 Task: Look for space in Mesa, United States from 6th September, 2023 to 15th September, 2023 for 6 adults in price range Rs.8000 to Rs.12000. Place can be entire place or private room with 6 bedrooms having 6 beds and 6 bathrooms. Property type can be house, flat, guest house. Amenities needed are: wifi, TV, free parkinig on premises, gym, breakfast. Booking option can be shelf check-in. Required host language is English.
Action: Mouse moved to (533, 102)
Screenshot: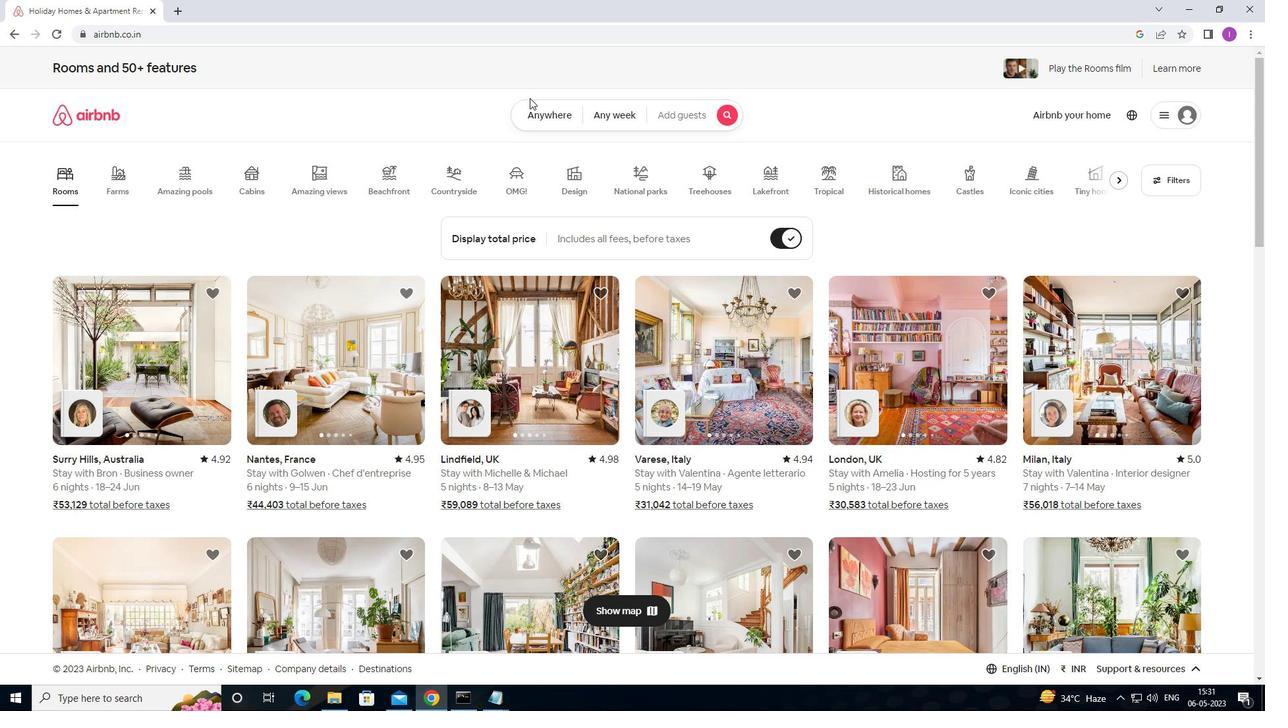 
Action: Mouse pressed left at (533, 102)
Screenshot: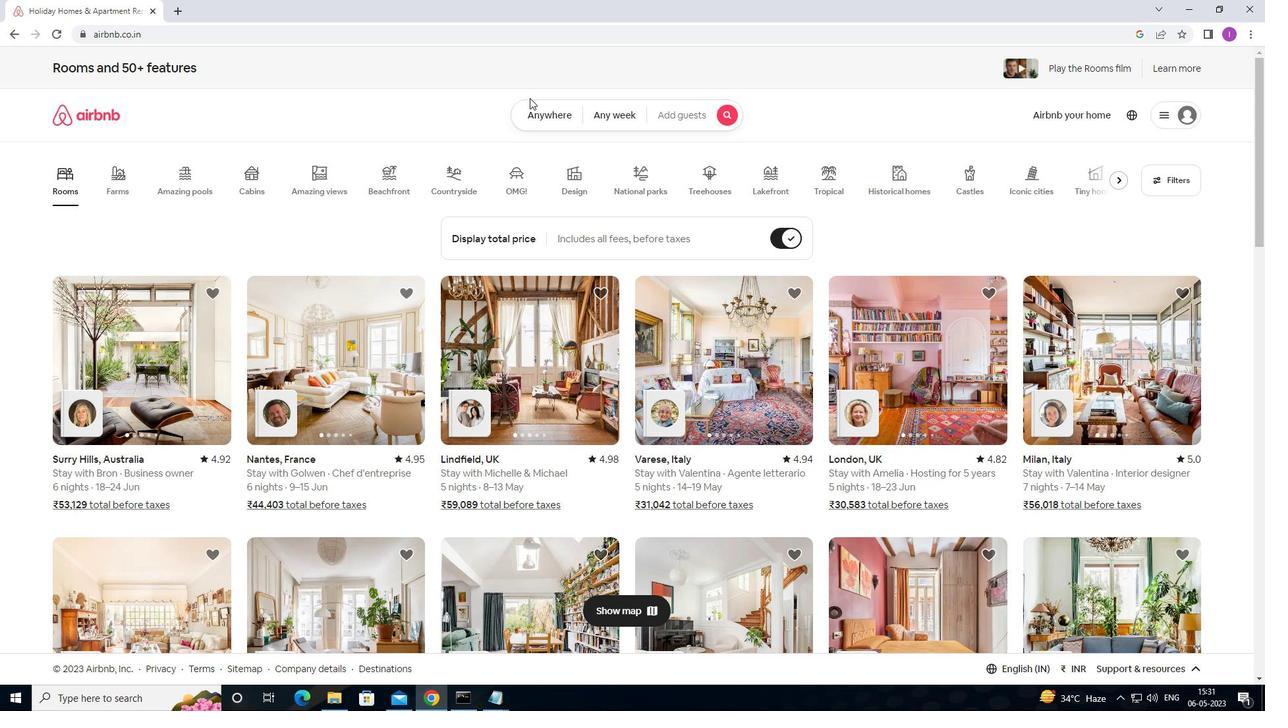 
Action: Mouse moved to (458, 162)
Screenshot: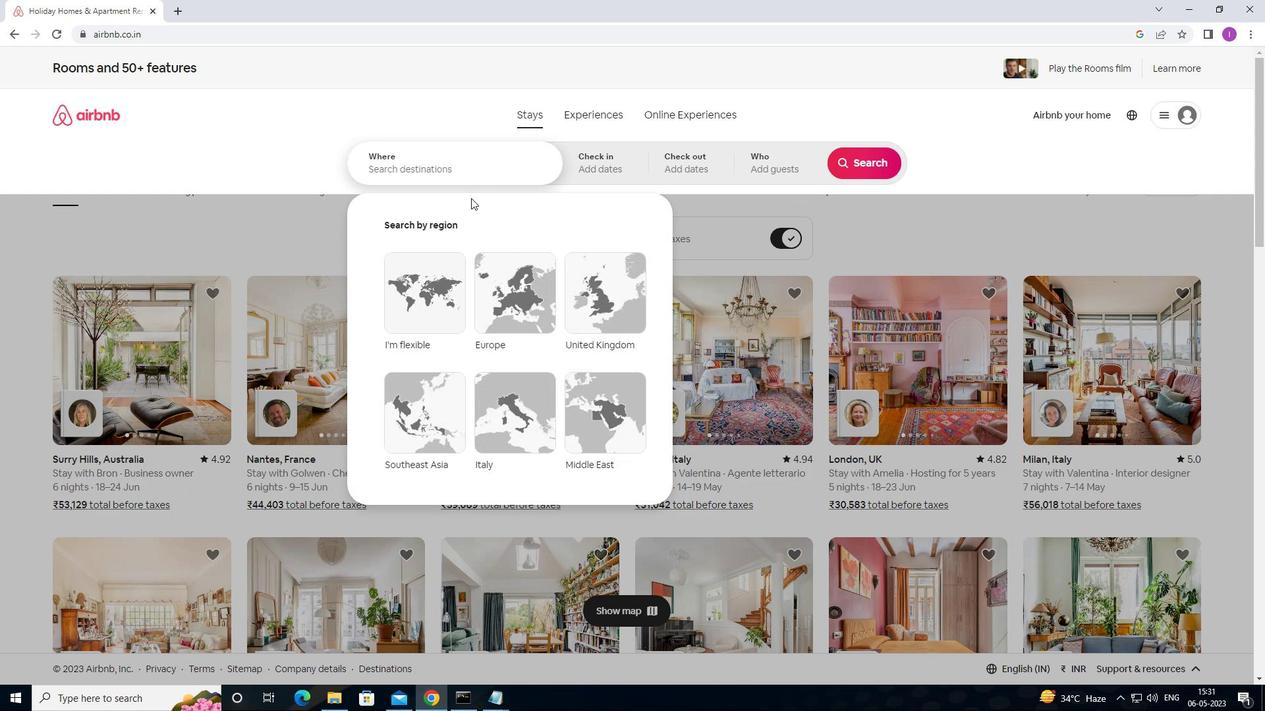 
Action: Mouse pressed left at (458, 162)
Screenshot: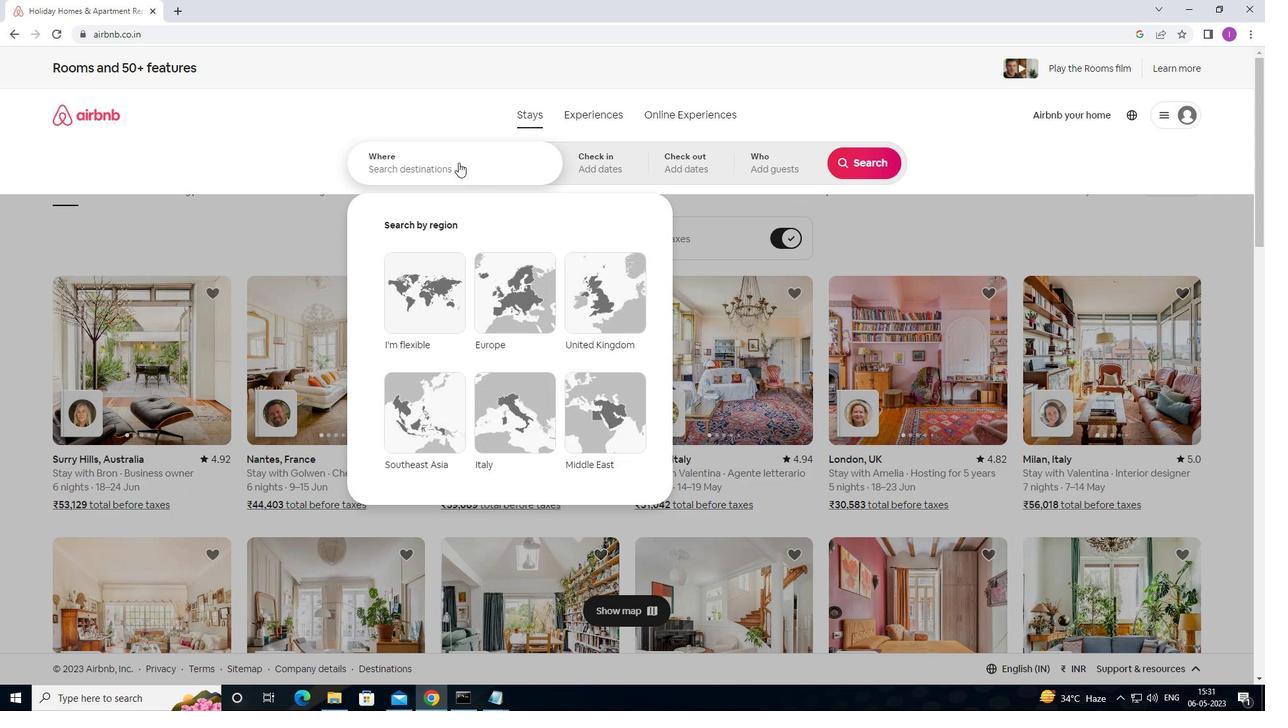 
Action: Mouse moved to (1265, 0)
Screenshot: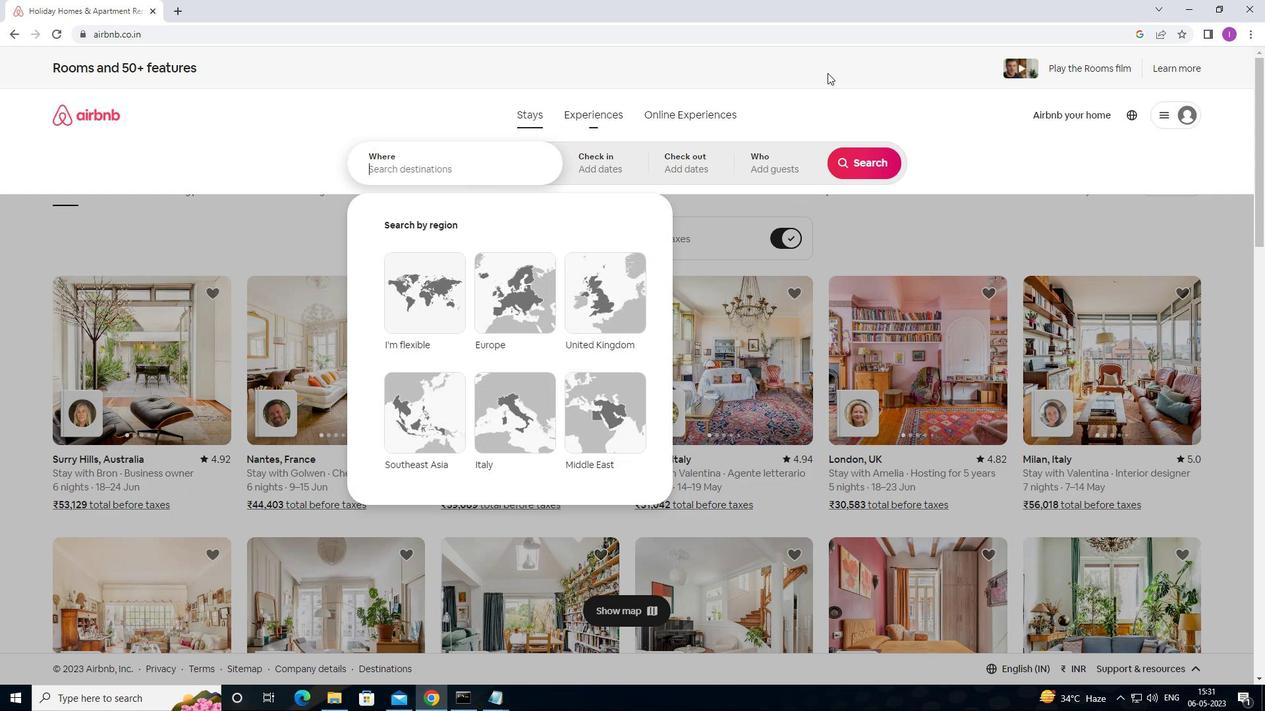 
Action: Key pressed <Key.shift>
Screenshot: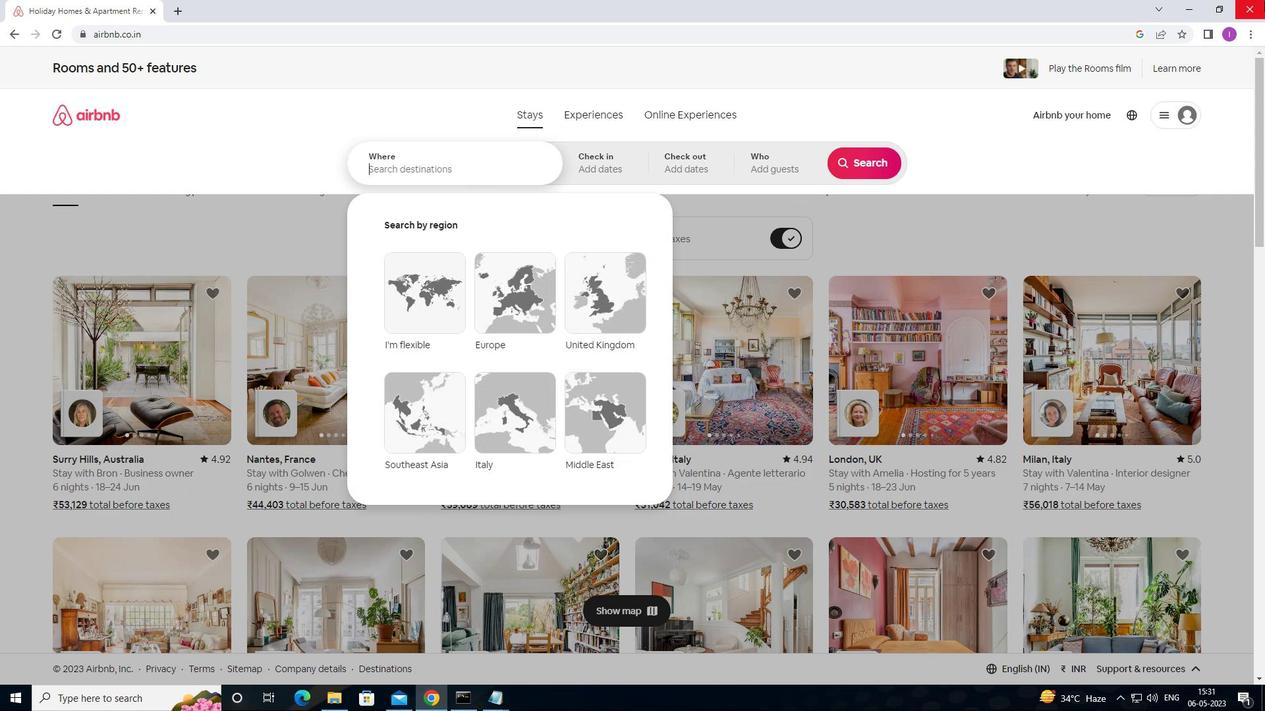 
Action: Mouse moved to (1265, 9)
Screenshot: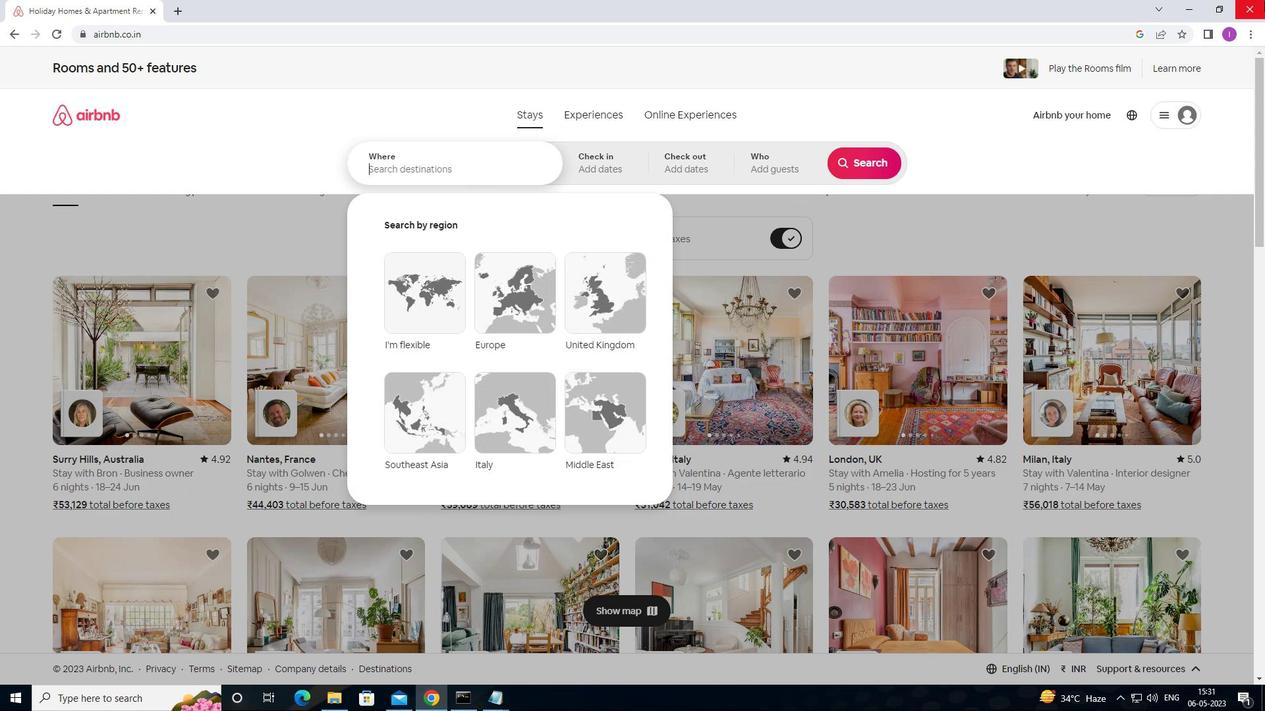 
Action: Key pressed MESA,<Key.shift>UNITED<Key.space>STATES
Screenshot: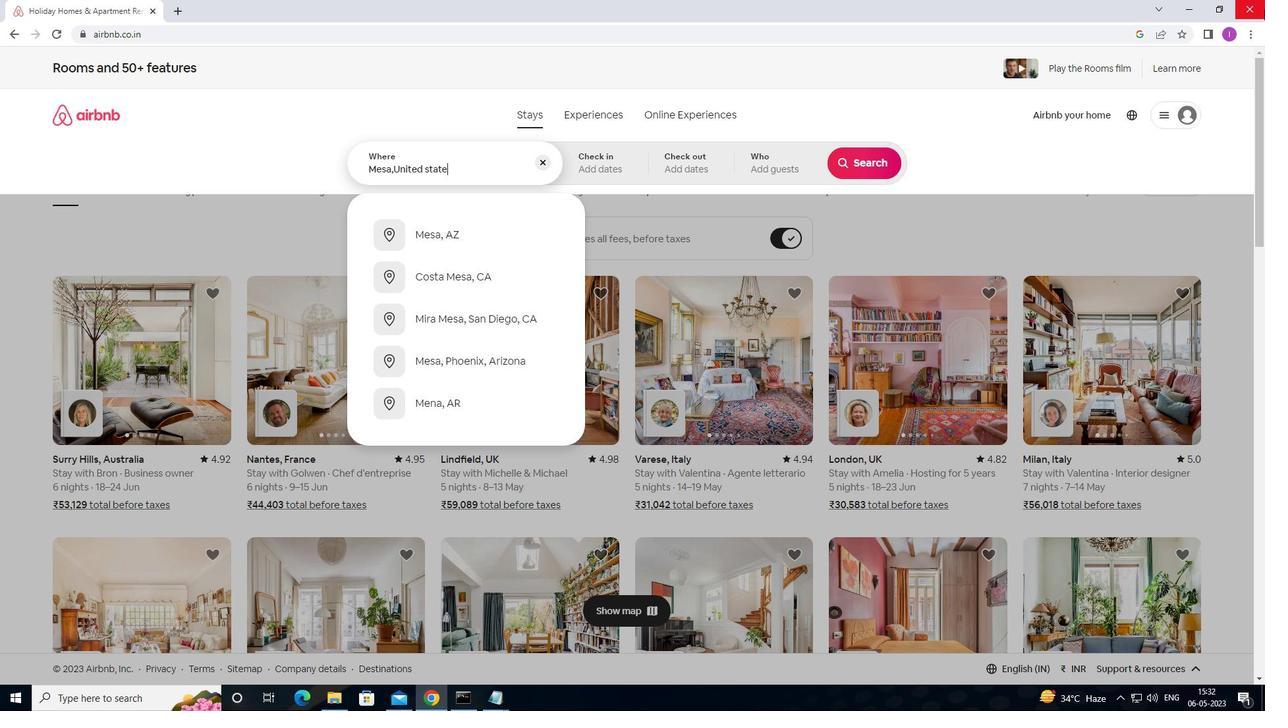 
Action: Mouse moved to (621, 166)
Screenshot: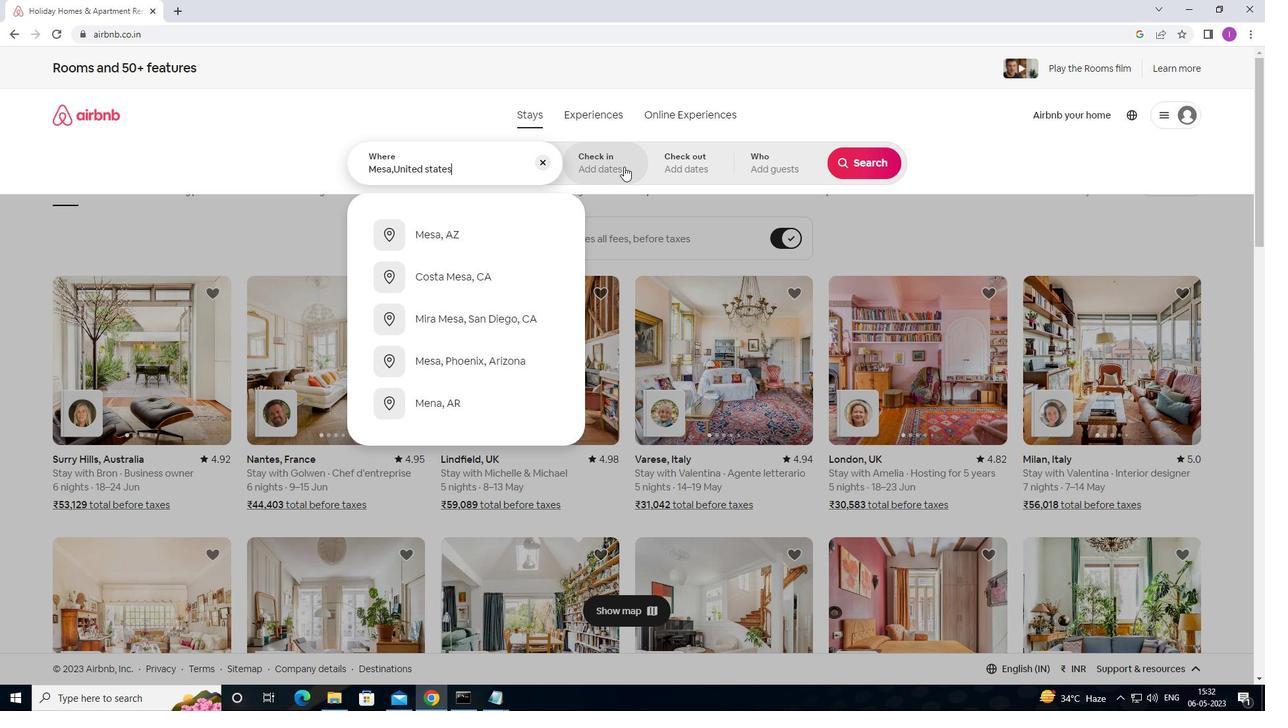 
Action: Mouse pressed left at (621, 166)
Screenshot: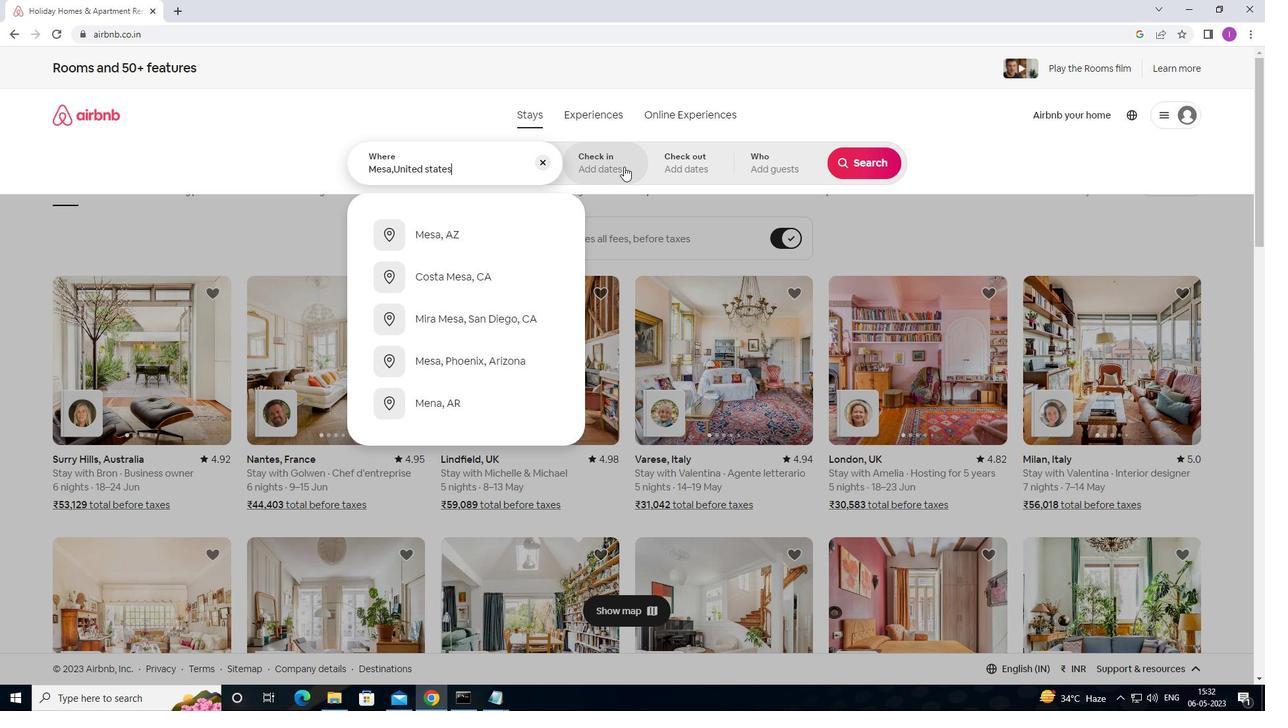 
Action: Mouse moved to (870, 266)
Screenshot: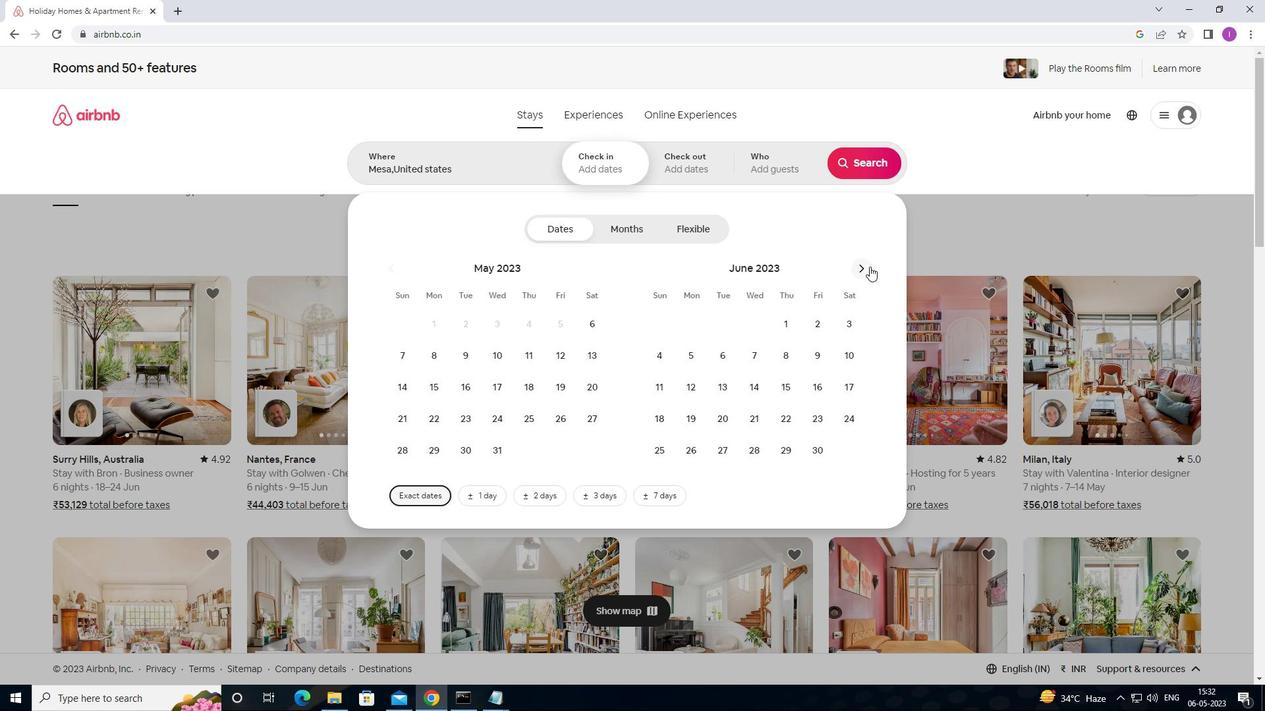 
Action: Mouse pressed left at (870, 266)
Screenshot: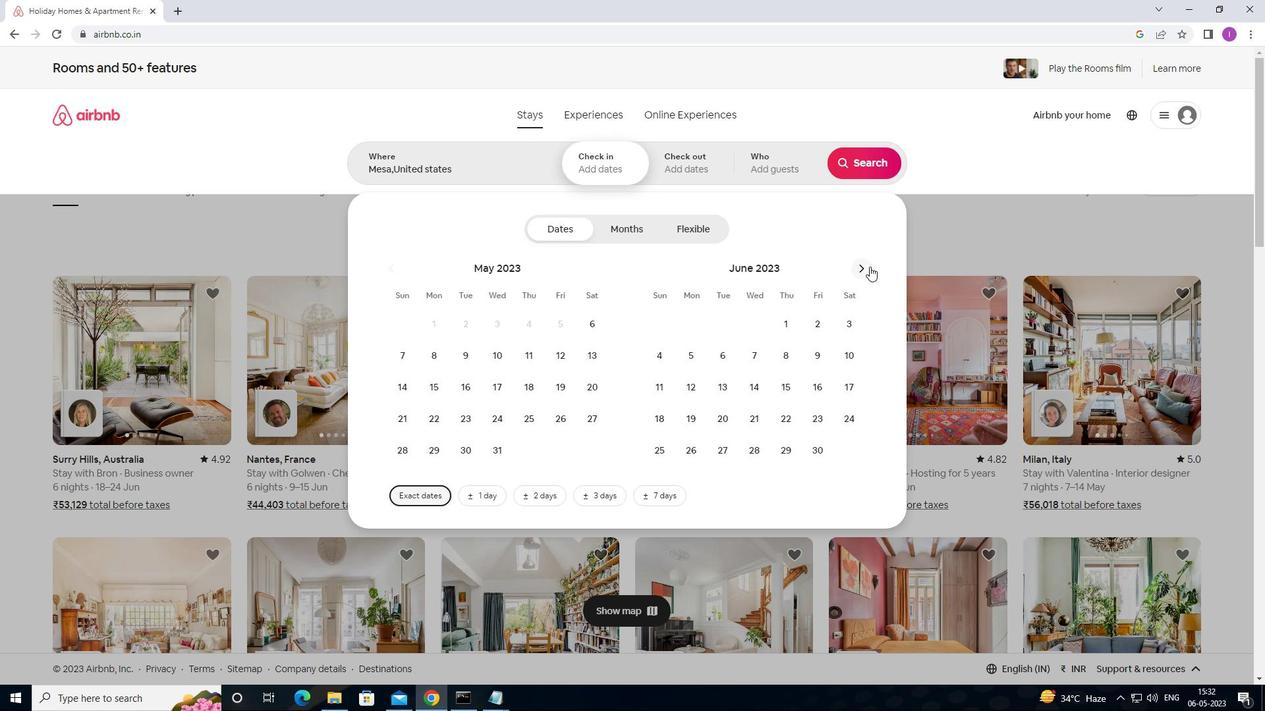 
Action: Mouse moved to (862, 265)
Screenshot: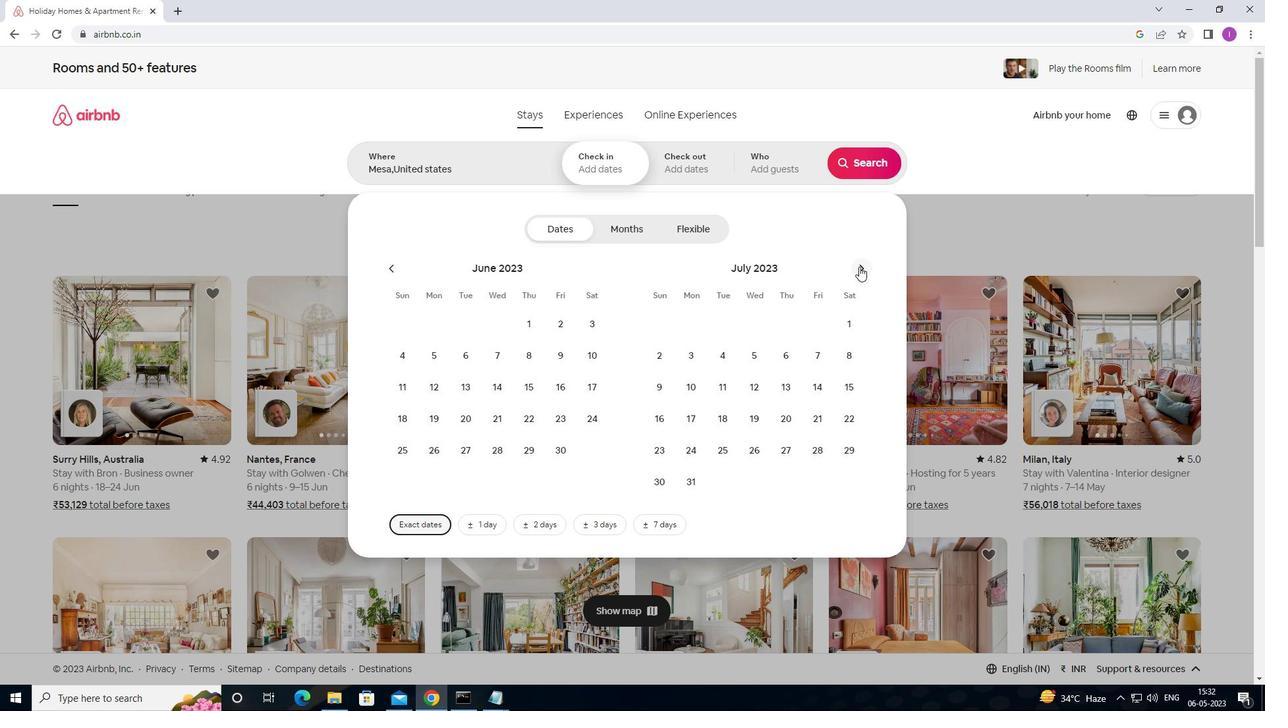 
Action: Mouse pressed left at (862, 265)
Screenshot: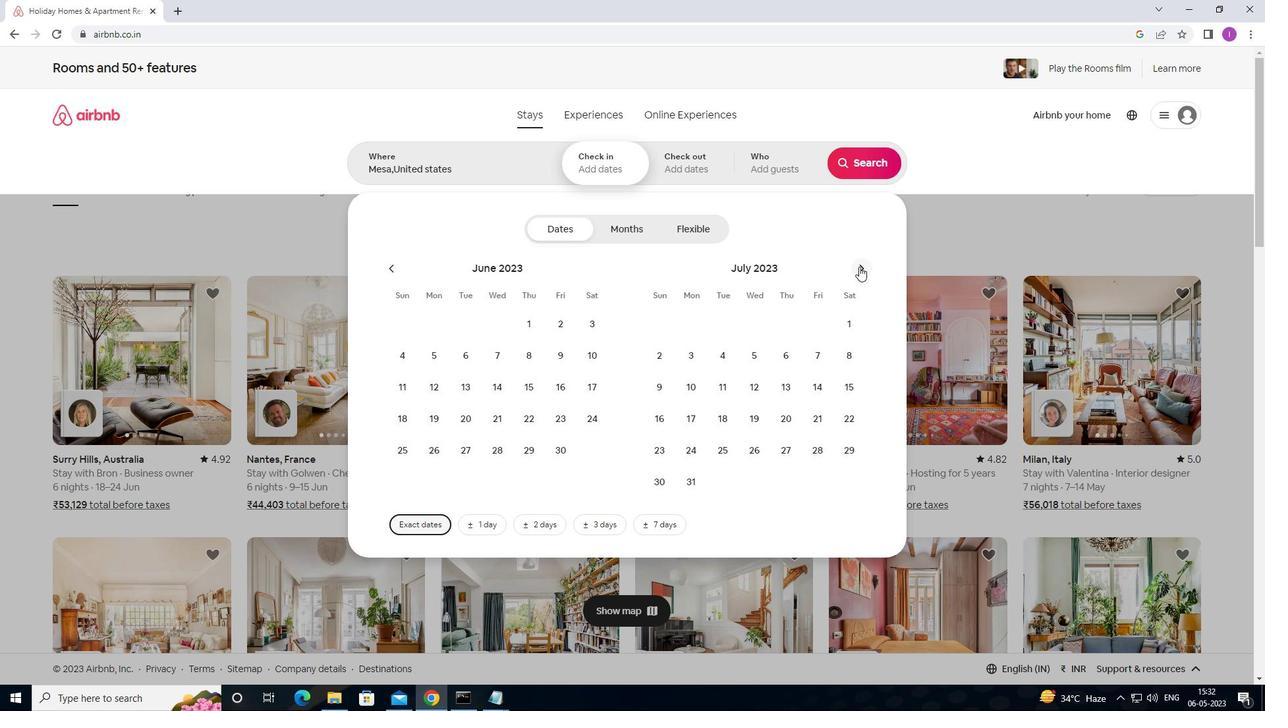 
Action: Mouse moved to (863, 264)
Screenshot: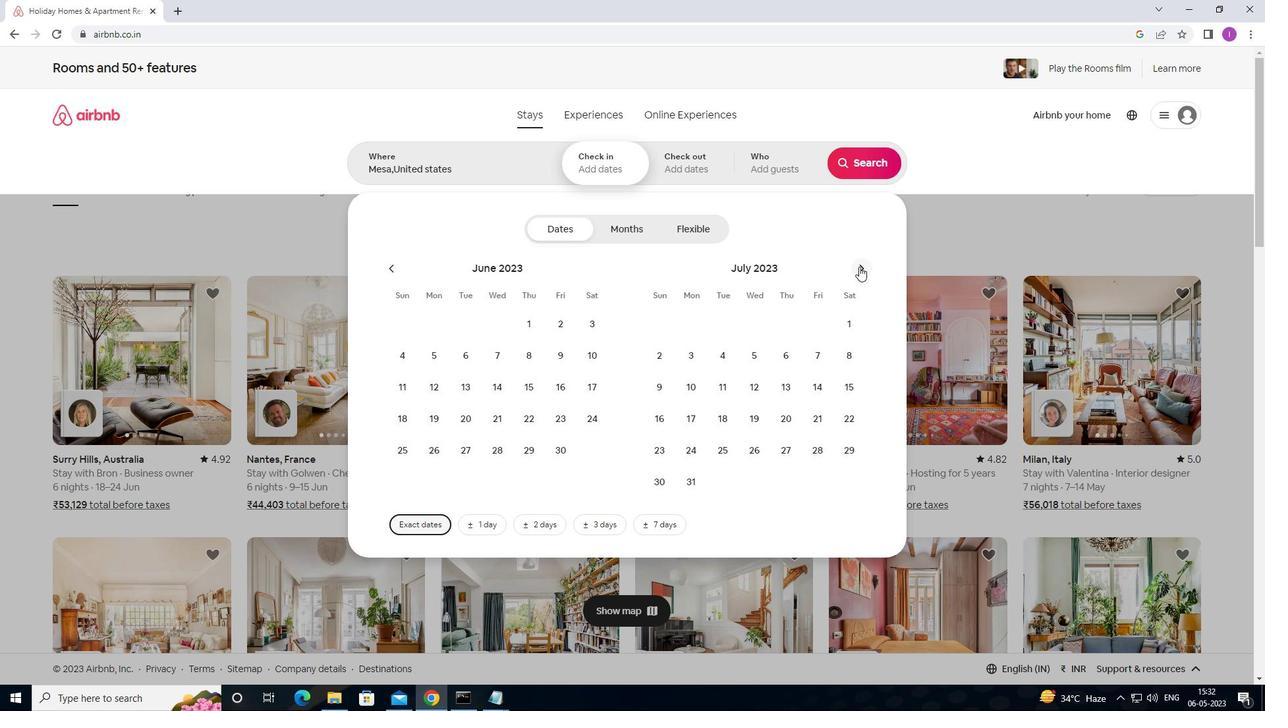 
Action: Mouse pressed left at (863, 264)
Screenshot: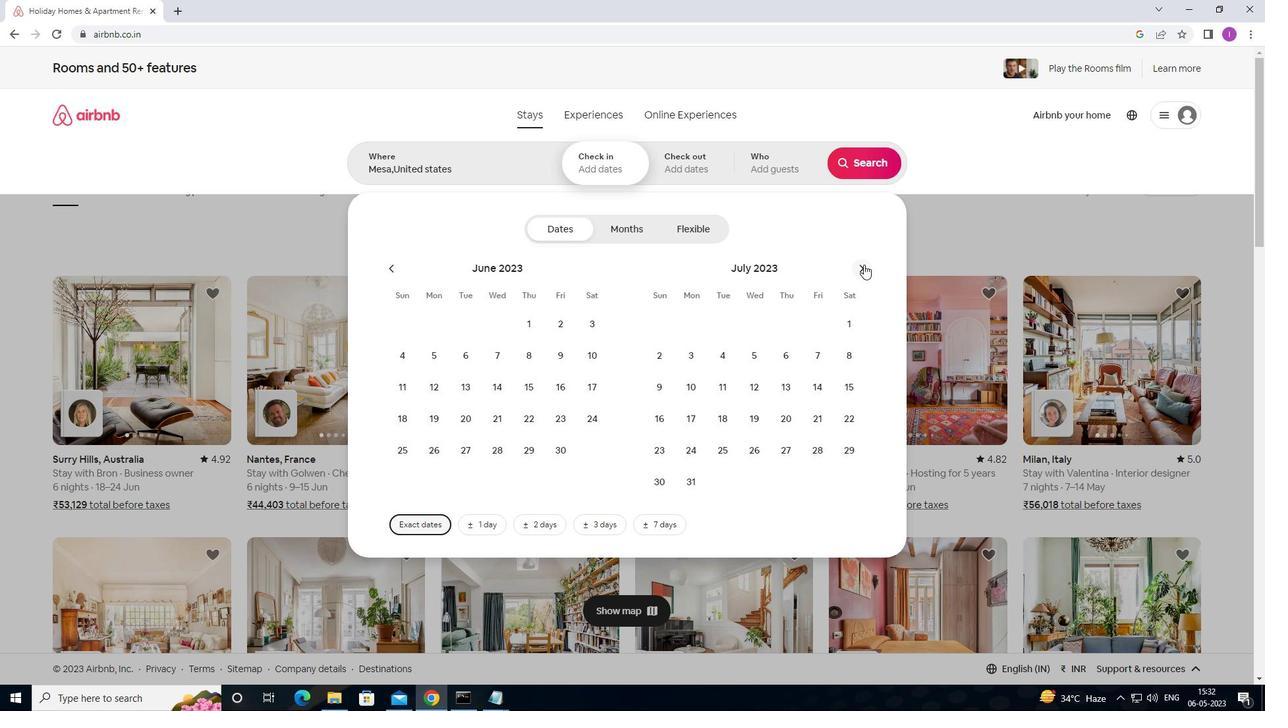 
Action: Mouse moved to (762, 351)
Screenshot: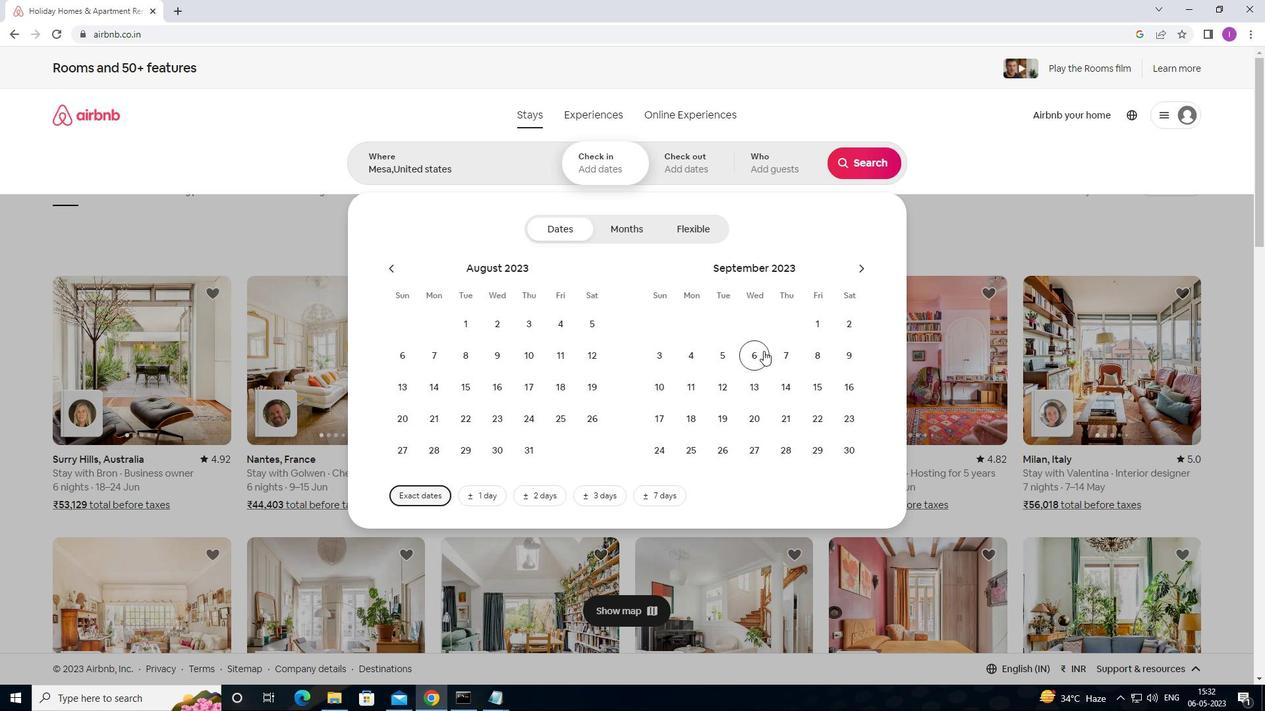 
Action: Mouse pressed left at (762, 351)
Screenshot: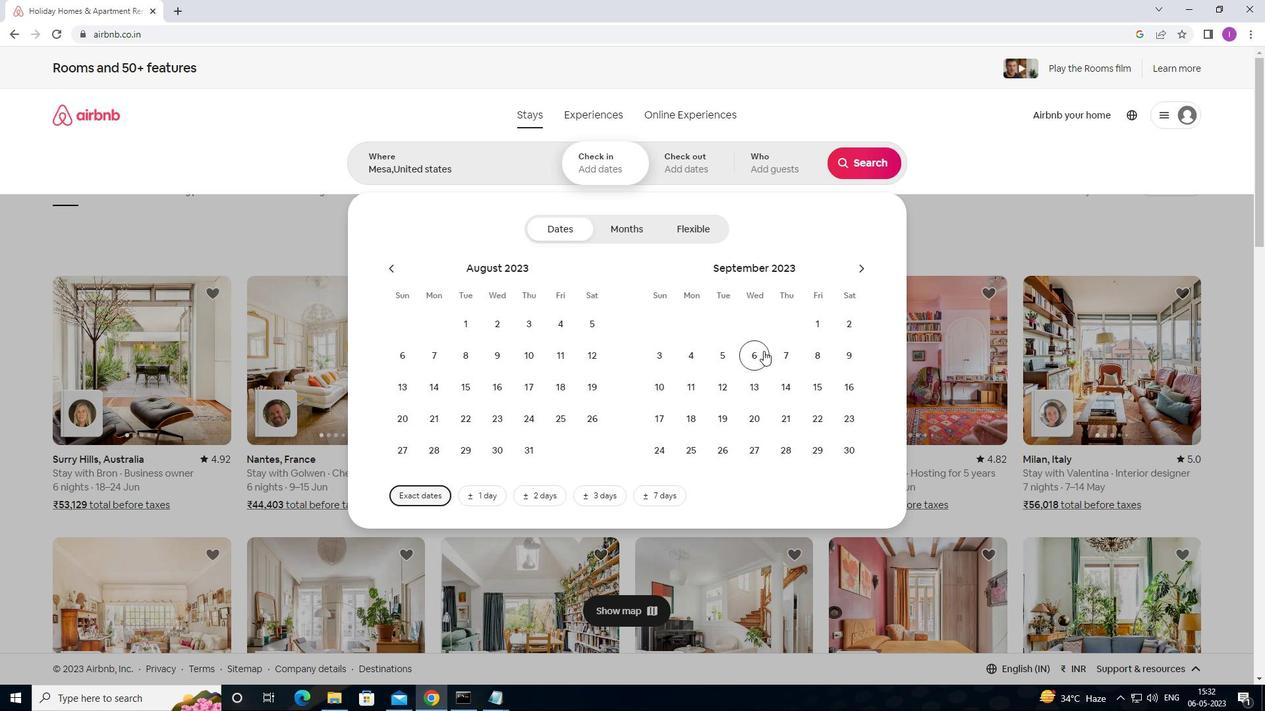 
Action: Mouse moved to (815, 390)
Screenshot: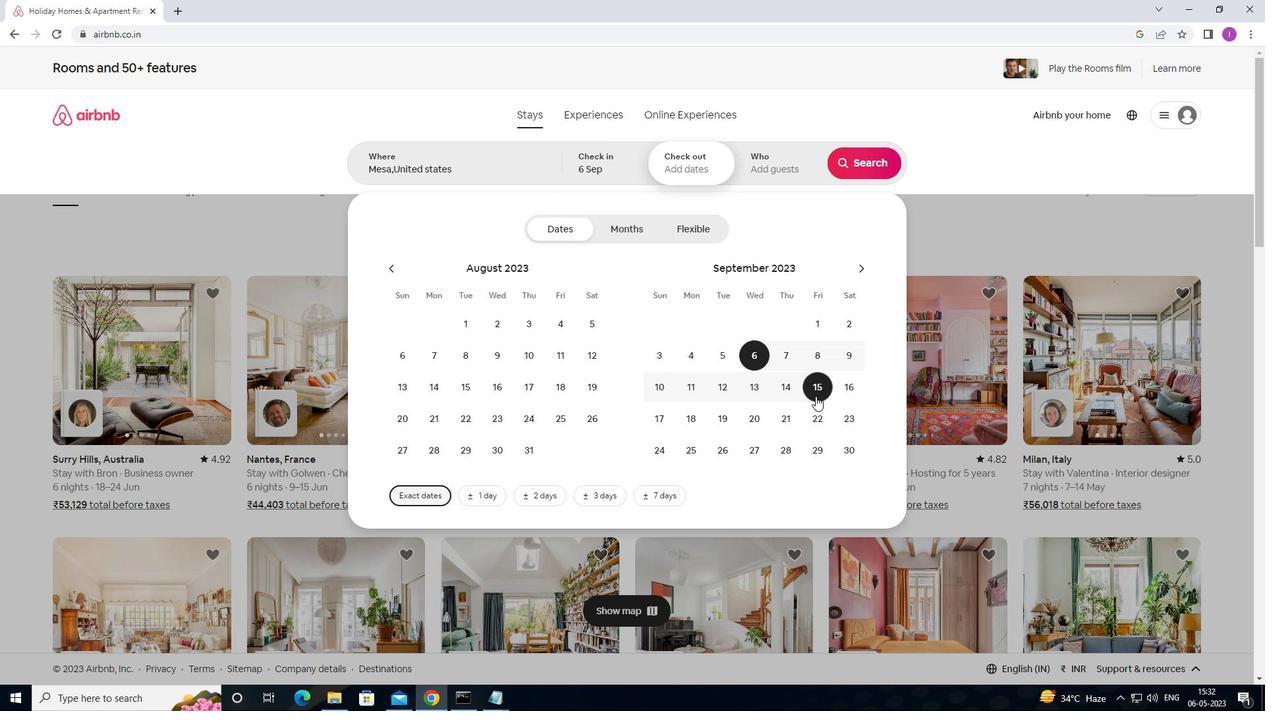 
Action: Mouse pressed left at (815, 390)
Screenshot: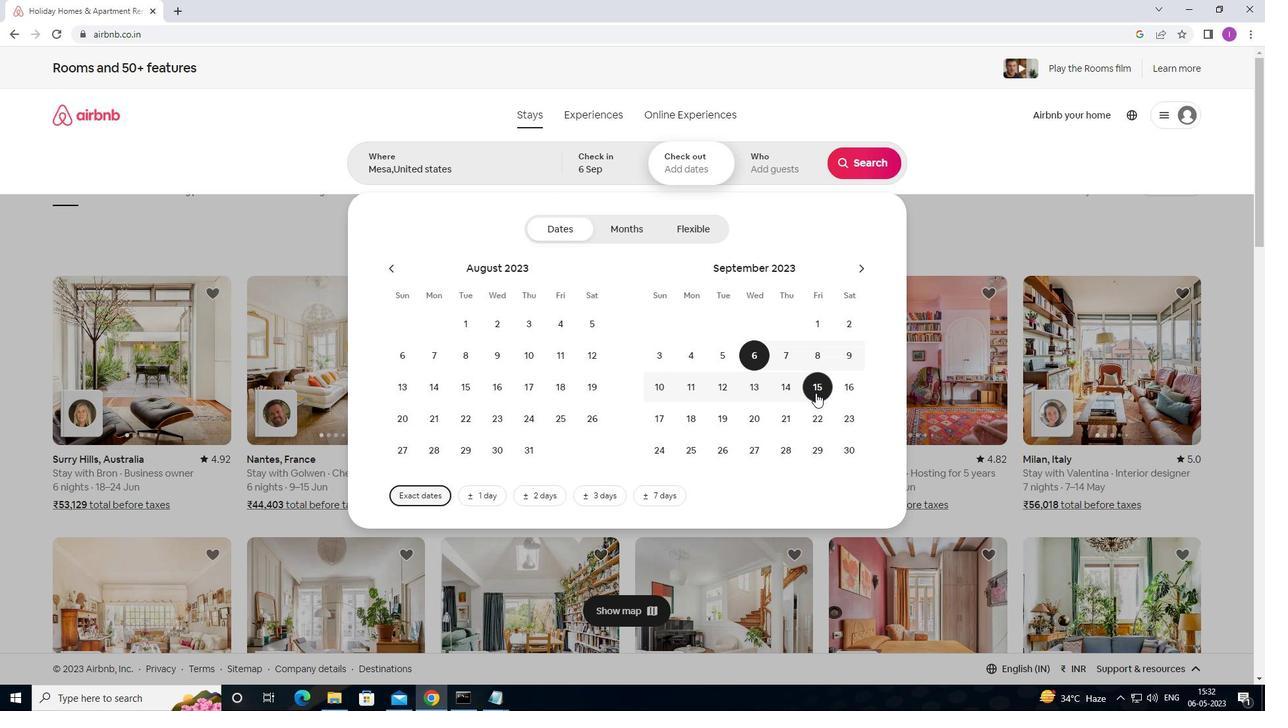 
Action: Mouse moved to (788, 170)
Screenshot: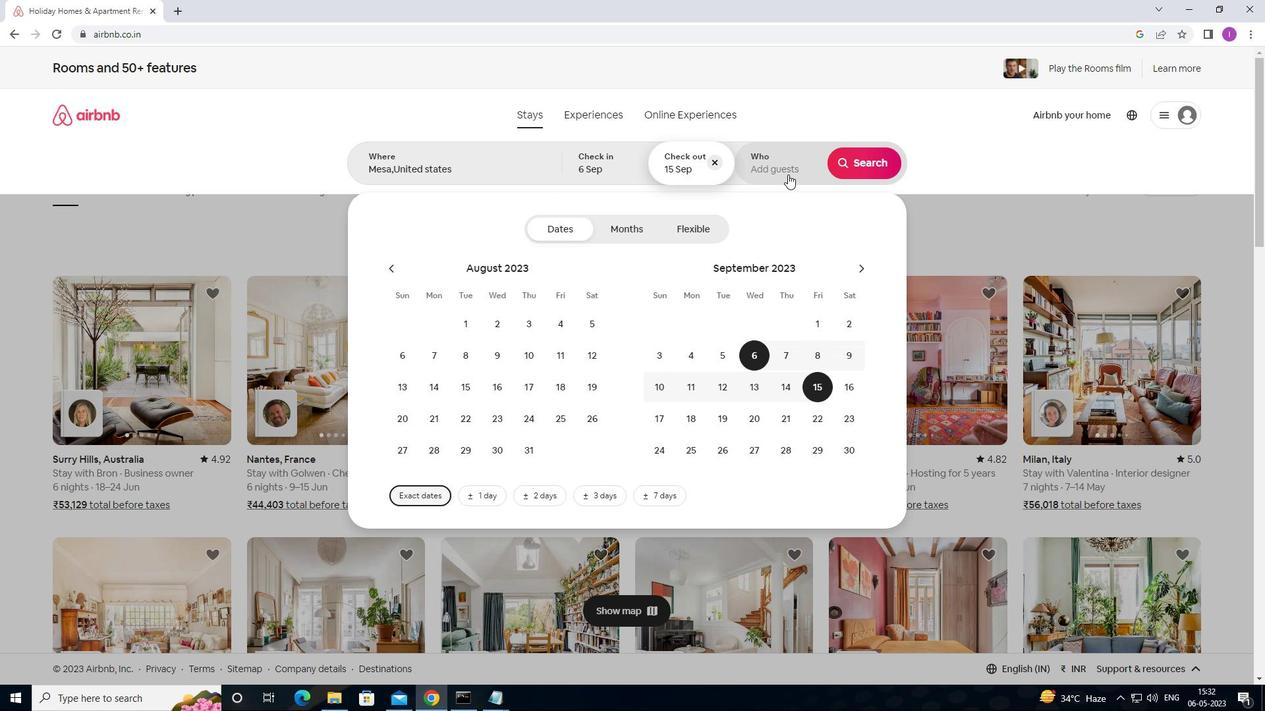
Action: Mouse pressed left at (788, 170)
Screenshot: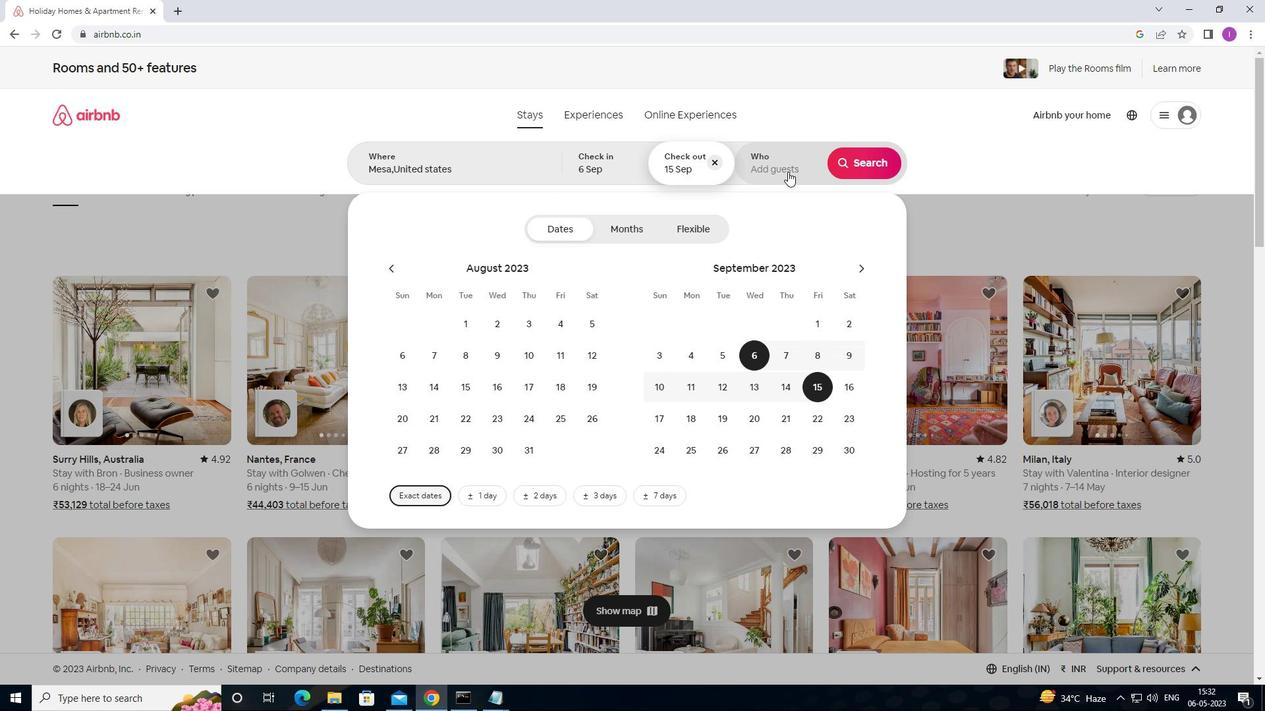 
Action: Mouse moved to (867, 236)
Screenshot: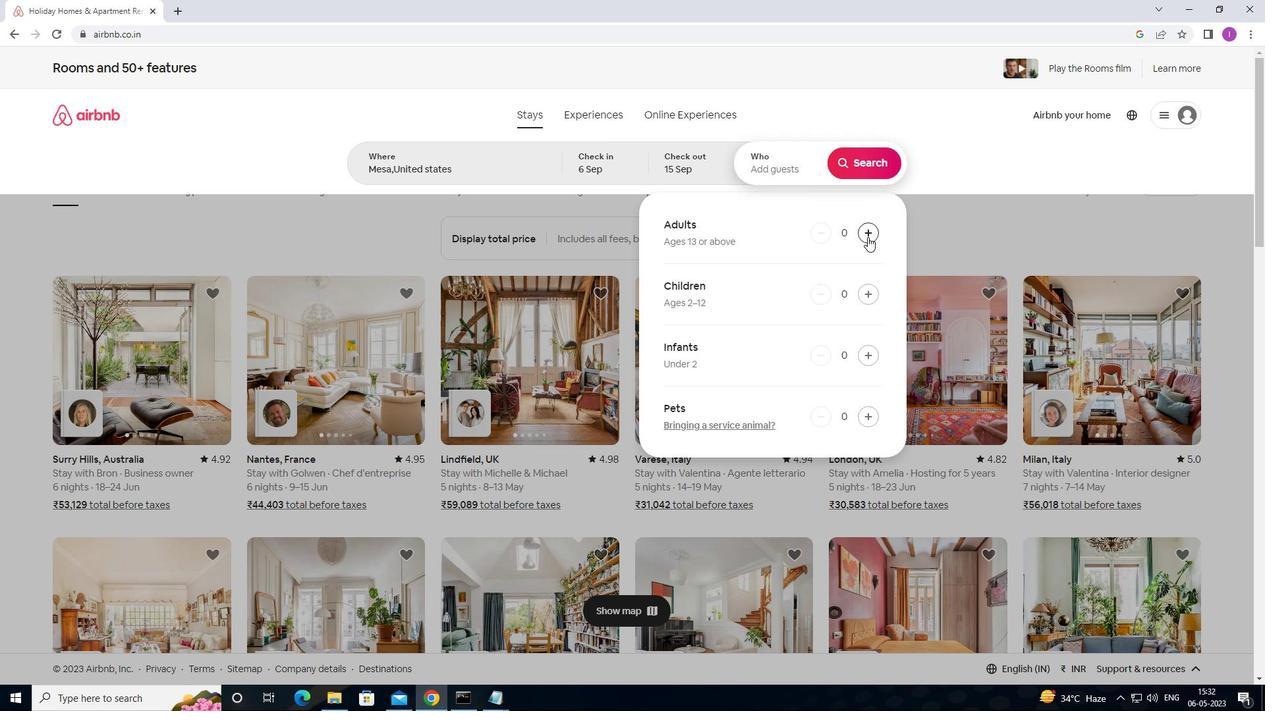 
Action: Mouse pressed left at (867, 236)
Screenshot: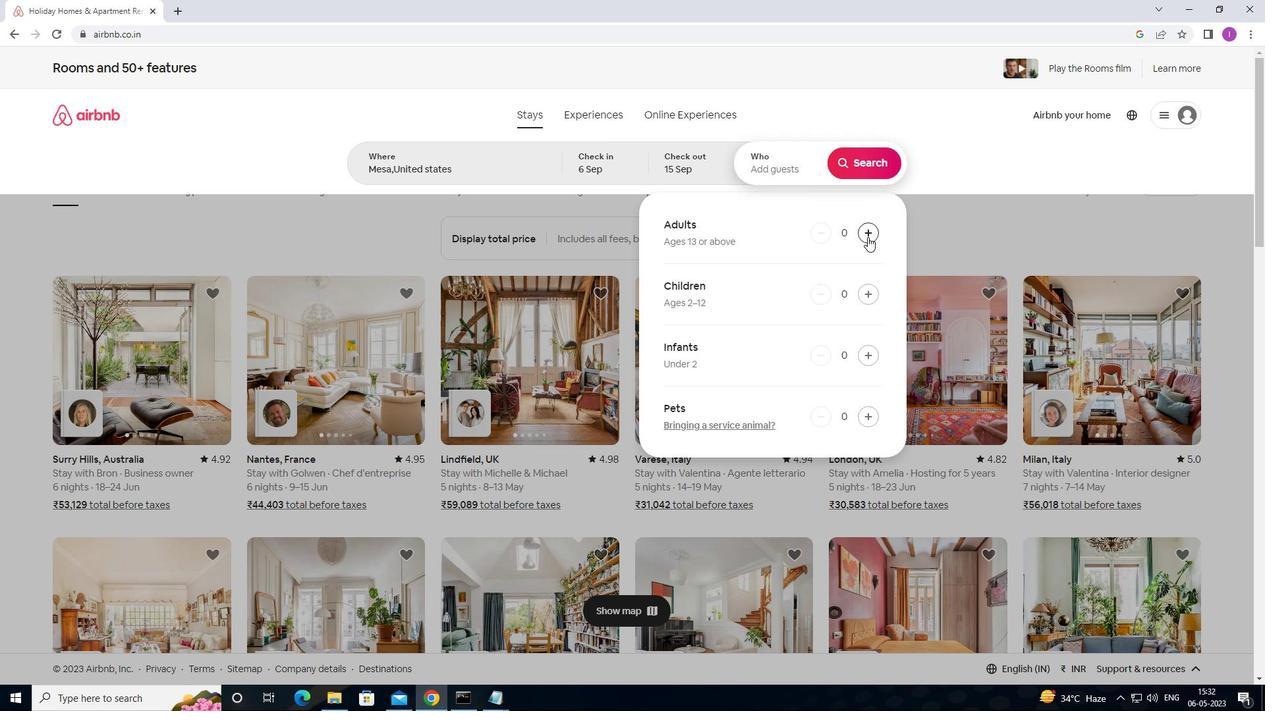 
Action: Mouse moved to (867, 235)
Screenshot: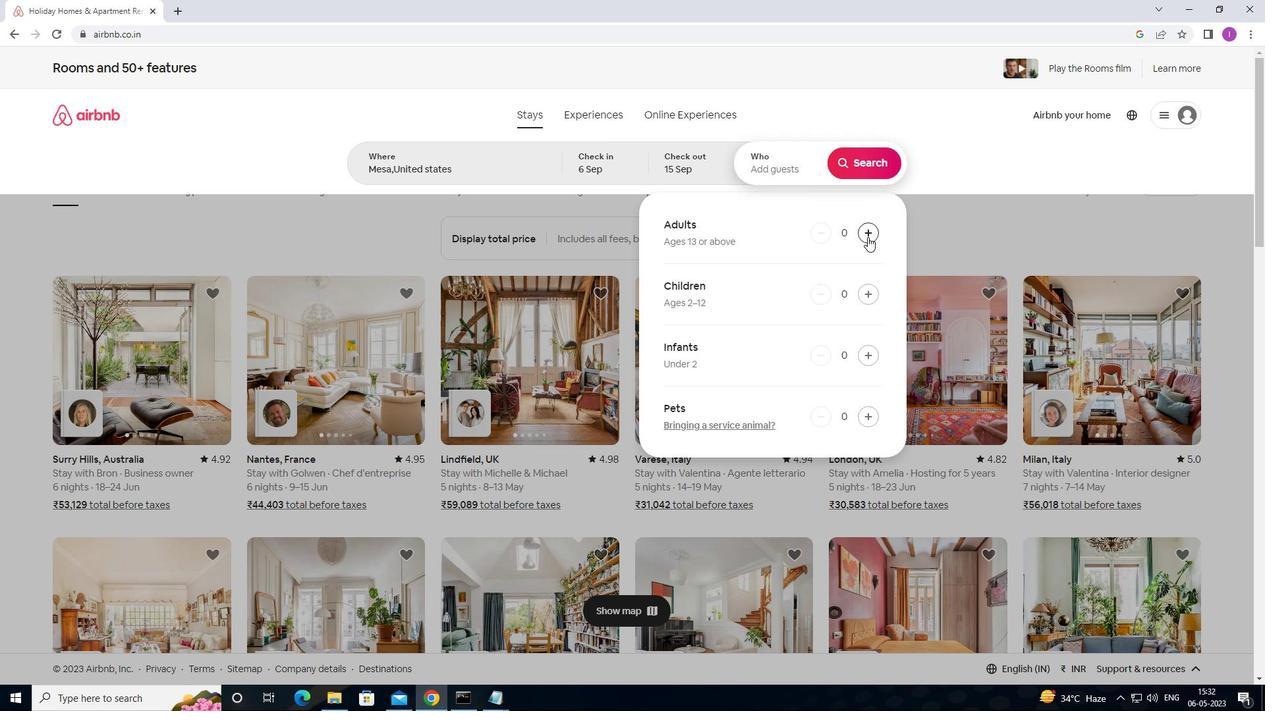 
Action: Mouse pressed left at (867, 235)
Screenshot: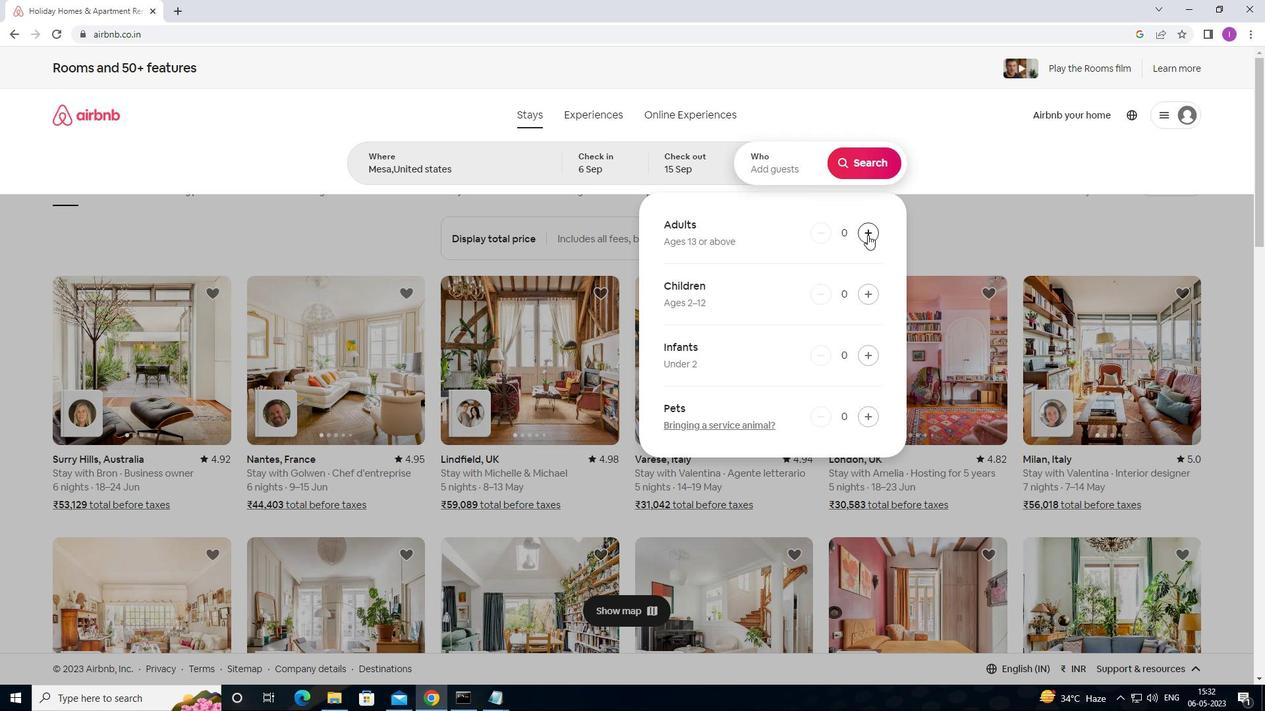 
Action: Mouse moved to (867, 235)
Screenshot: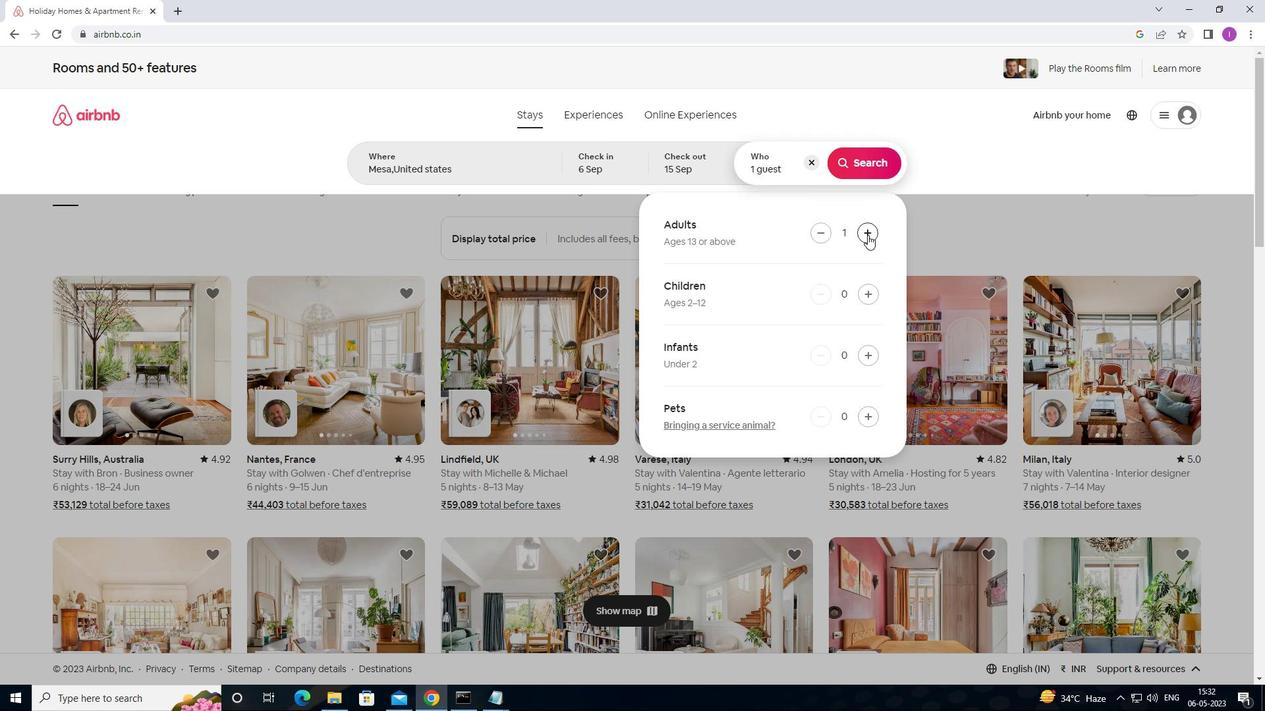 
Action: Mouse pressed left at (867, 235)
Screenshot: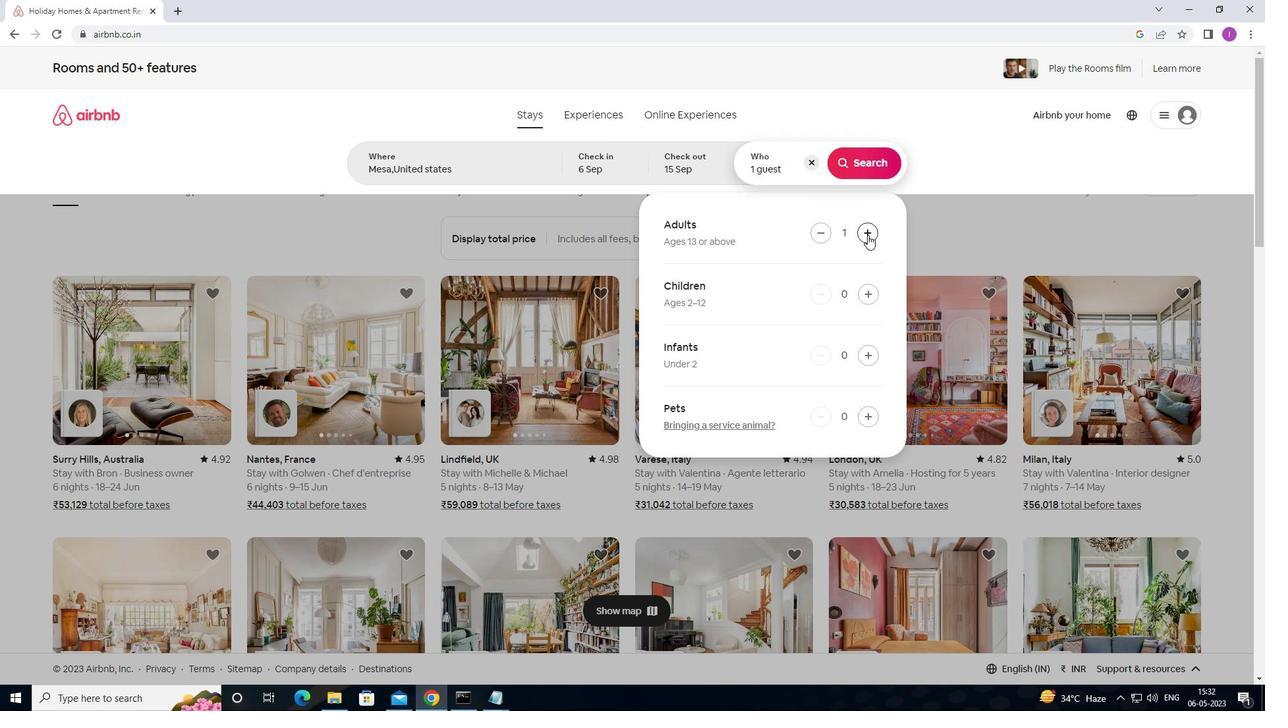 
Action: Mouse pressed left at (867, 235)
Screenshot: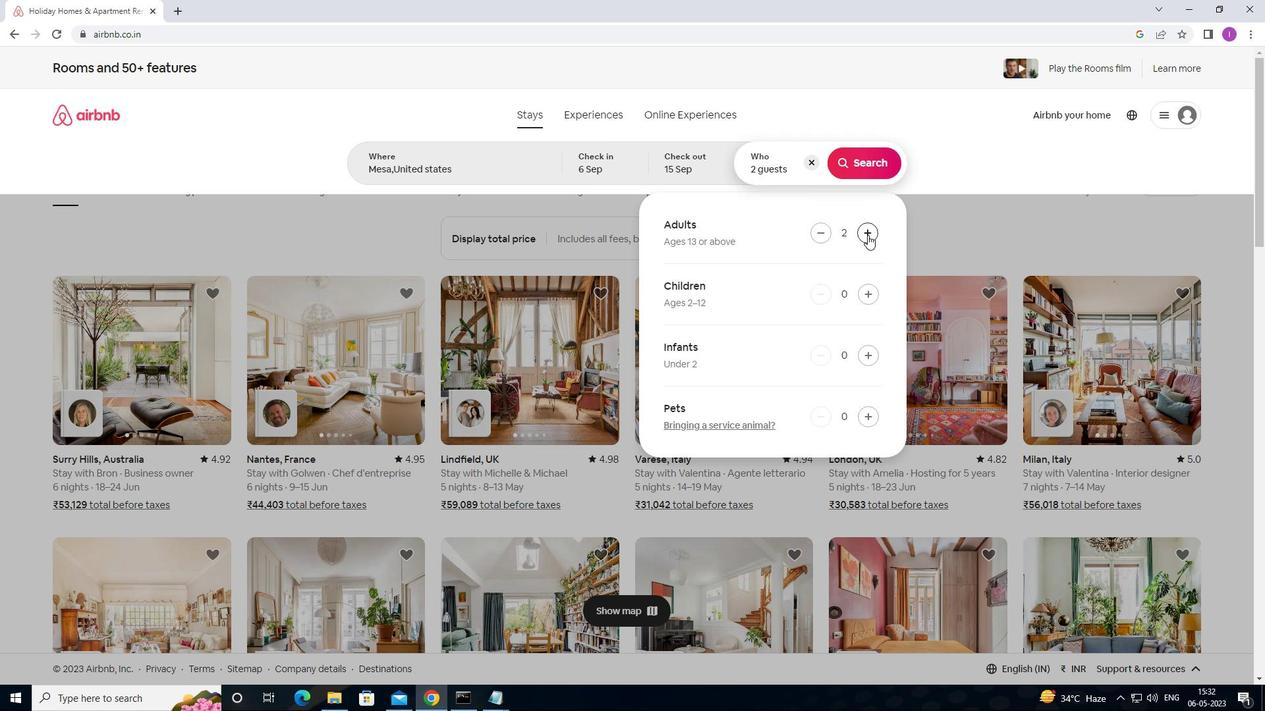 
Action: Mouse moved to (868, 235)
Screenshot: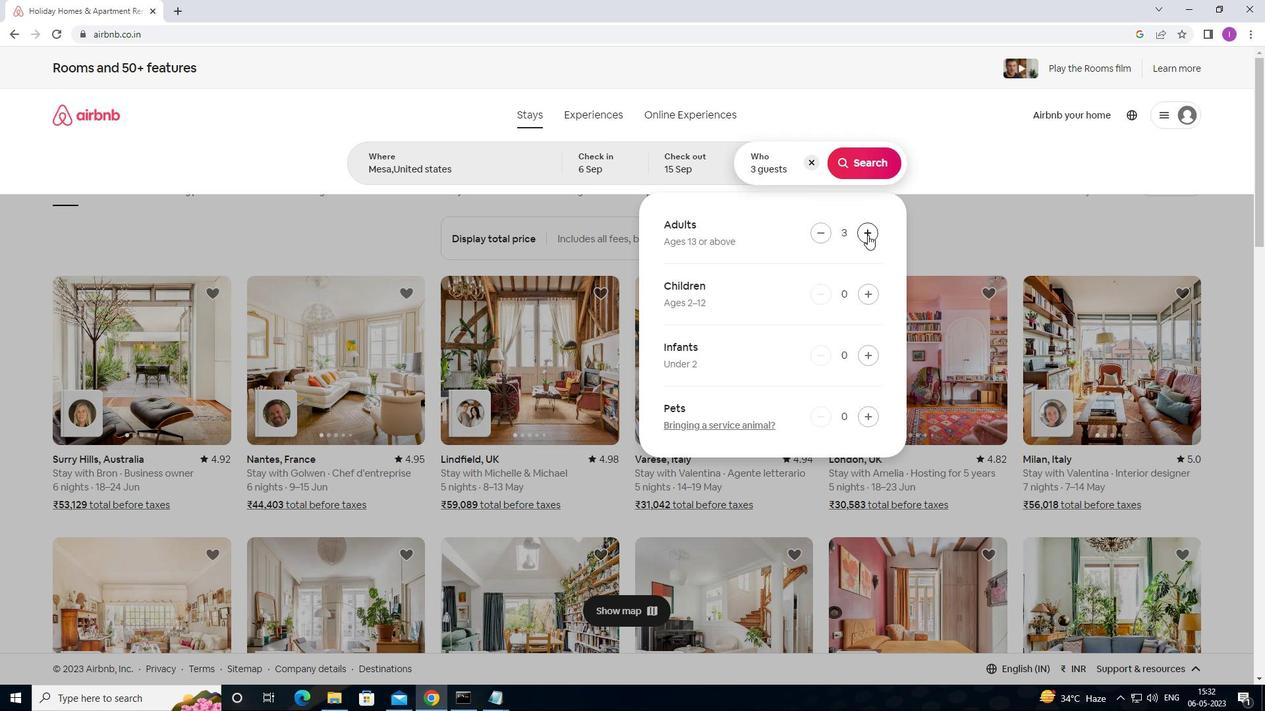 
Action: Mouse pressed left at (868, 235)
Screenshot: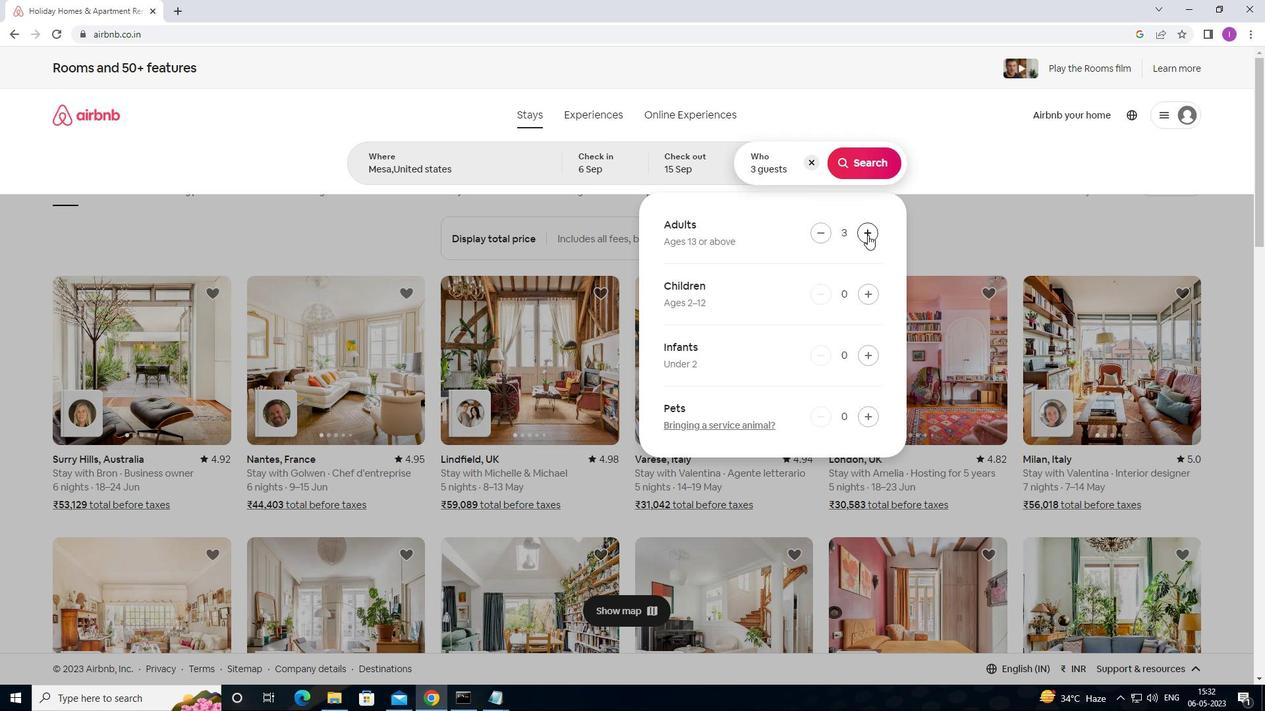 
Action: Mouse pressed left at (868, 235)
Screenshot: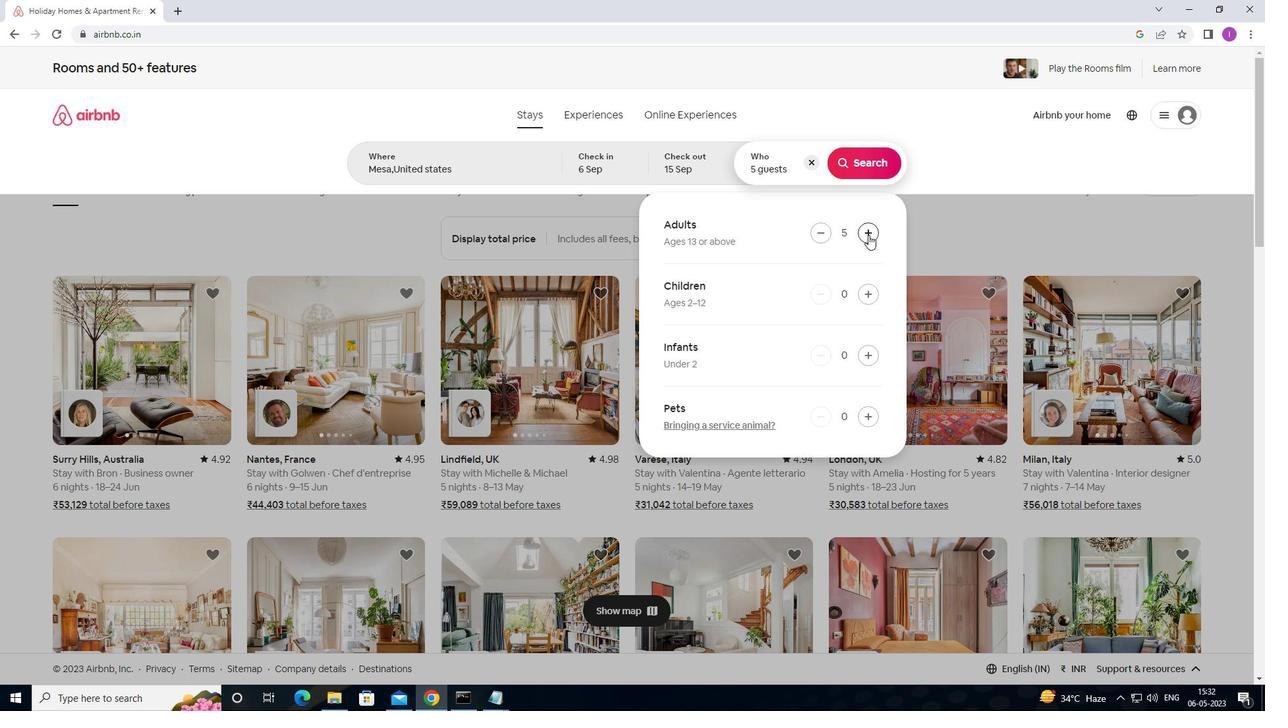 
Action: Mouse moved to (853, 164)
Screenshot: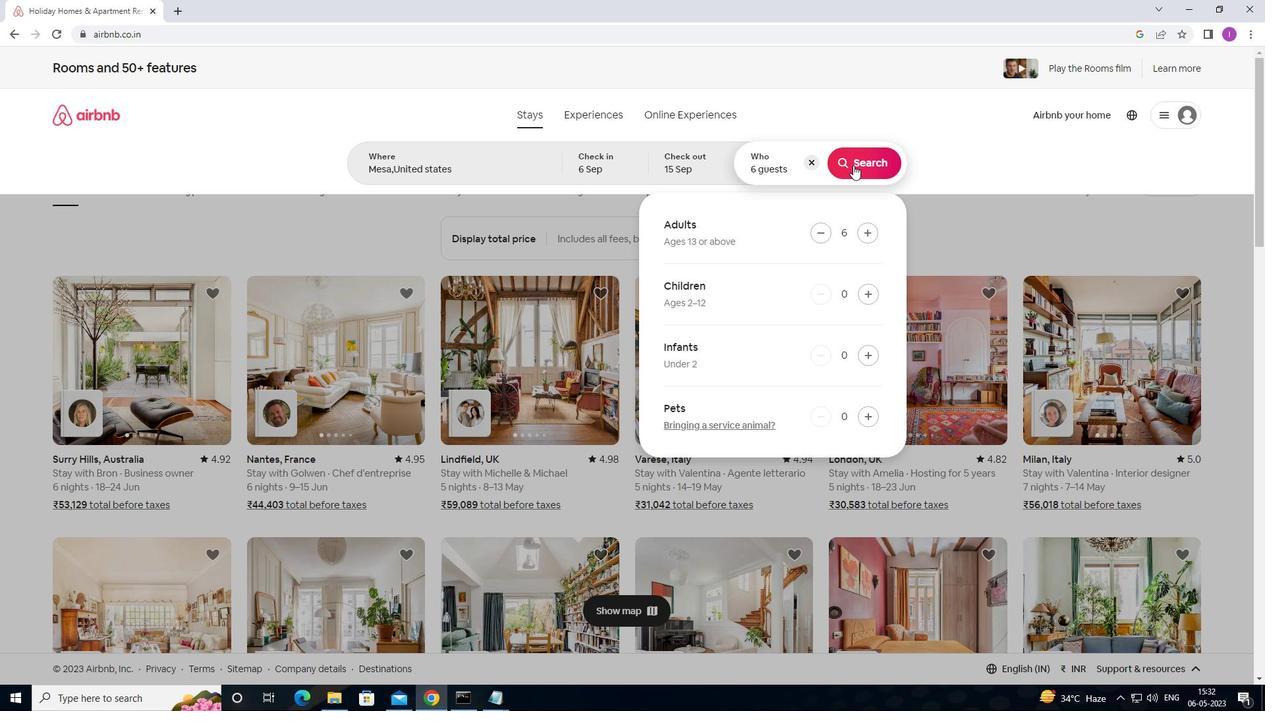 
Action: Mouse pressed left at (853, 164)
Screenshot: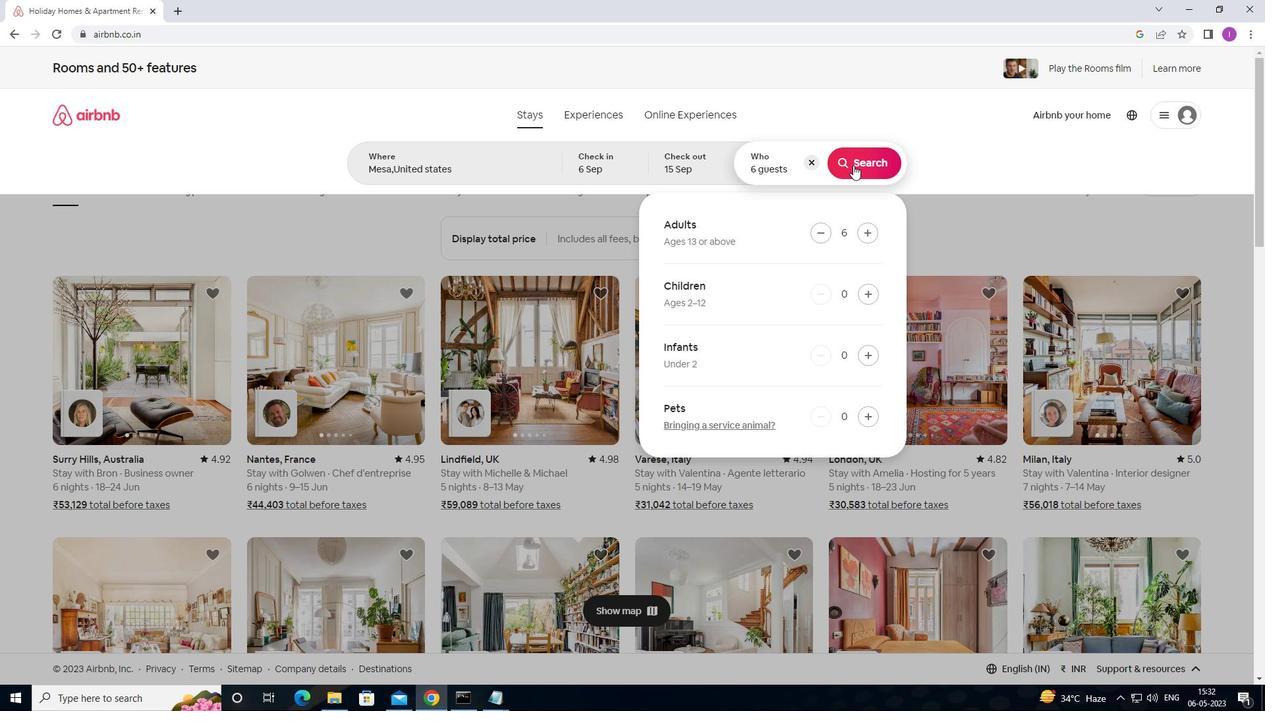 
Action: Mouse moved to (1201, 126)
Screenshot: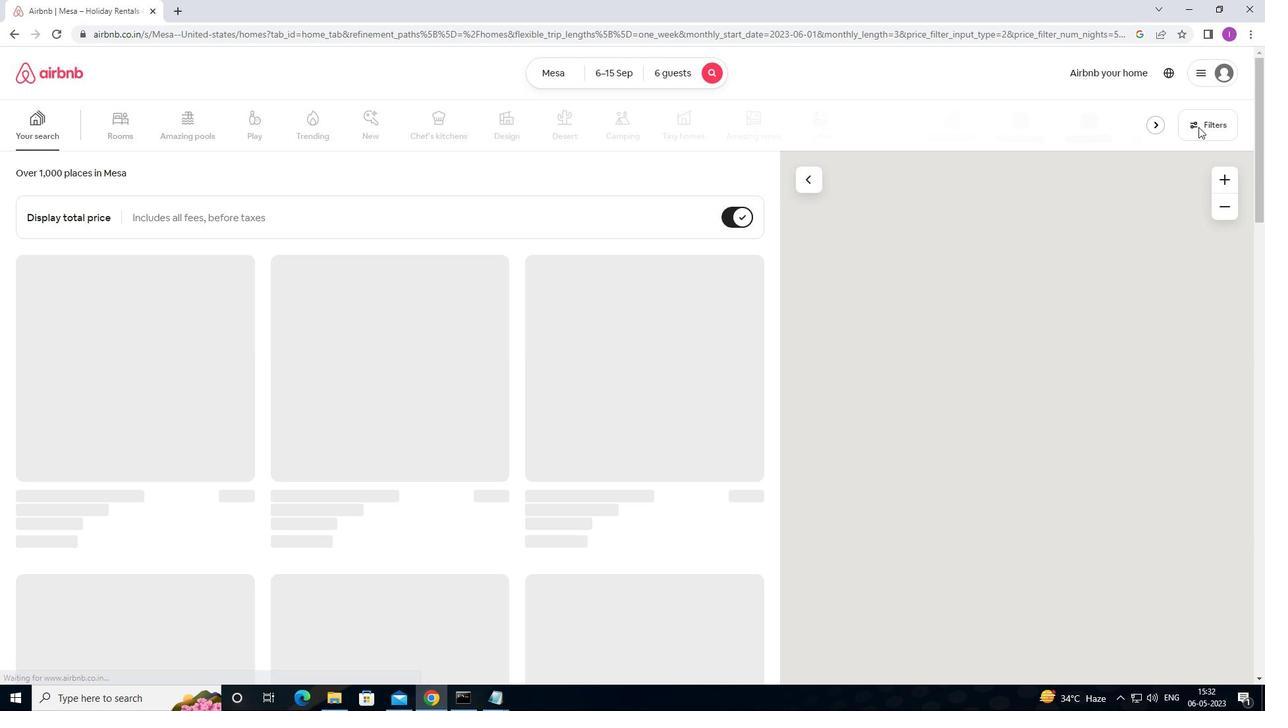 
Action: Mouse pressed left at (1201, 126)
Screenshot: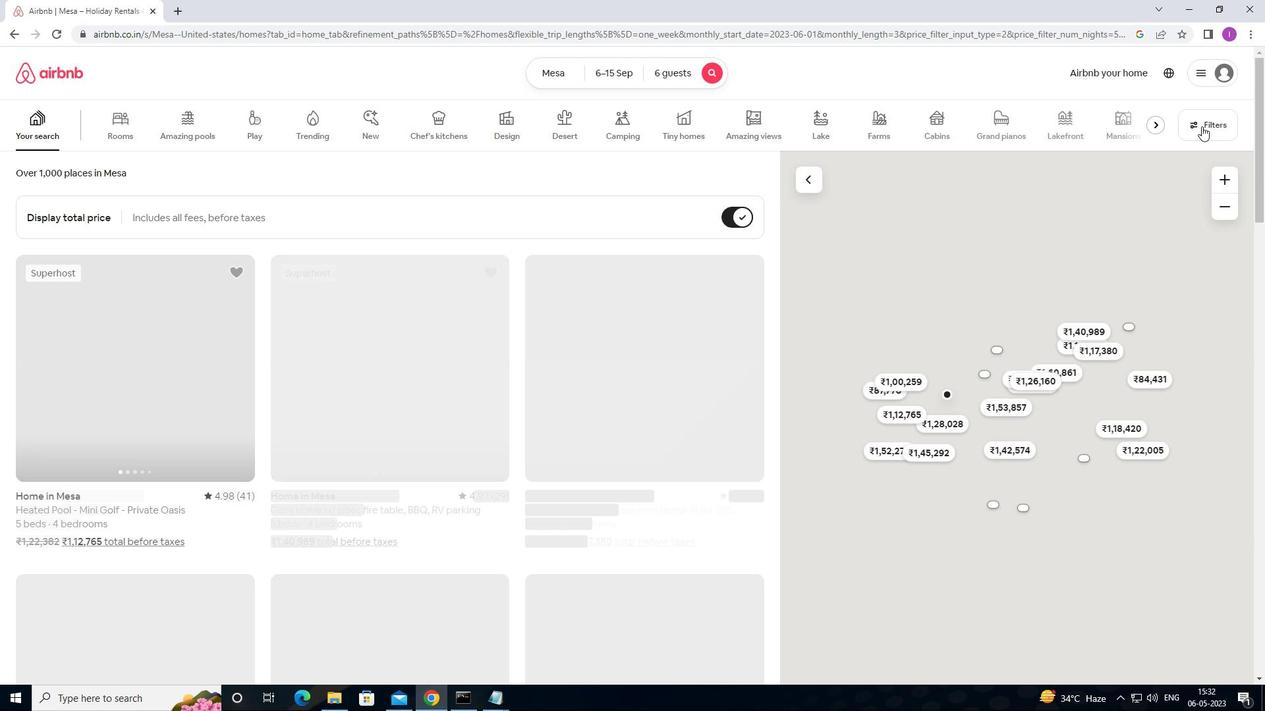
Action: Mouse moved to (473, 450)
Screenshot: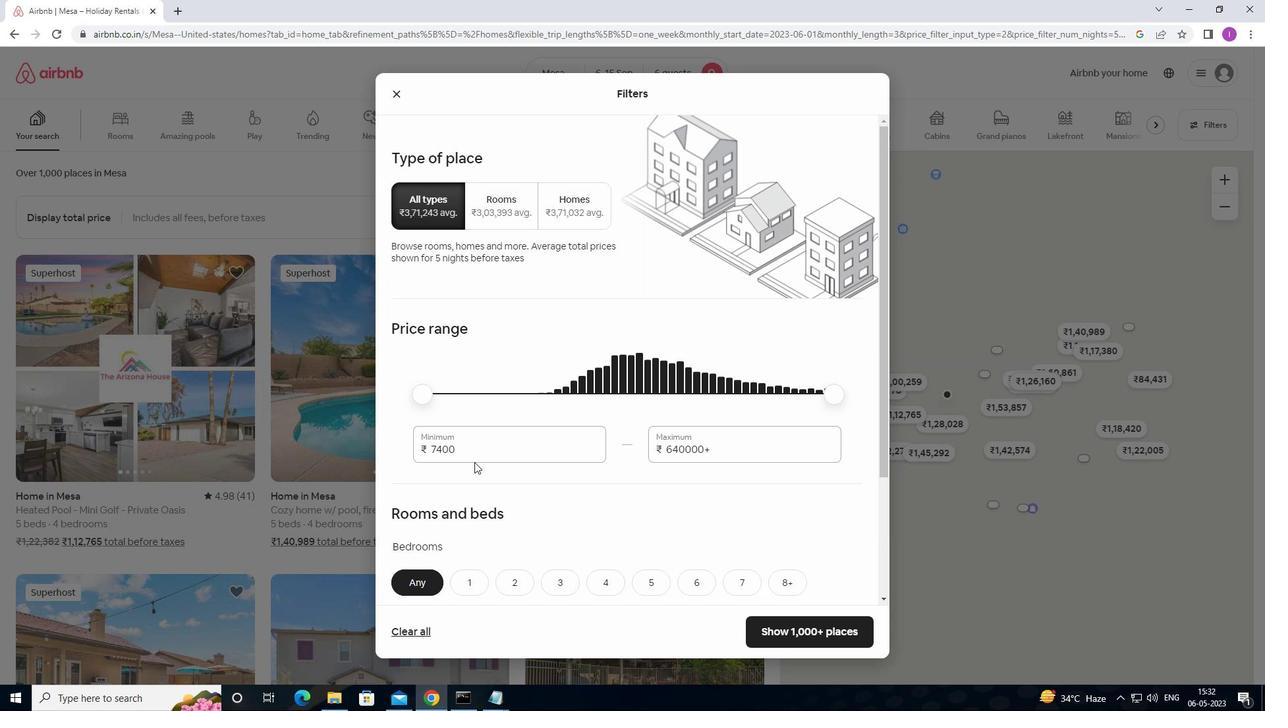 
Action: Mouse pressed left at (473, 450)
Screenshot: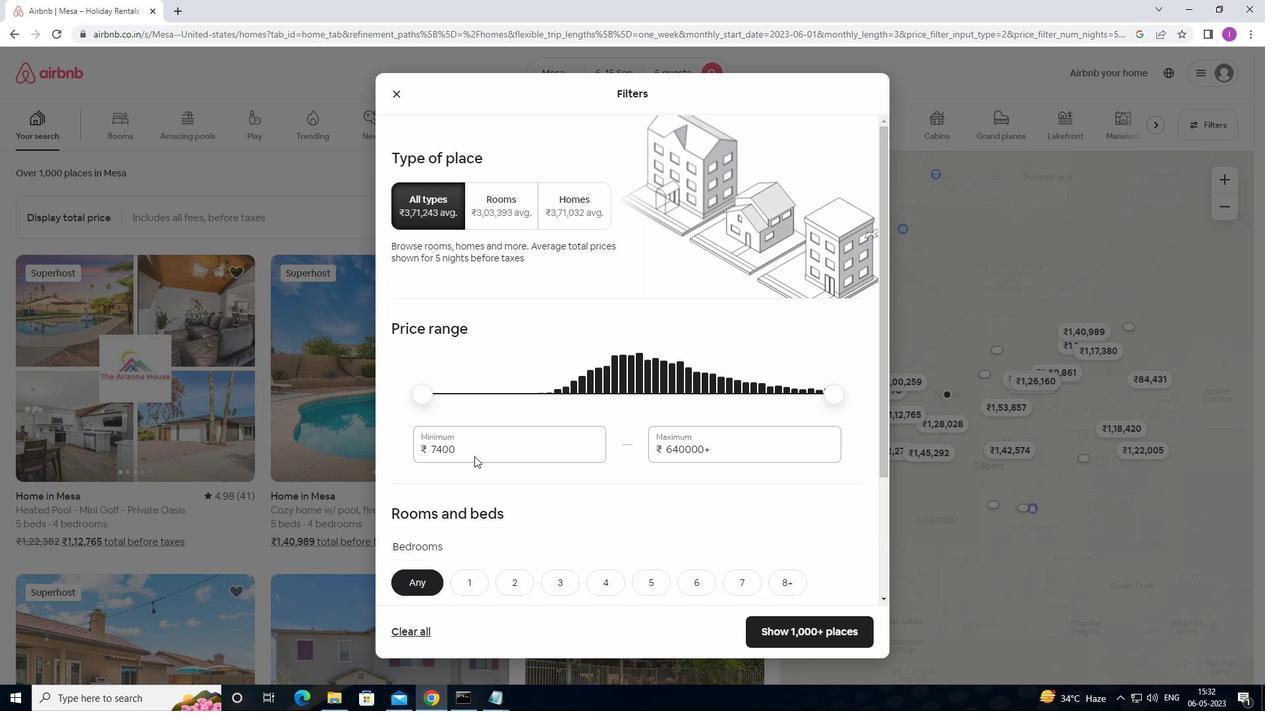 
Action: Mouse moved to (433, 452)
Screenshot: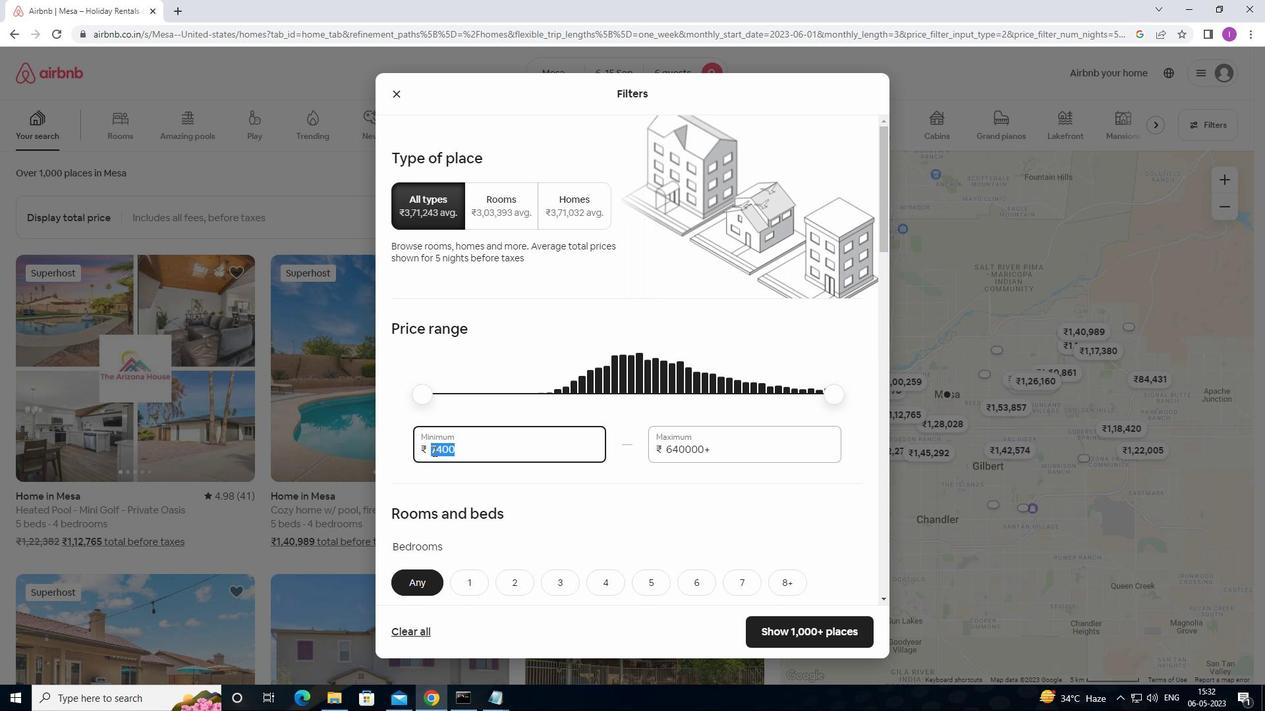 
Action: Key pressed 8
Screenshot: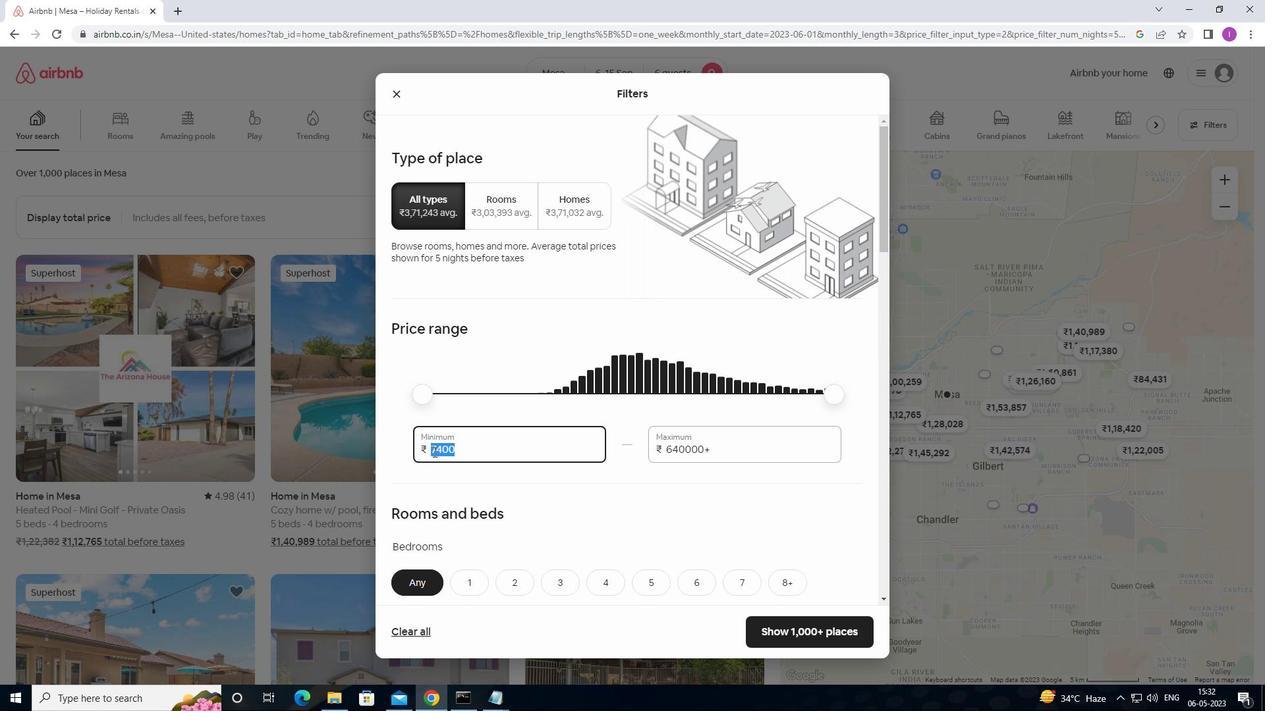 
Action: Mouse moved to (437, 452)
Screenshot: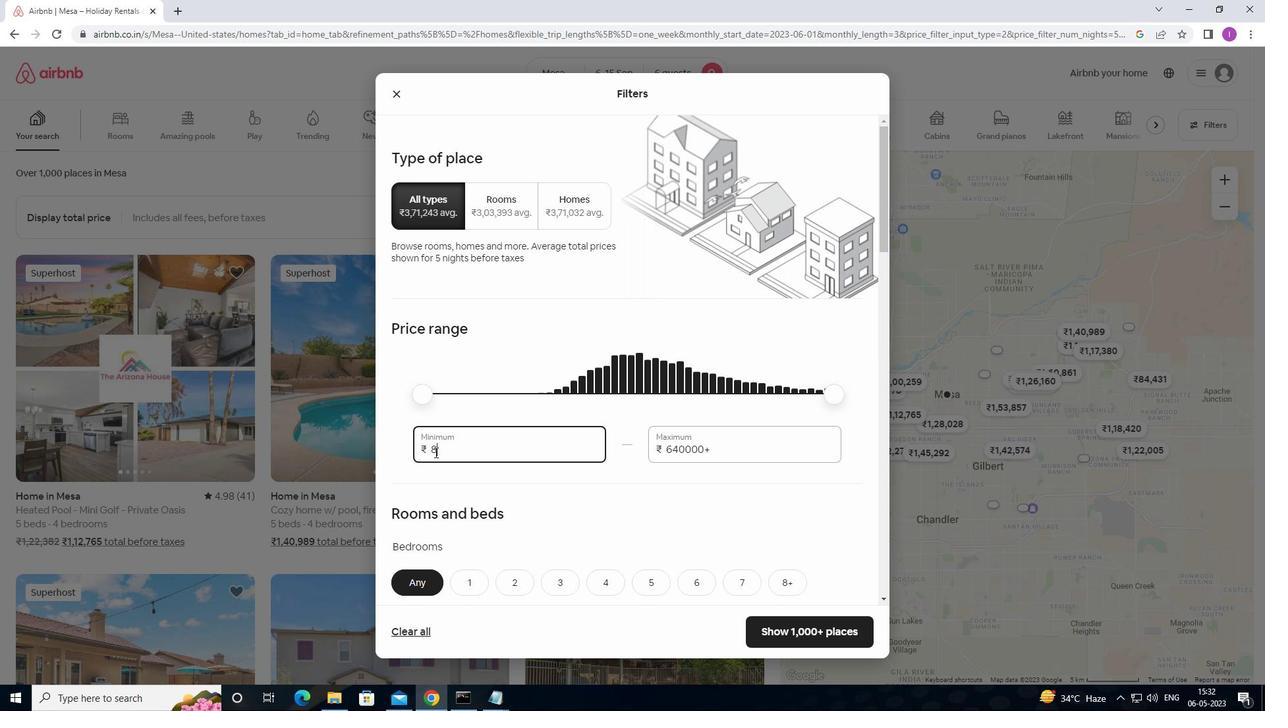 
Action: Key pressed 0
Screenshot: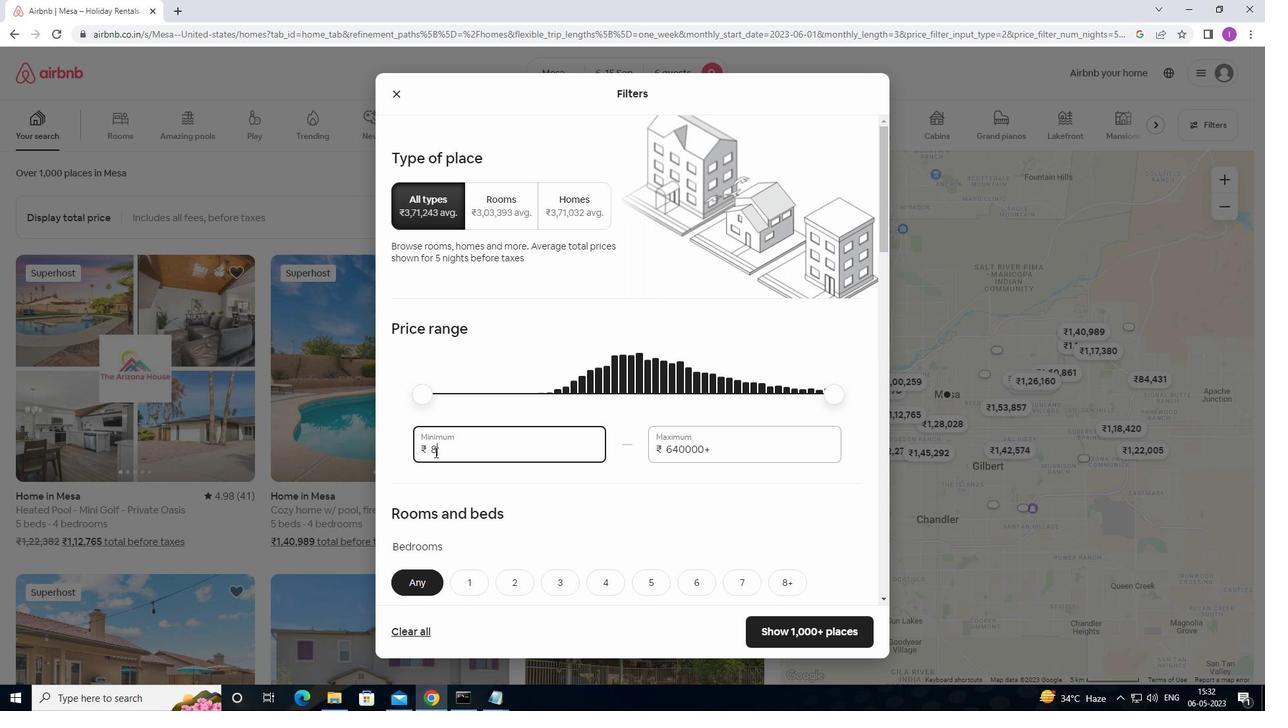 
Action: Mouse moved to (441, 452)
Screenshot: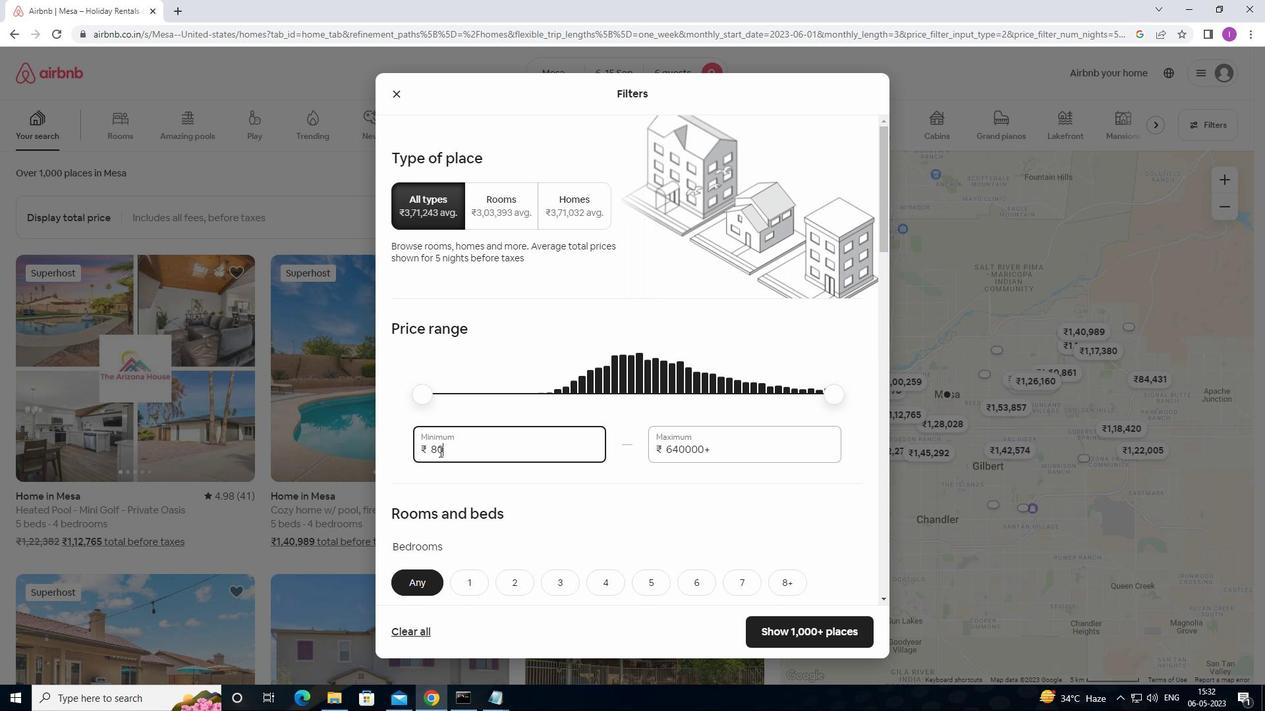 
Action: Key pressed 0
Screenshot: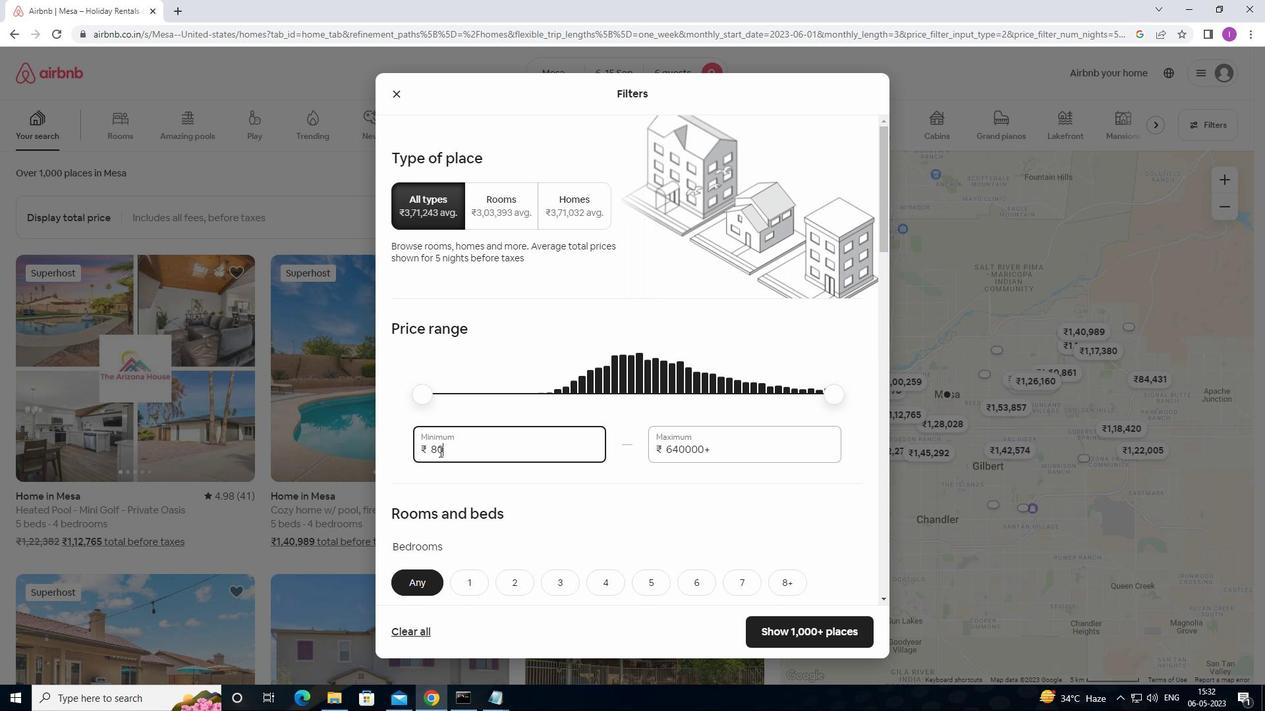 
Action: Mouse moved to (461, 453)
Screenshot: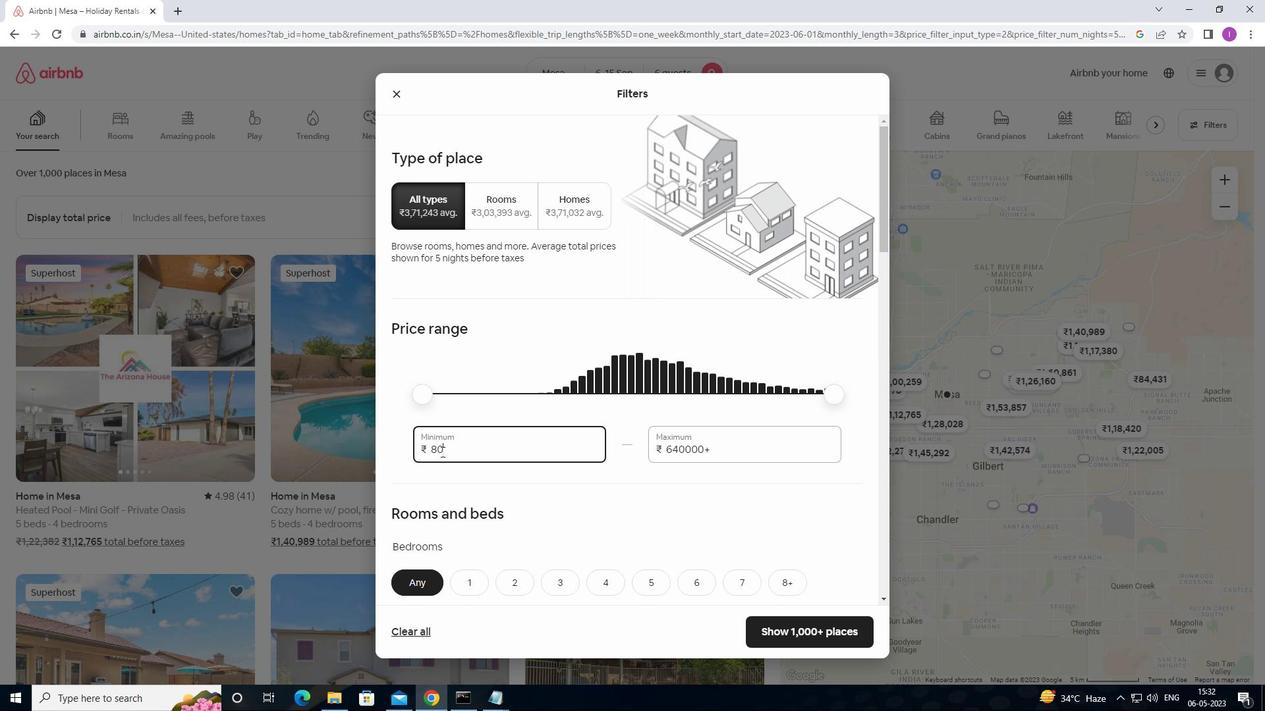 
Action: Key pressed 0
Screenshot: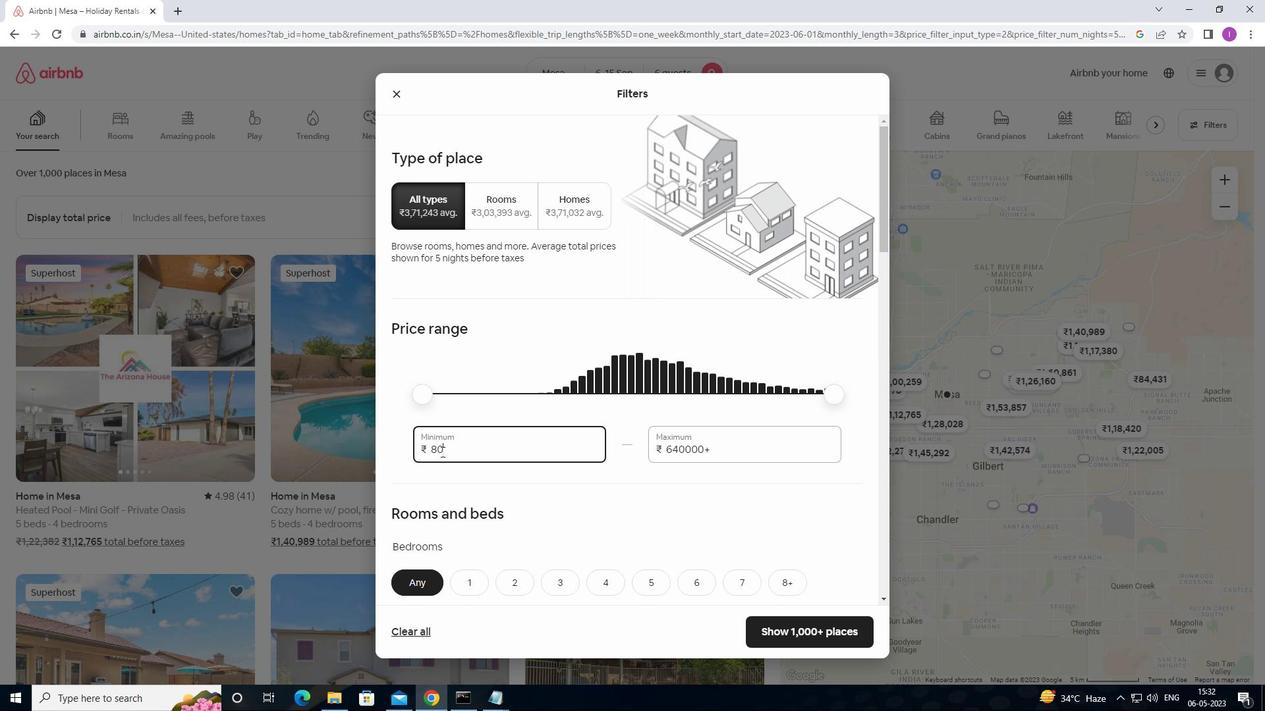 
Action: Mouse moved to (720, 444)
Screenshot: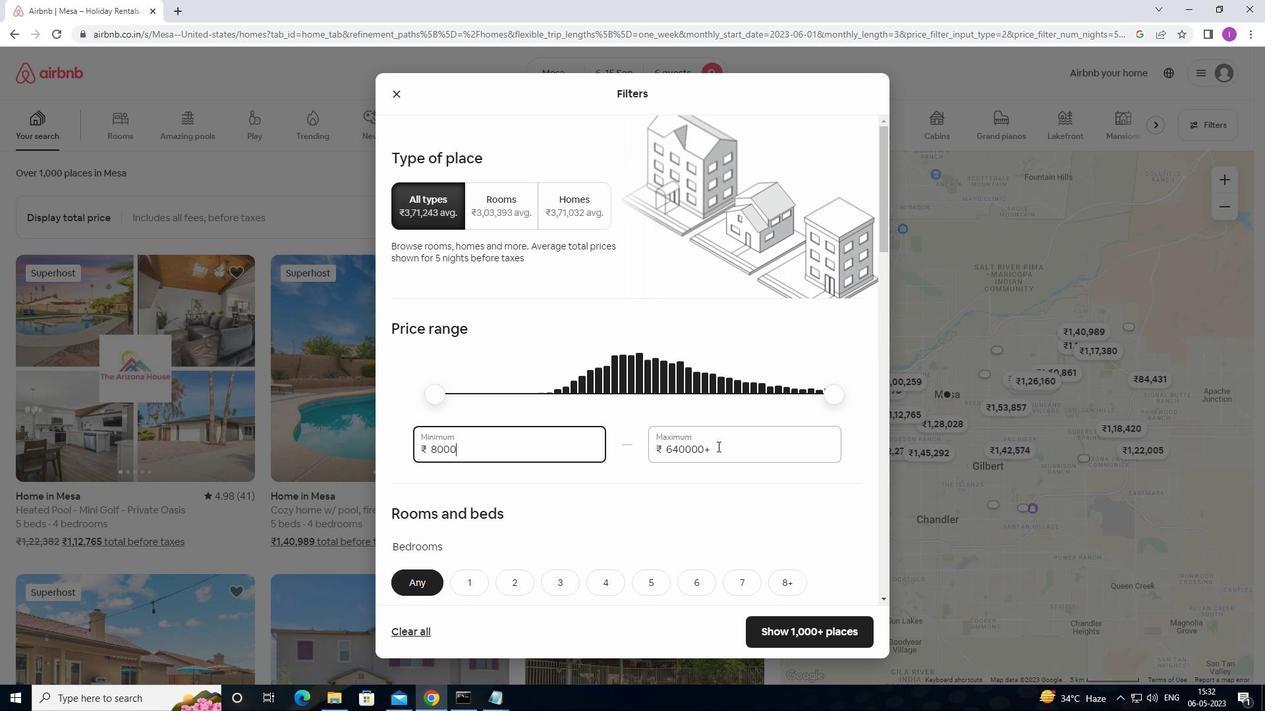 
Action: Mouse pressed left at (720, 444)
Screenshot: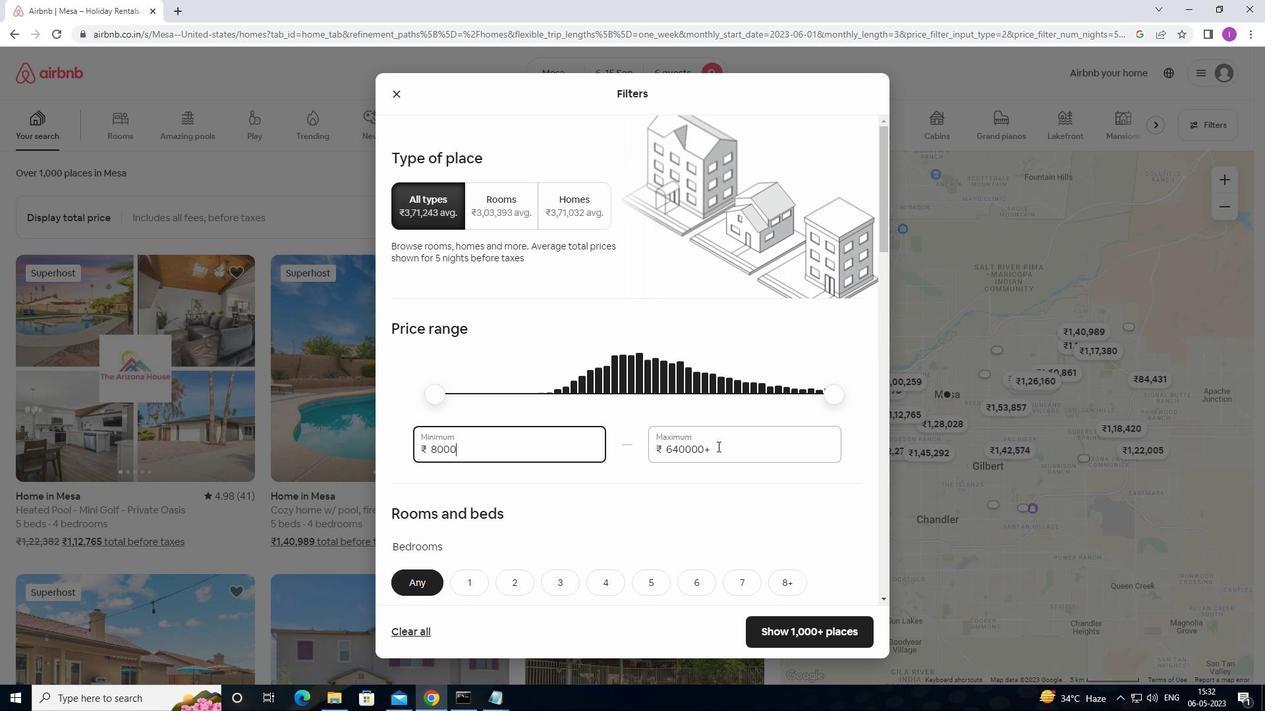 
Action: Mouse moved to (647, 448)
Screenshot: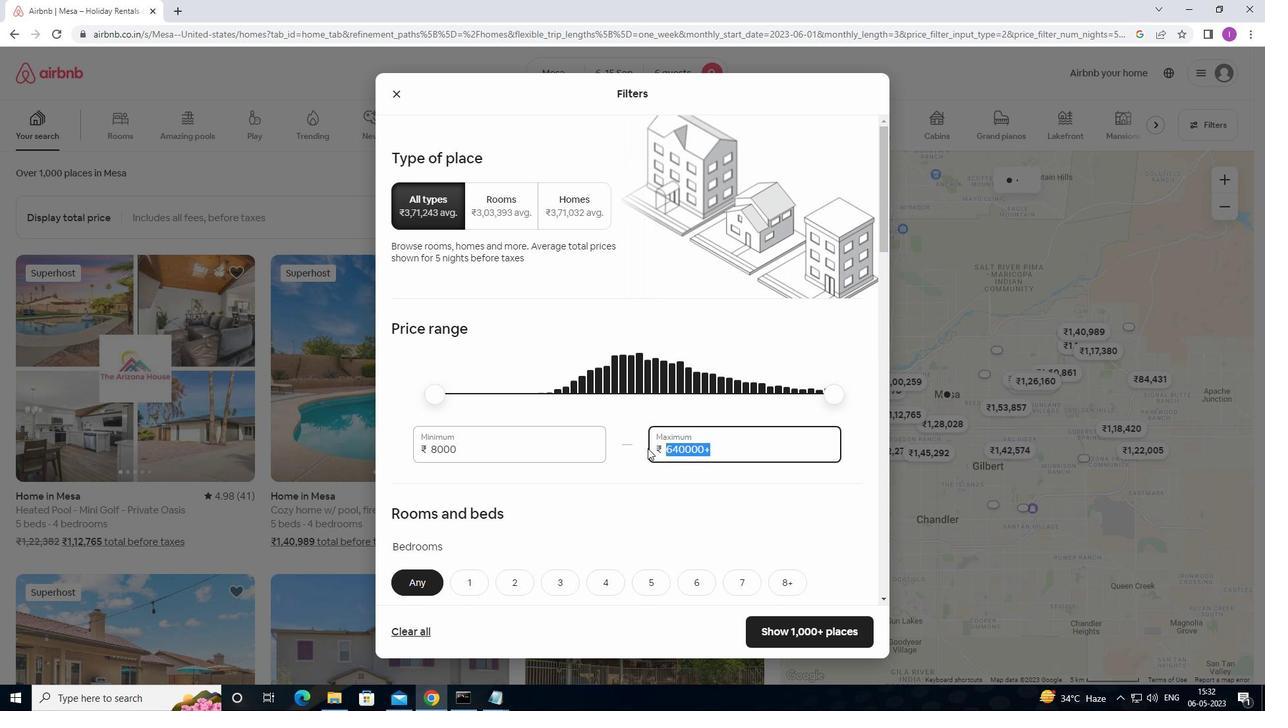 
Action: Key pressed 1600
Screenshot: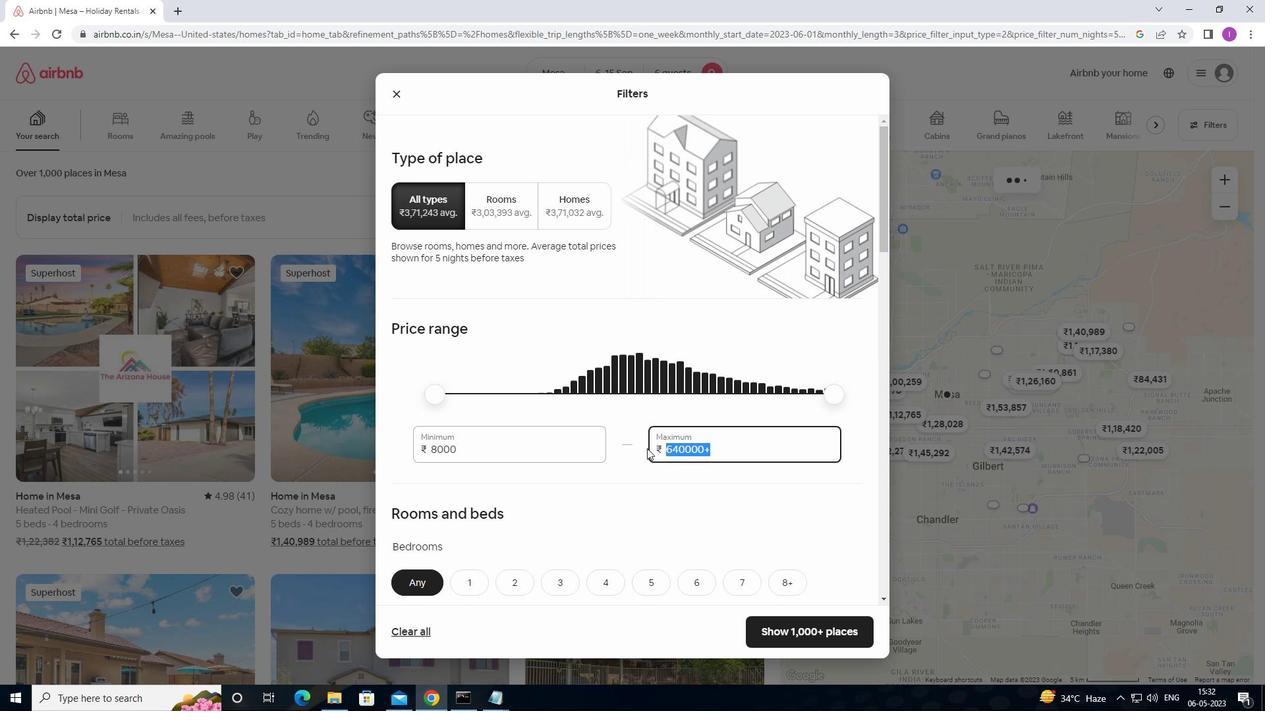 
Action: Mouse moved to (647, 448)
Screenshot: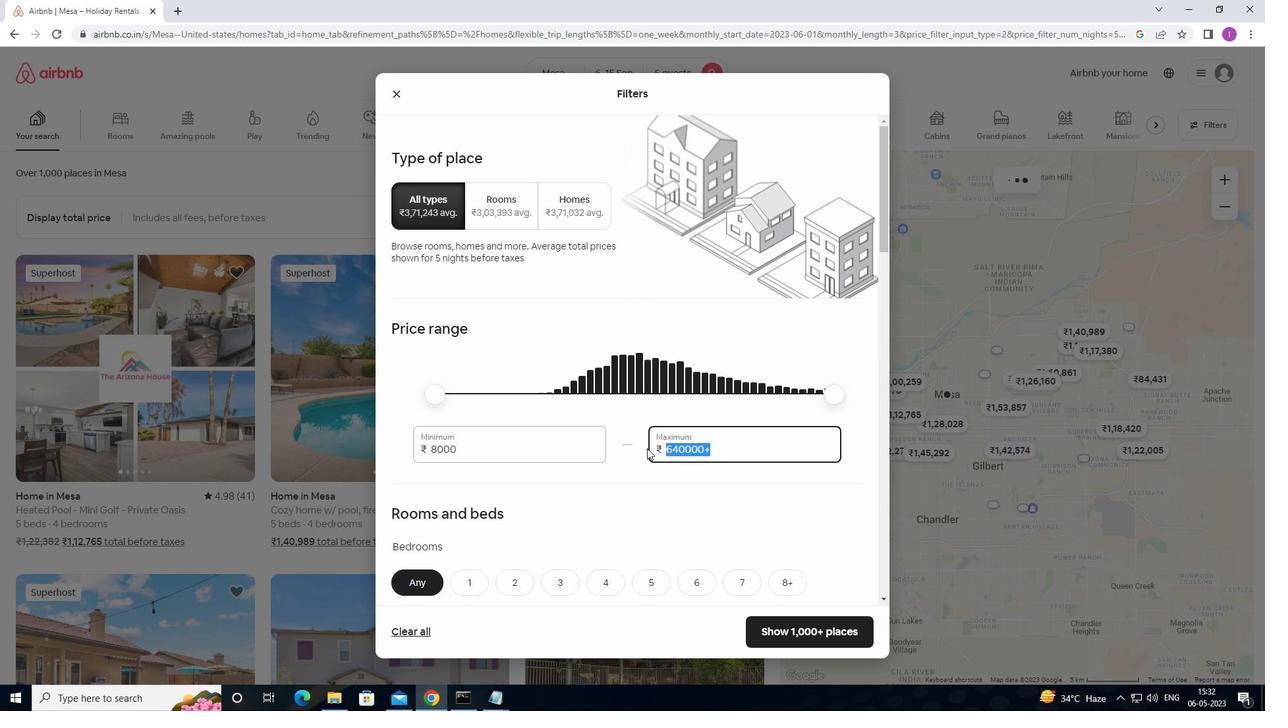 
Action: Key pressed 0
Screenshot: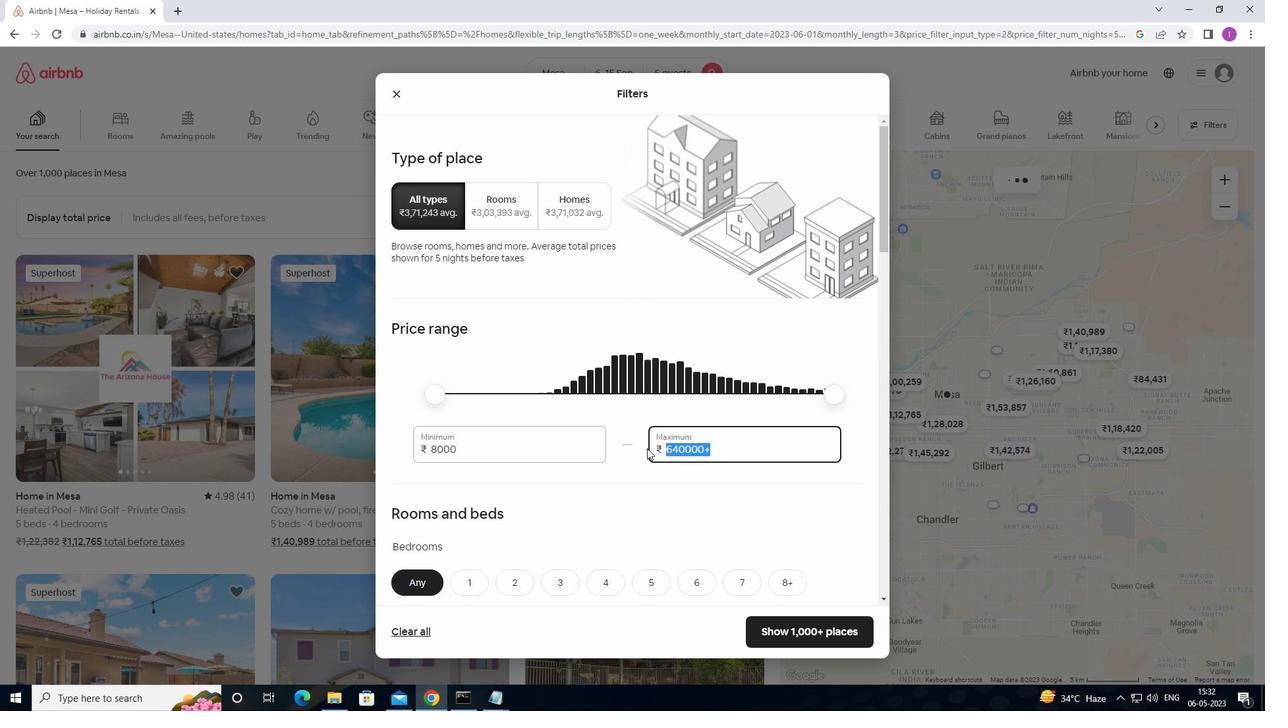 
Action: Mouse moved to (720, 443)
Screenshot: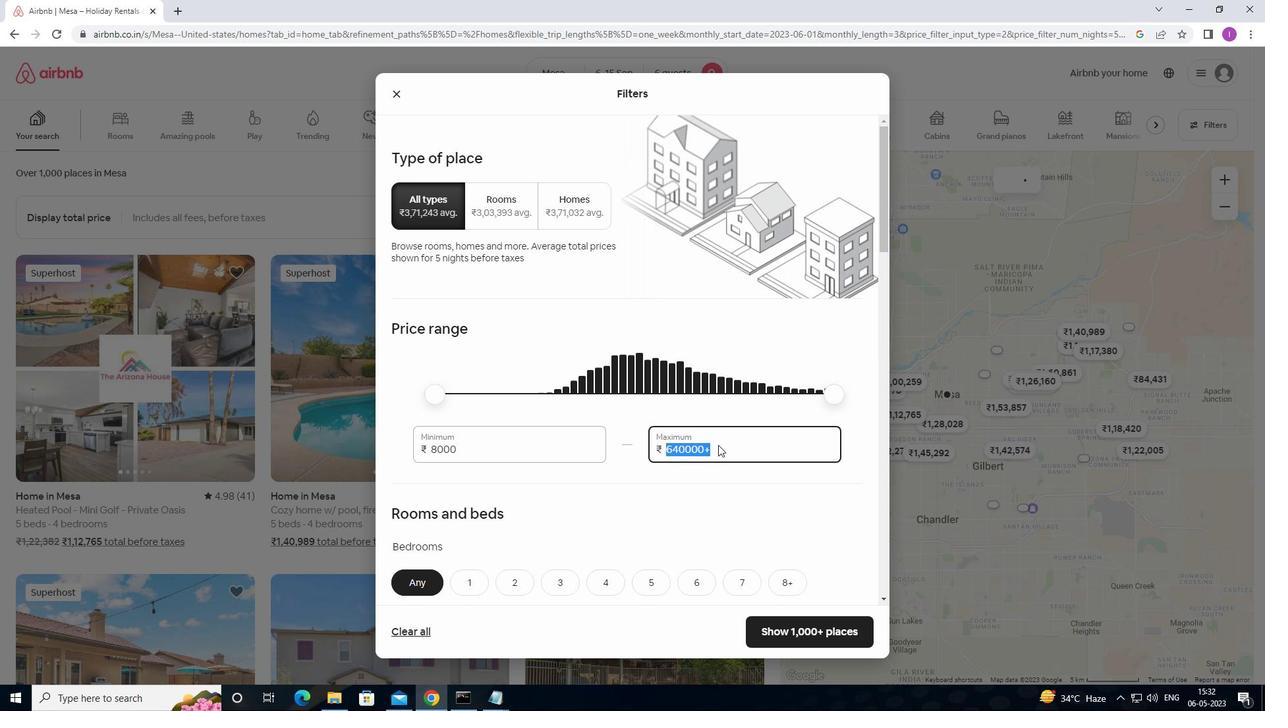 
Action: Key pressed 169<Key.backspace><Key.backspace><Key.backspace><Key.backspace><Key.backspace><Key.backspace><Key.backspace>
Screenshot: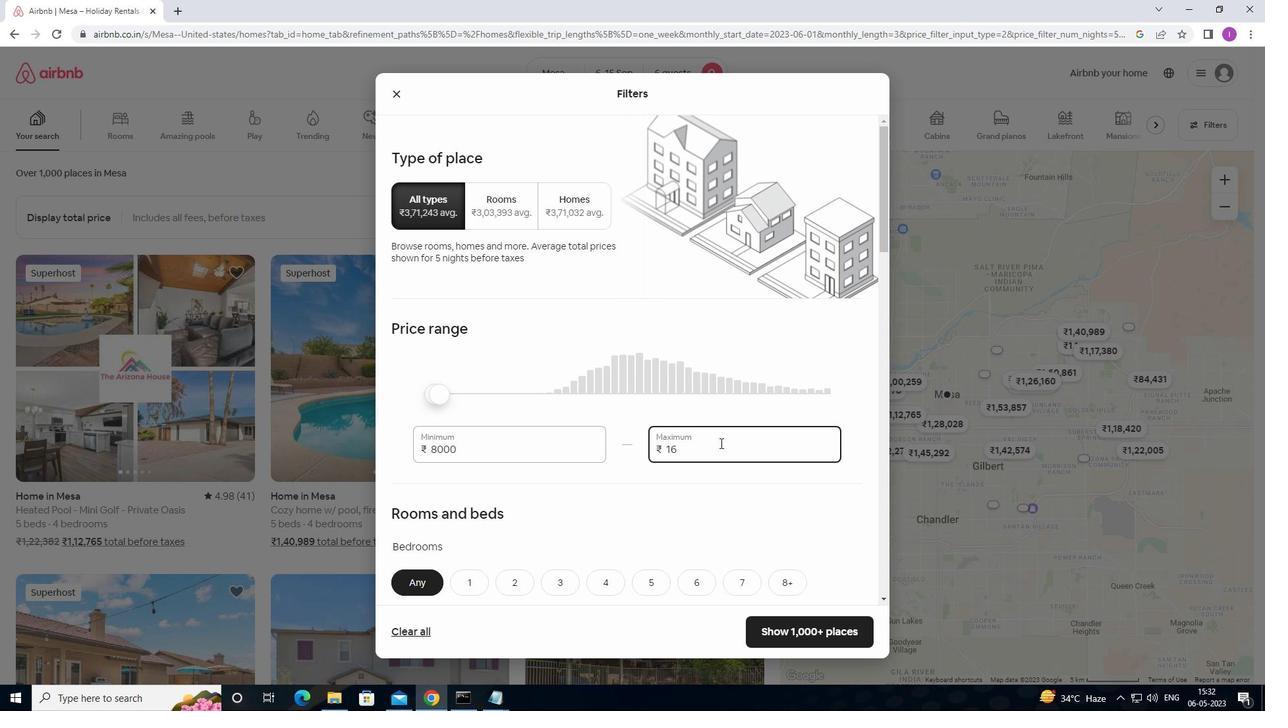 
Action: Mouse moved to (722, 441)
Screenshot: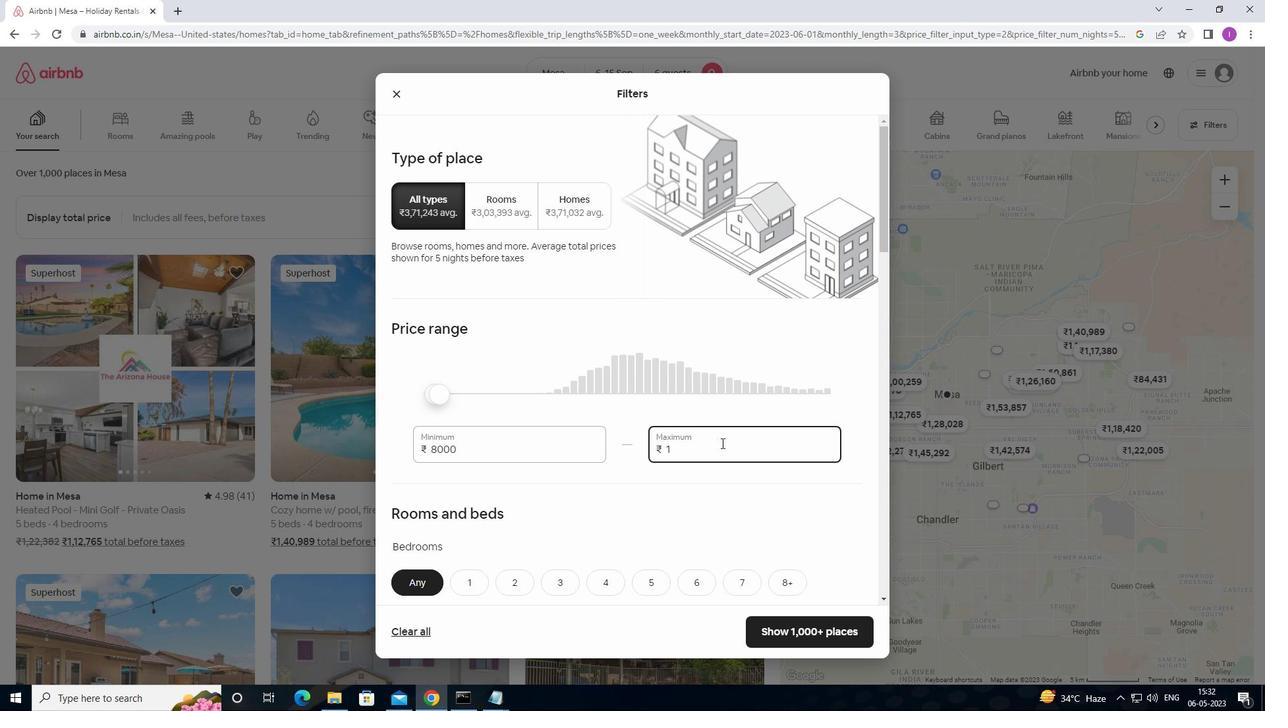 
Action: Key pressed 6
Screenshot: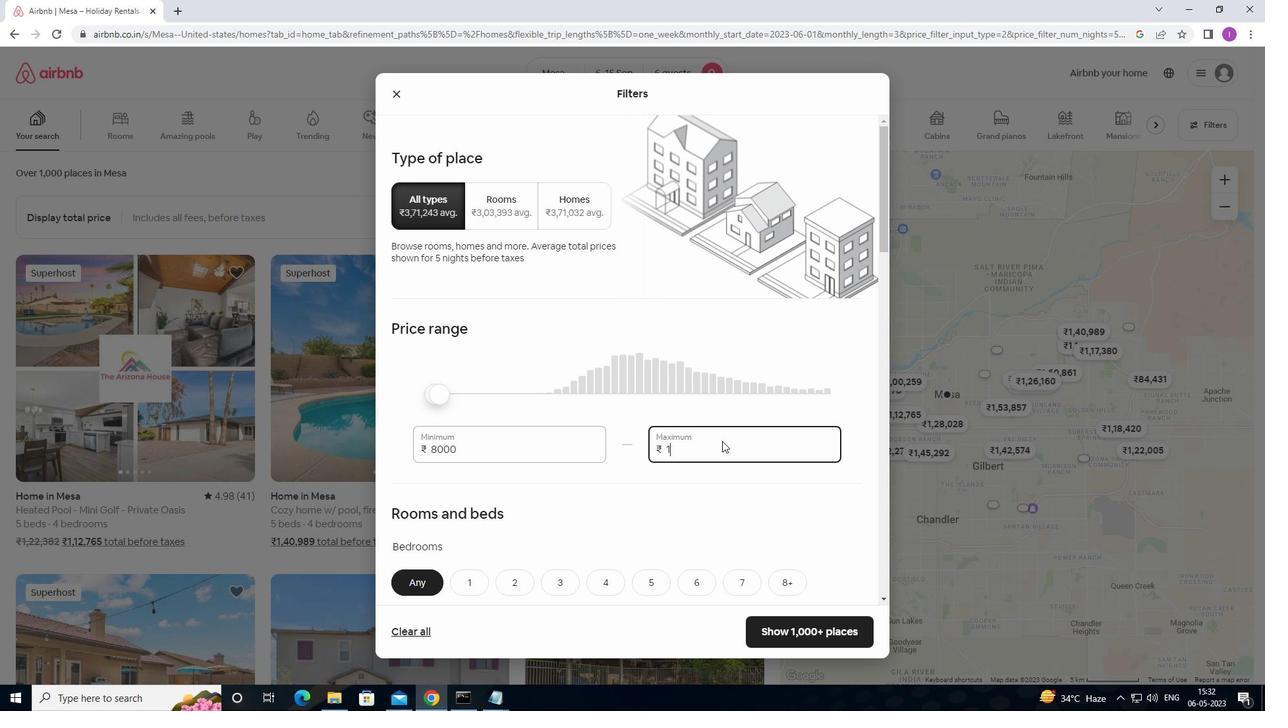 
Action: Mouse moved to (722, 441)
Screenshot: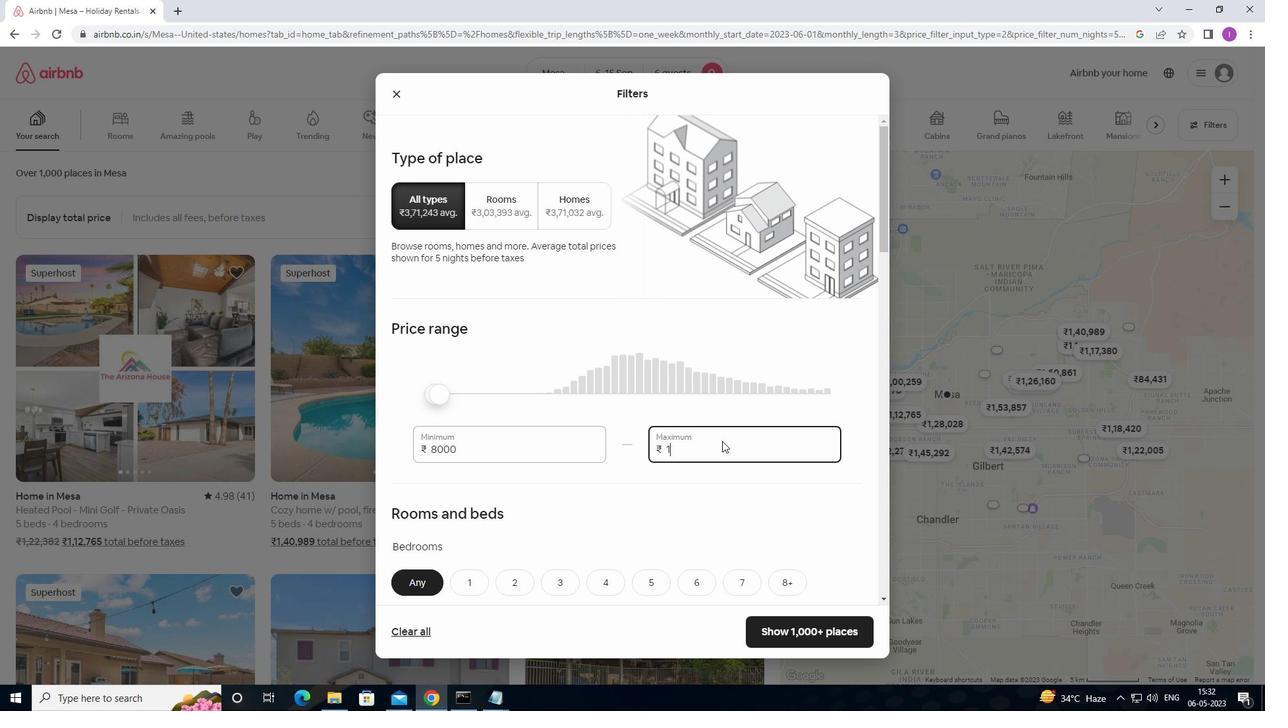 
Action: Key pressed 0
Screenshot: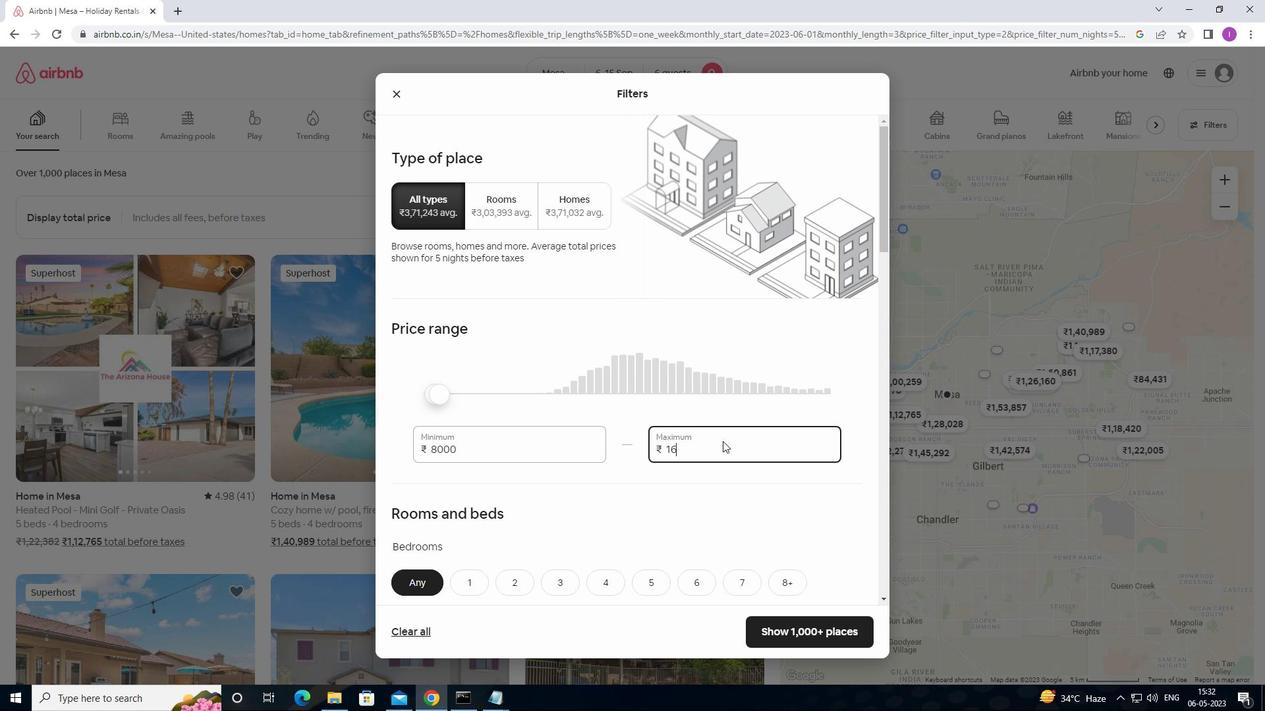 
Action: Mouse moved to (722, 442)
Screenshot: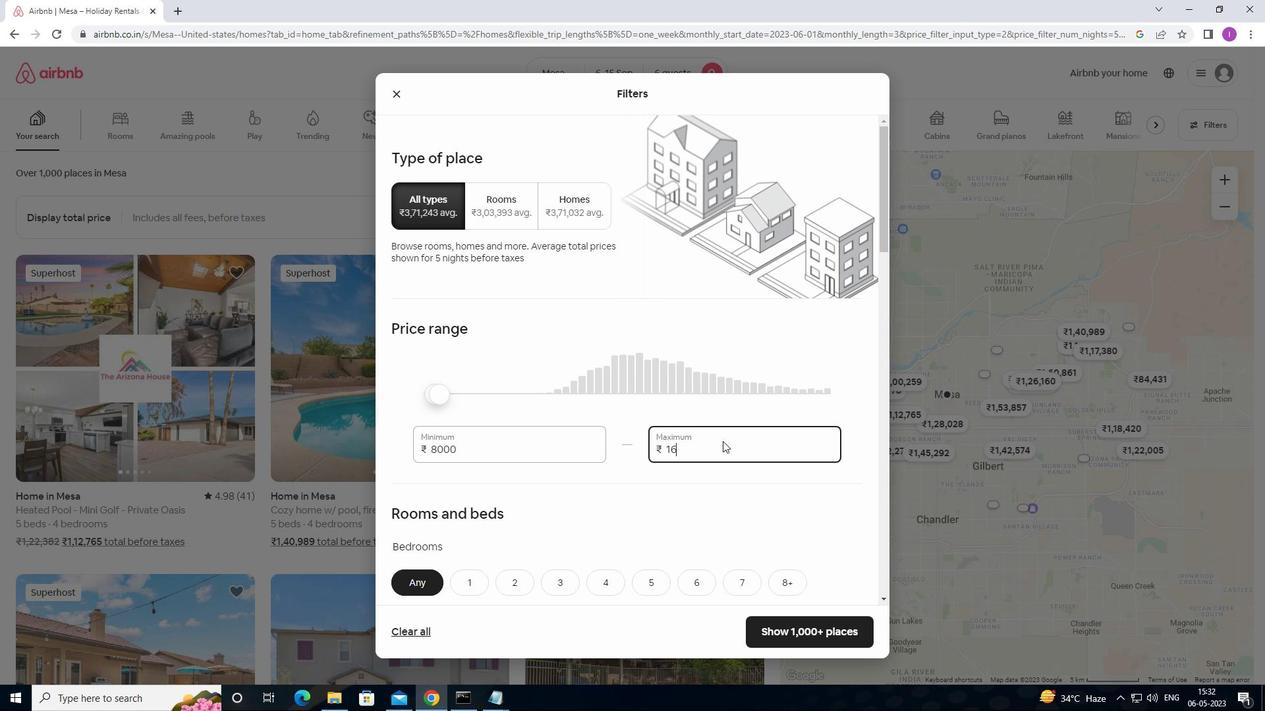 
Action: Key pressed 00
Screenshot: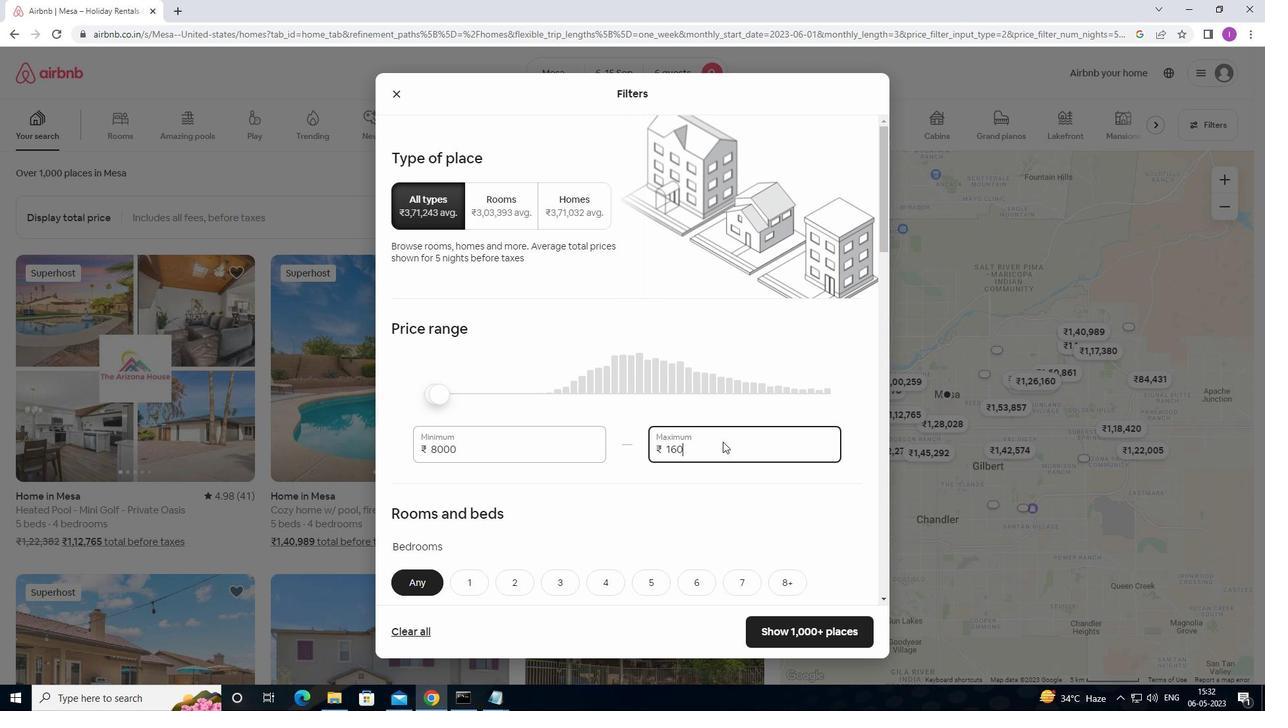 
Action: Mouse moved to (718, 484)
Screenshot: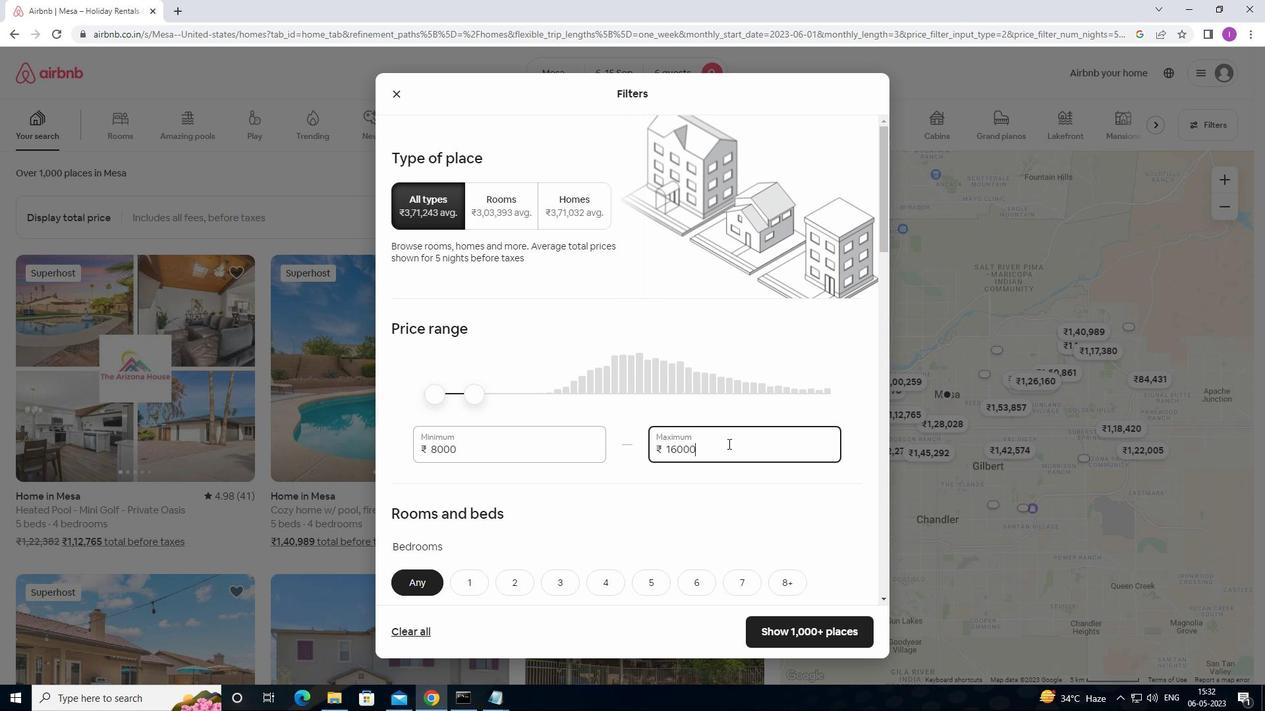 
Action: Mouse scrolled (718, 484) with delta (0, 0)
Screenshot: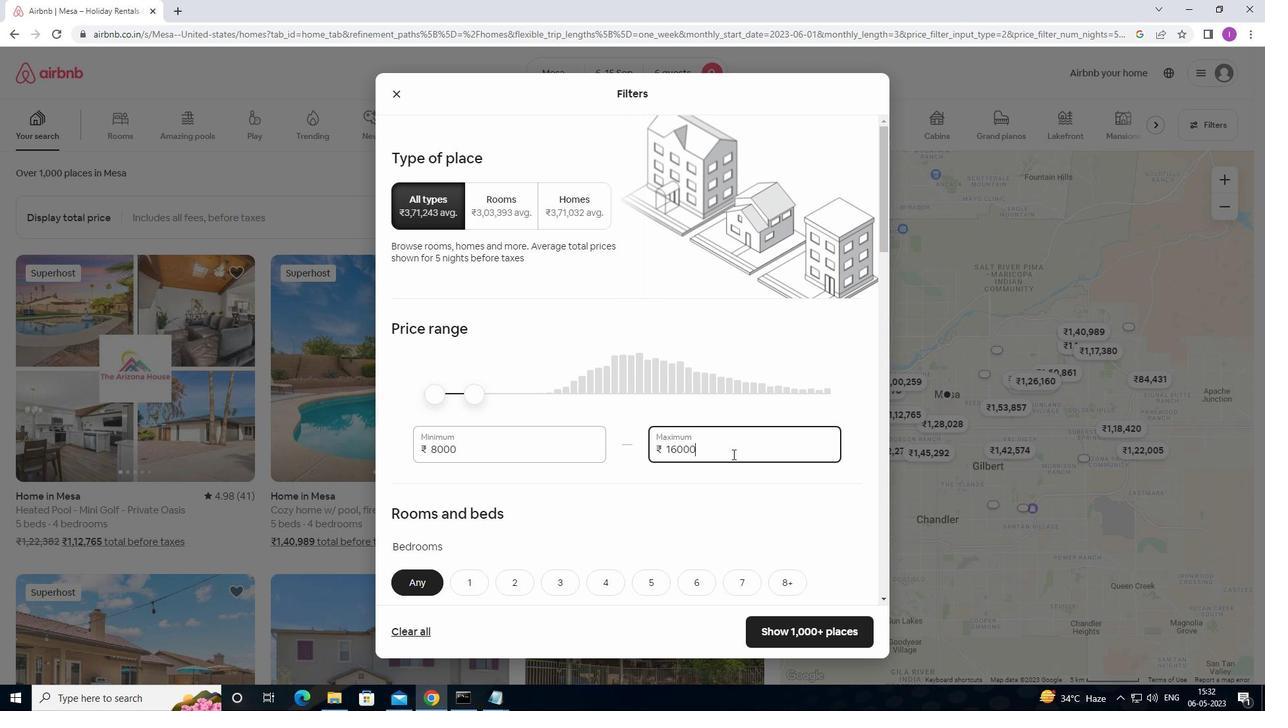 
Action: Mouse scrolled (718, 484) with delta (0, 0)
Screenshot: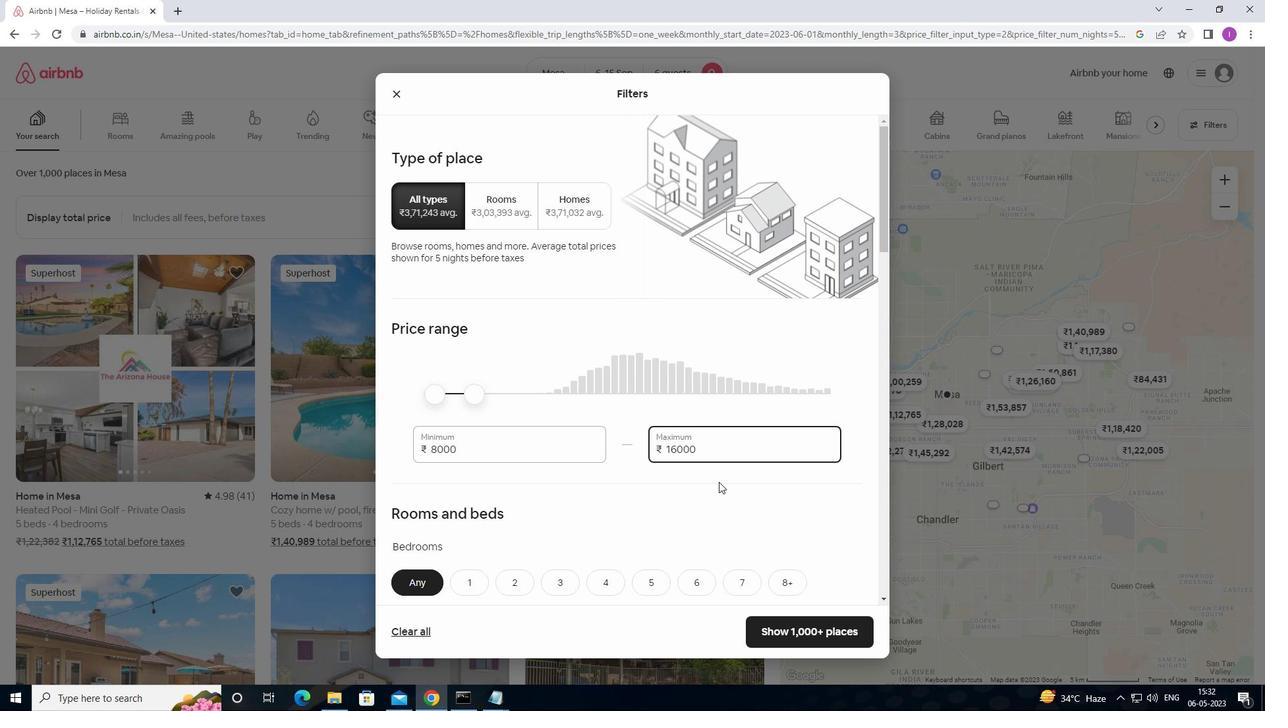 
Action: Mouse scrolled (718, 484) with delta (0, 0)
Screenshot: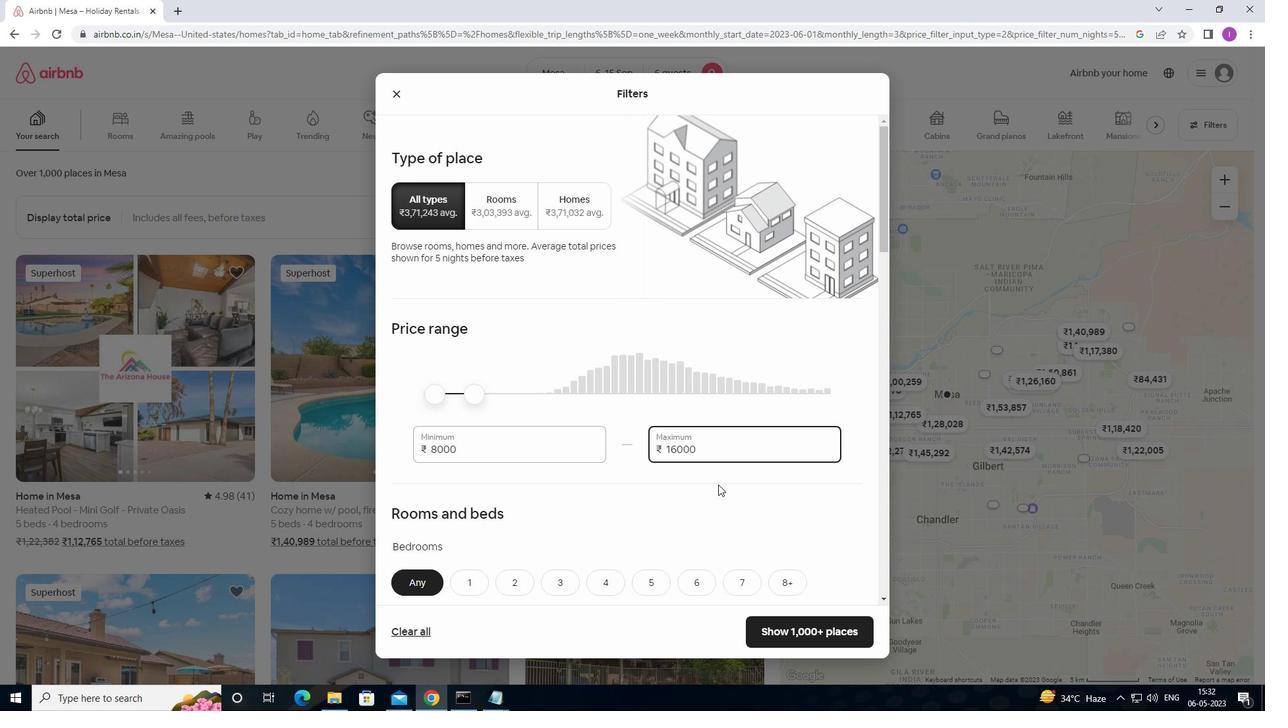 
Action: Mouse moved to (716, 483)
Screenshot: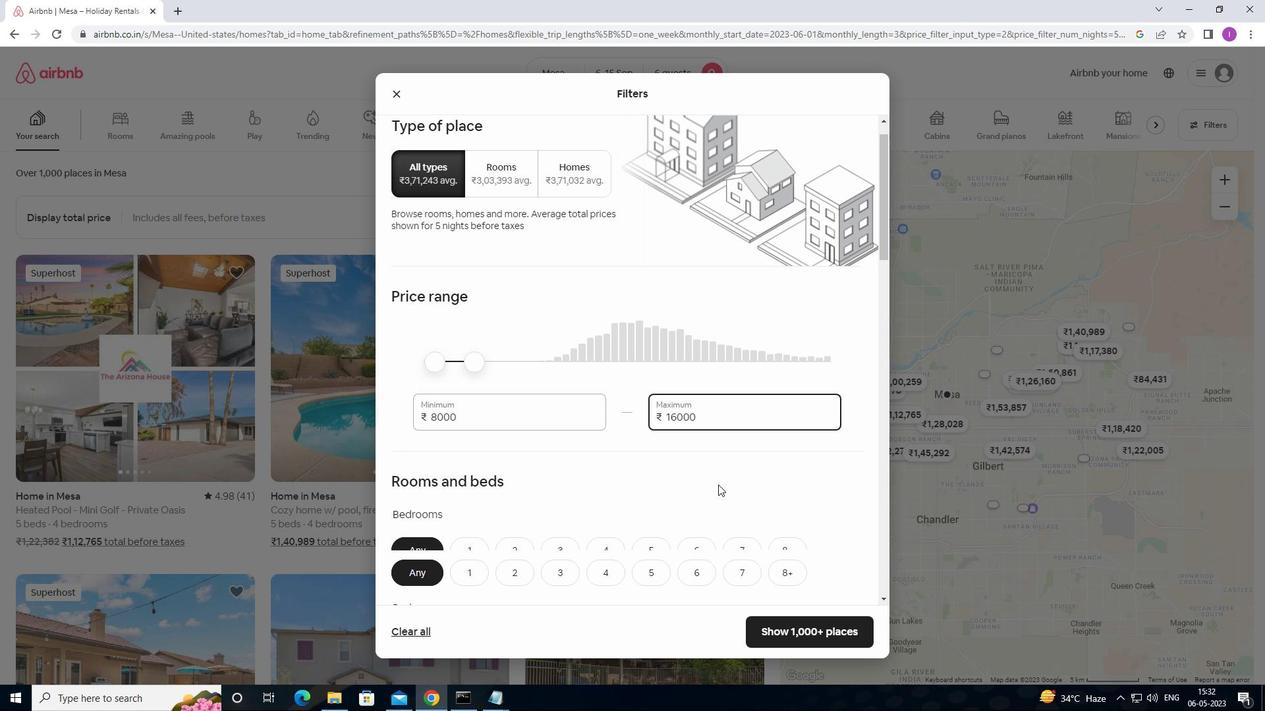 
Action: Mouse scrolled (716, 482) with delta (0, 0)
Screenshot: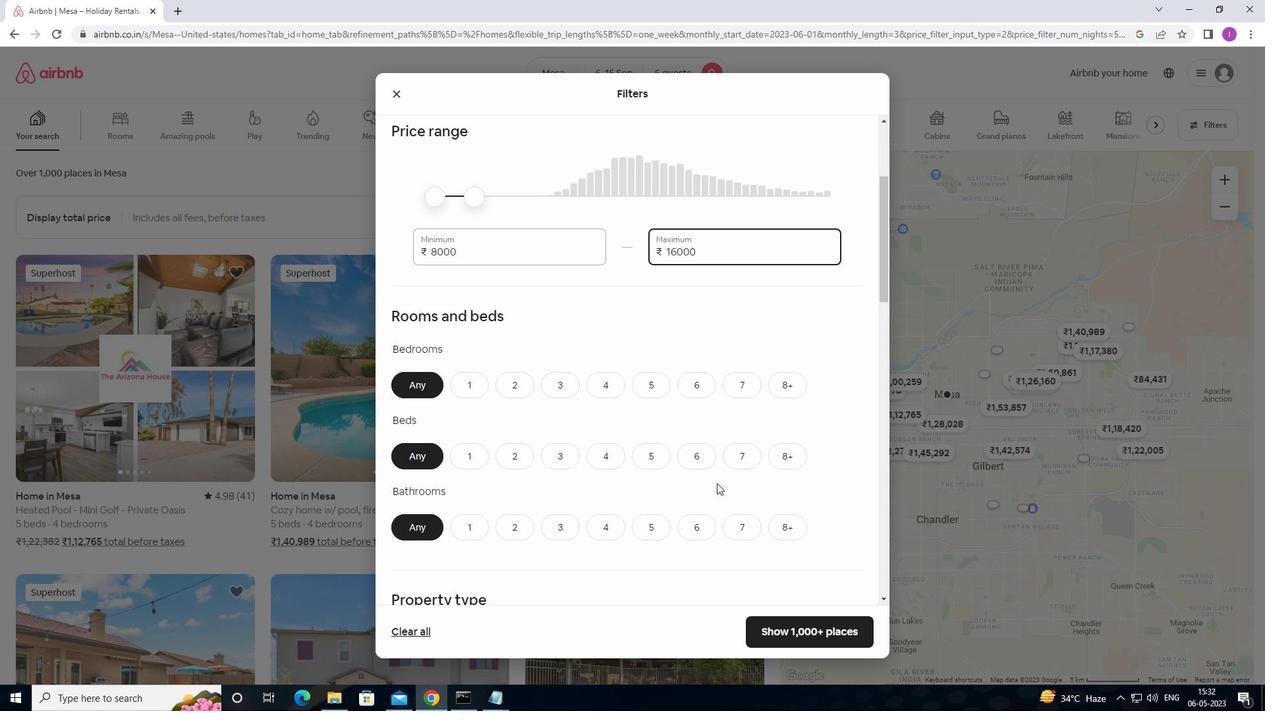 
Action: Mouse moved to (702, 319)
Screenshot: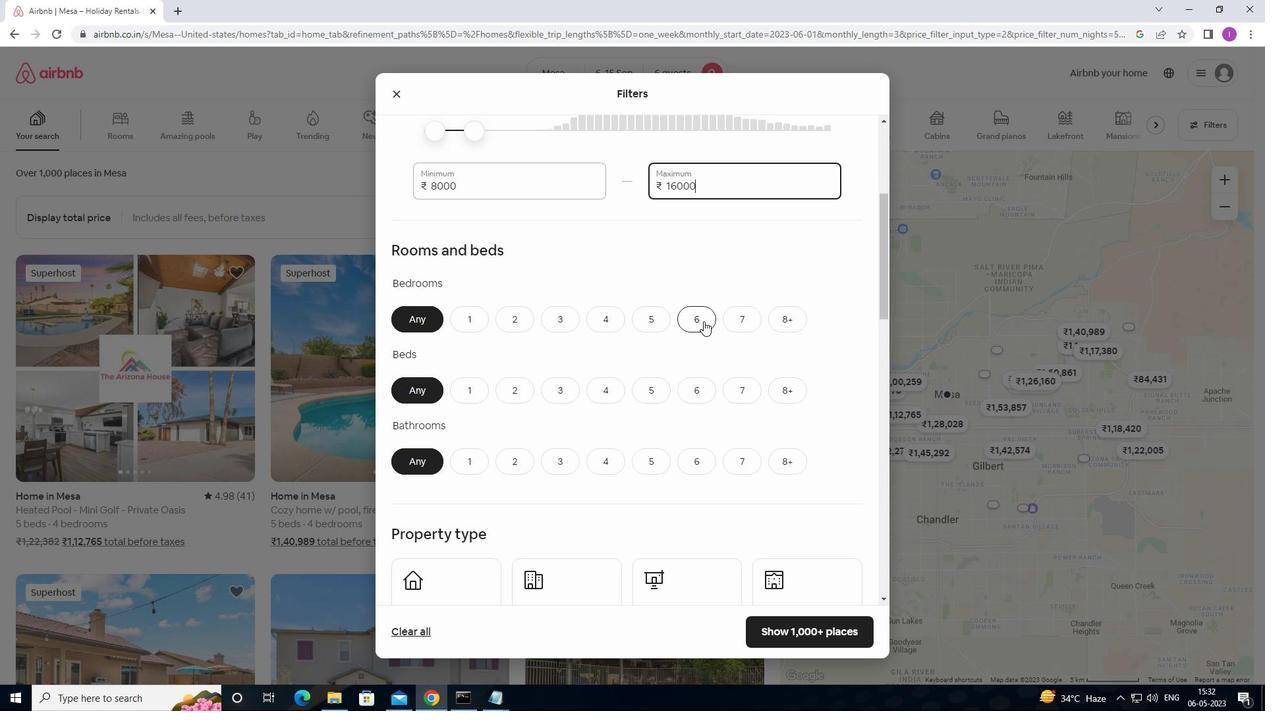 
Action: Mouse pressed left at (702, 319)
Screenshot: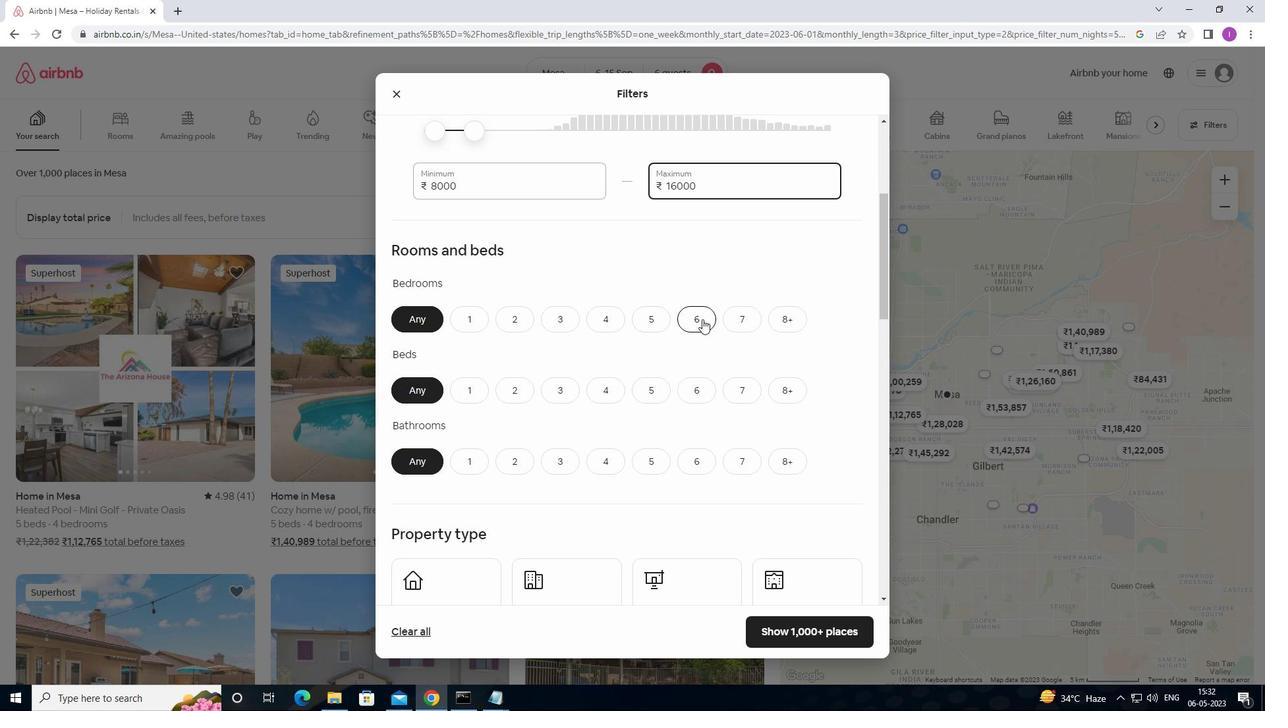 
Action: Mouse moved to (693, 388)
Screenshot: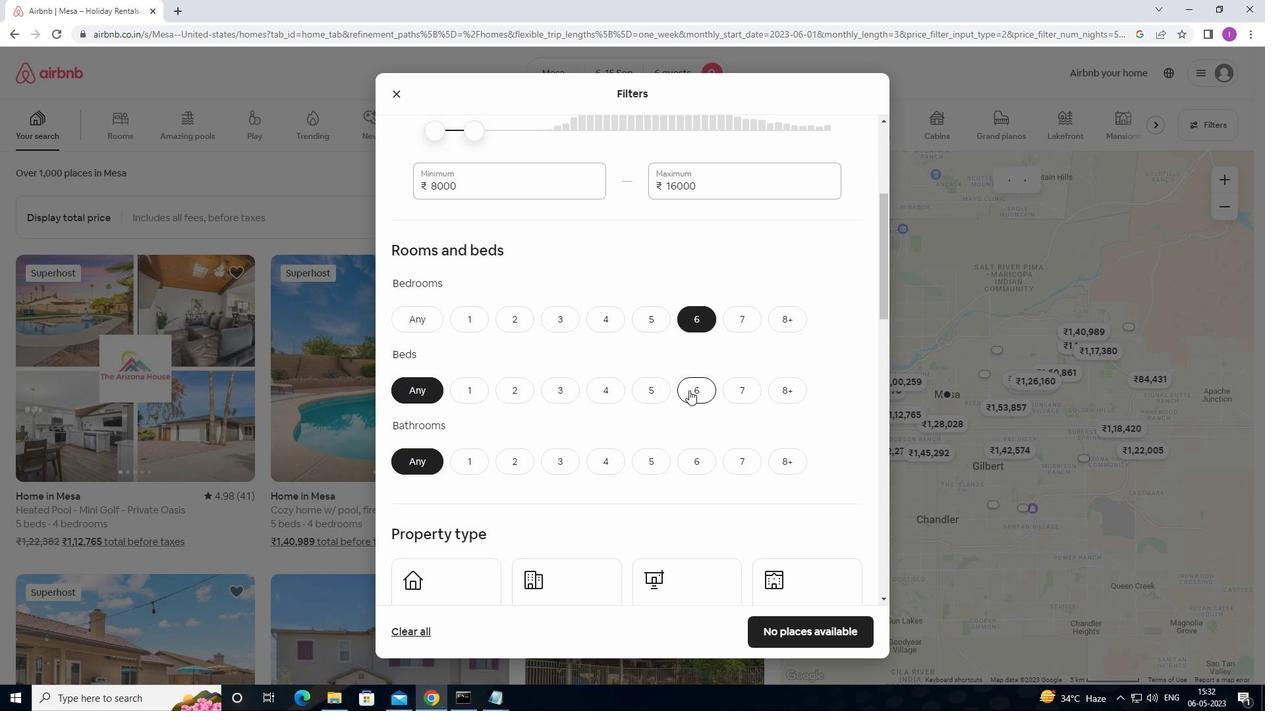 
Action: Mouse pressed left at (693, 388)
Screenshot: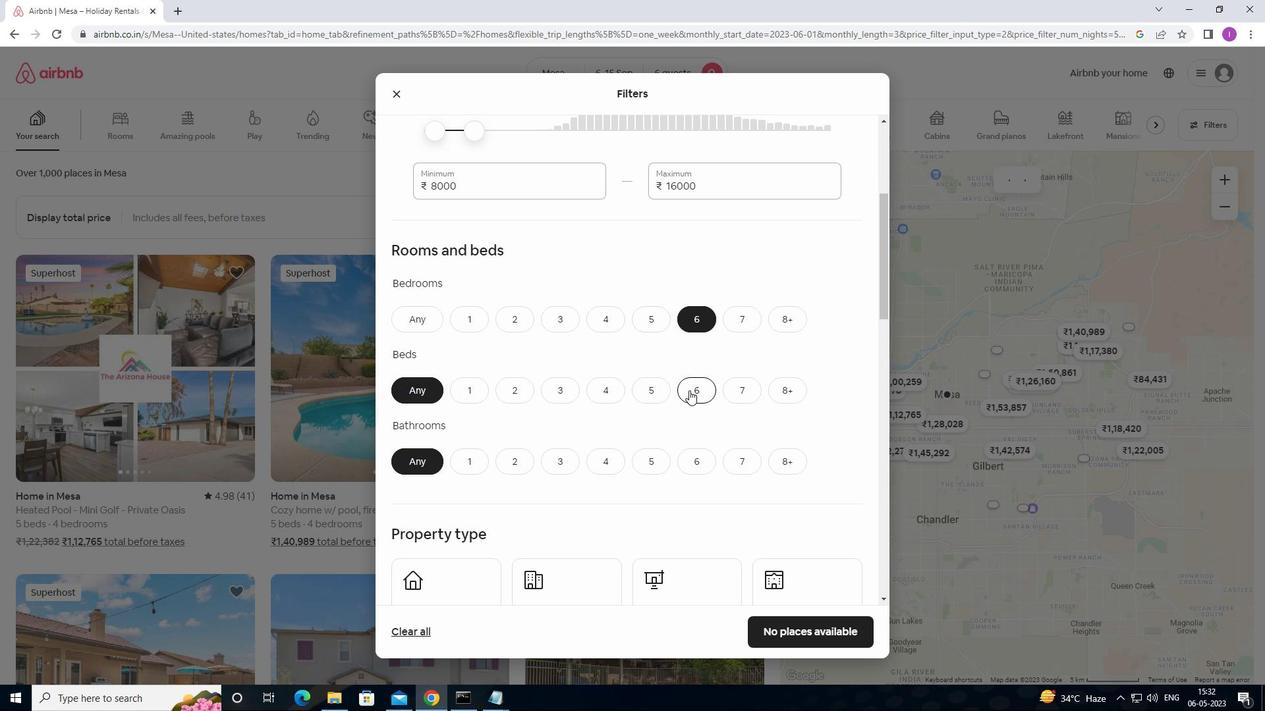 
Action: Mouse moved to (691, 462)
Screenshot: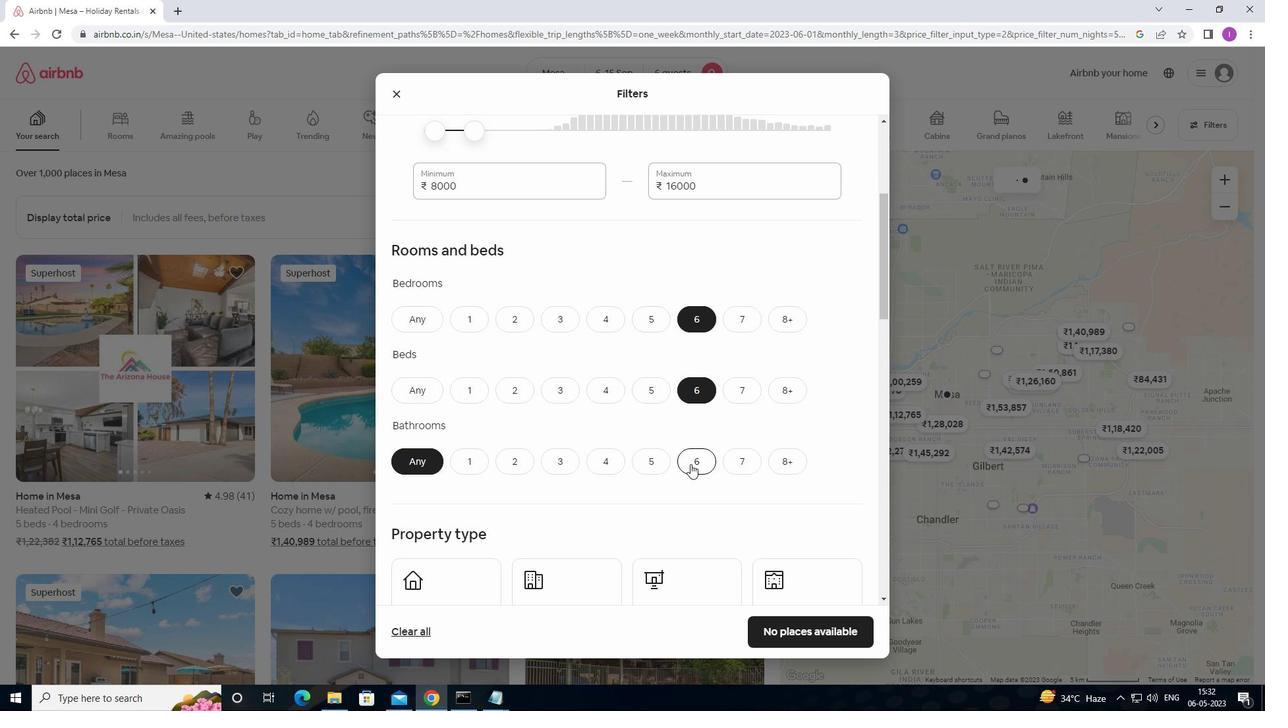 
Action: Mouse pressed left at (691, 462)
Screenshot: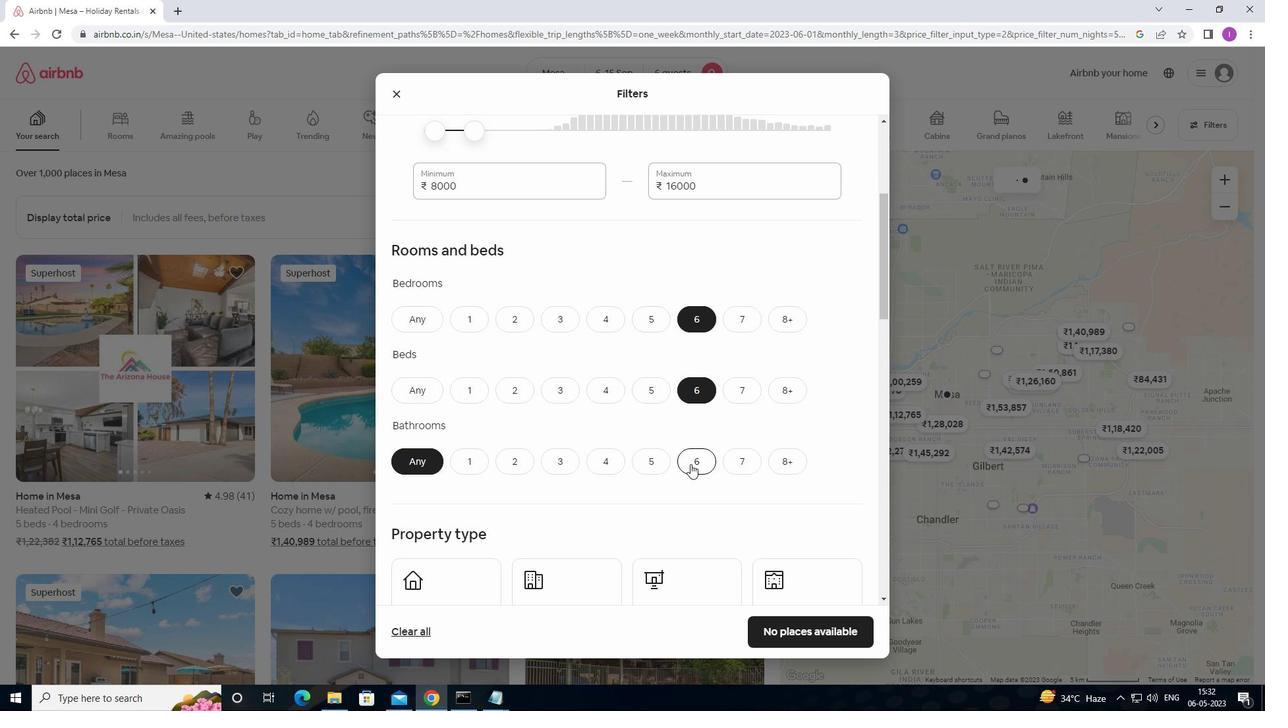 
Action: Mouse moved to (528, 501)
Screenshot: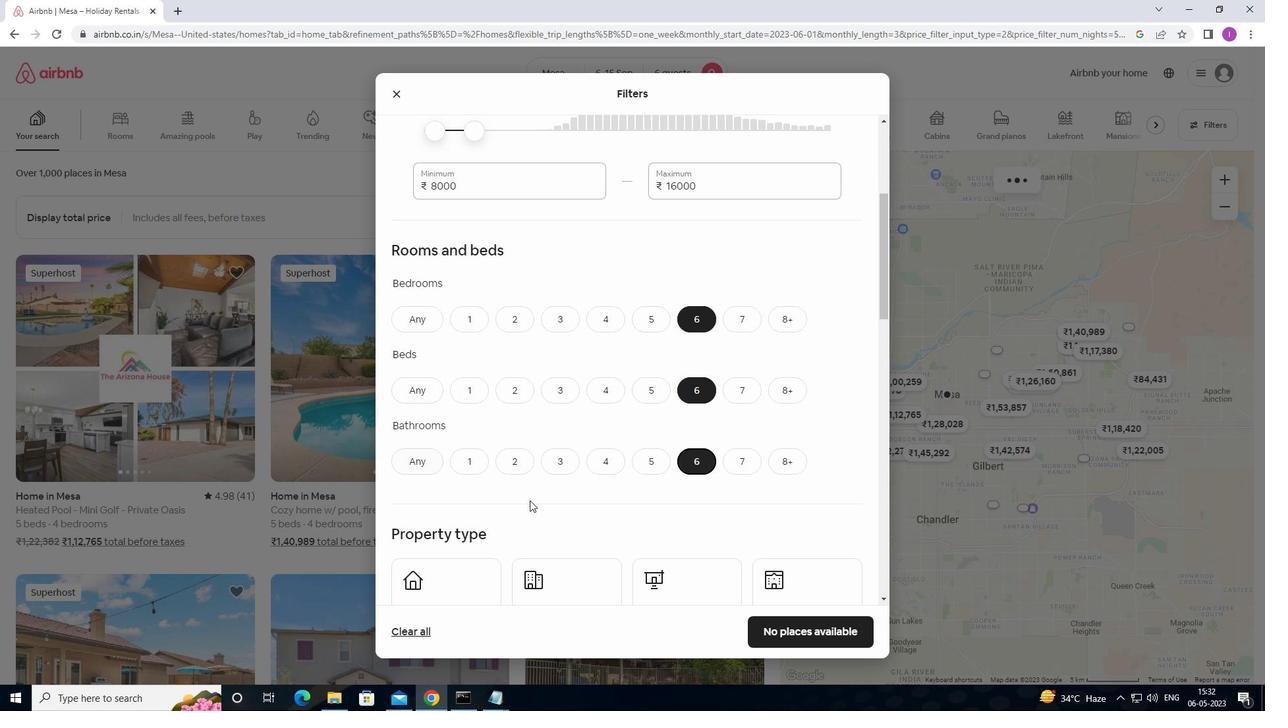 
Action: Mouse scrolled (528, 500) with delta (0, 0)
Screenshot: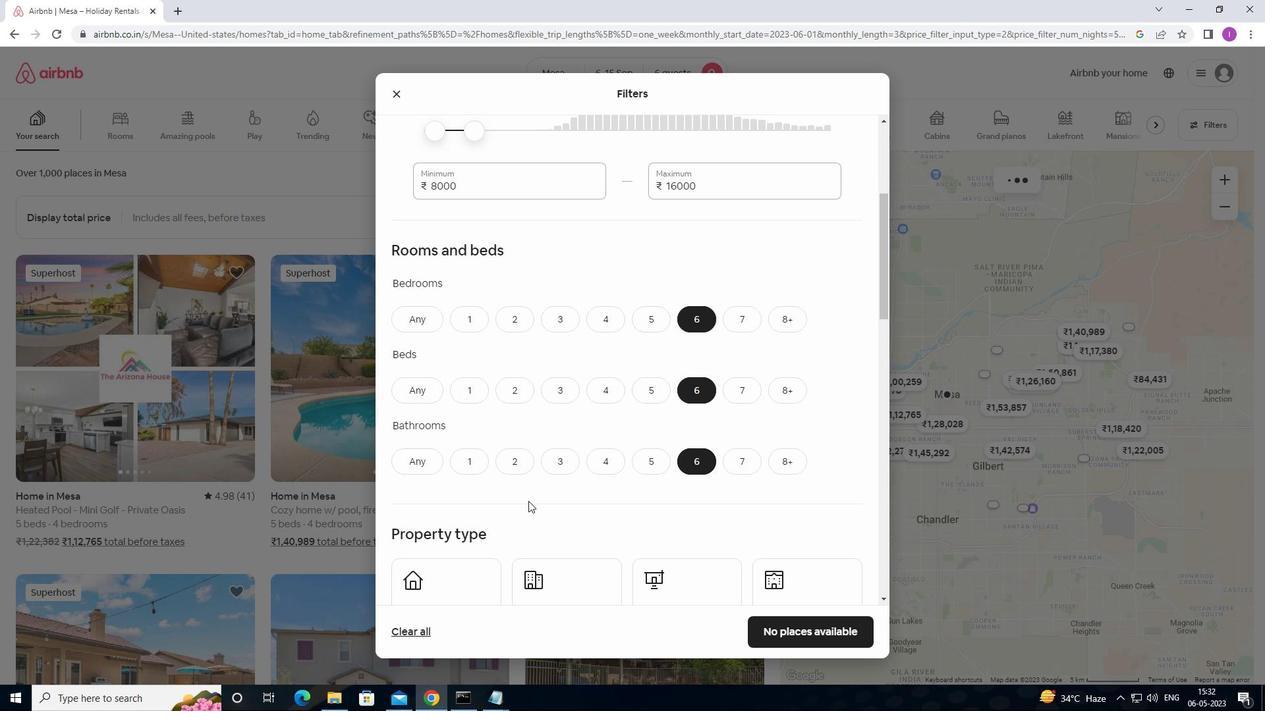 
Action: Mouse scrolled (528, 500) with delta (0, 0)
Screenshot: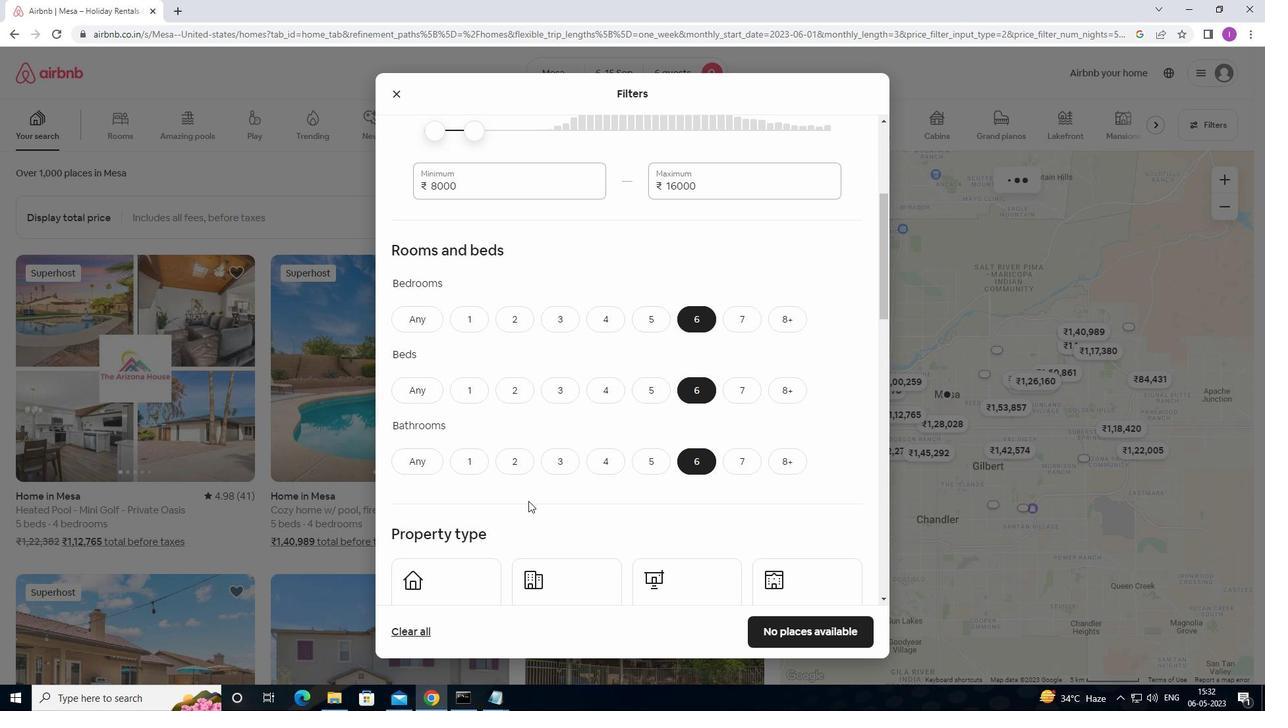 
Action: Mouse scrolled (528, 500) with delta (0, 0)
Screenshot: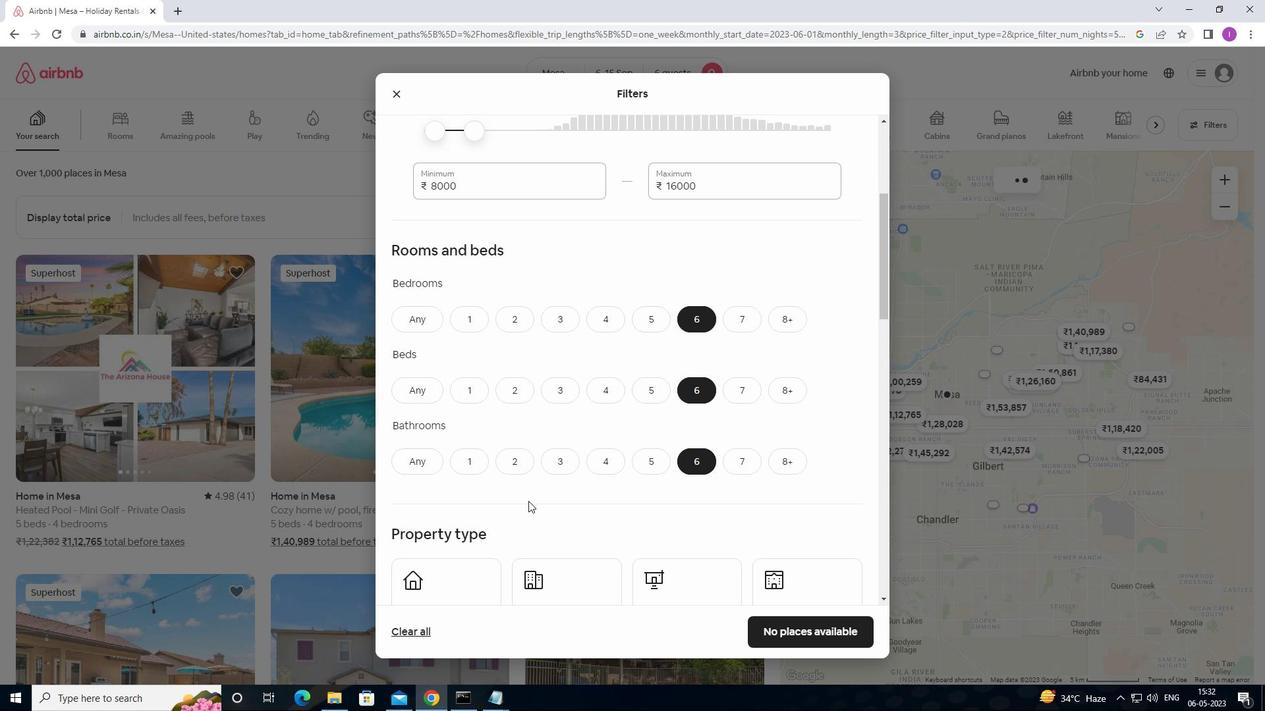 
Action: Mouse moved to (528, 501)
Screenshot: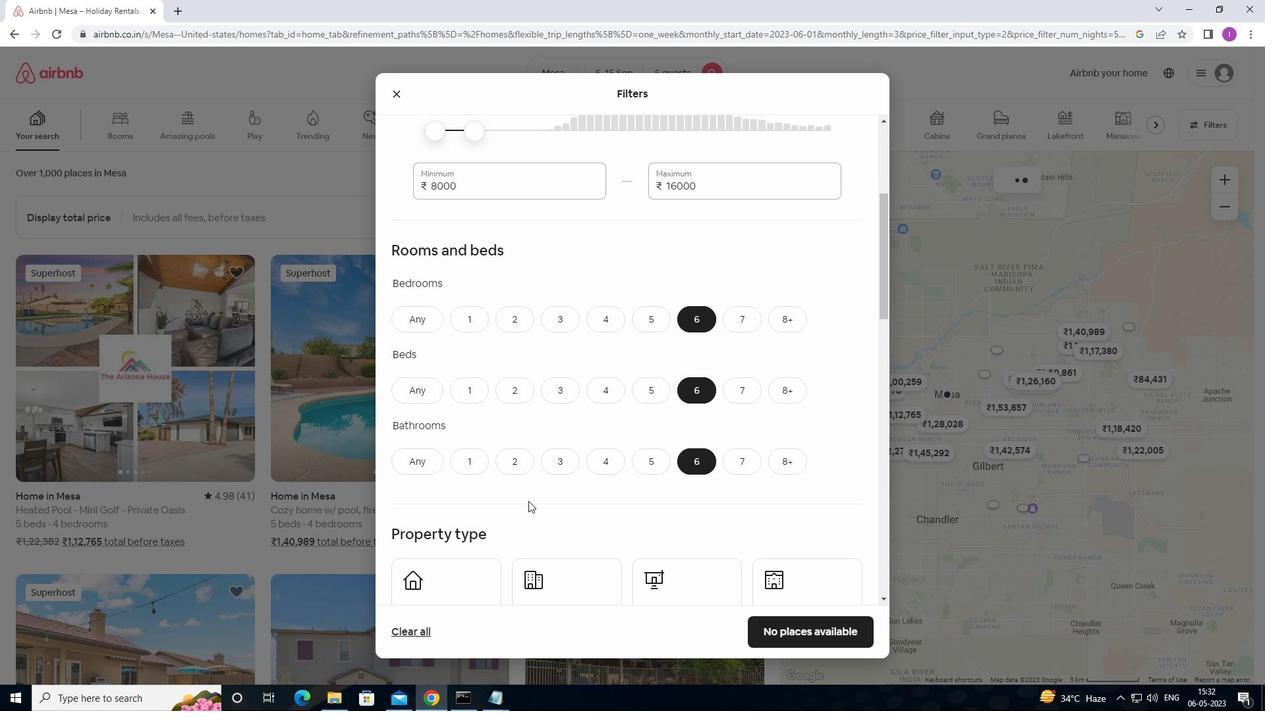 
Action: Mouse scrolled (528, 500) with delta (0, 0)
Screenshot: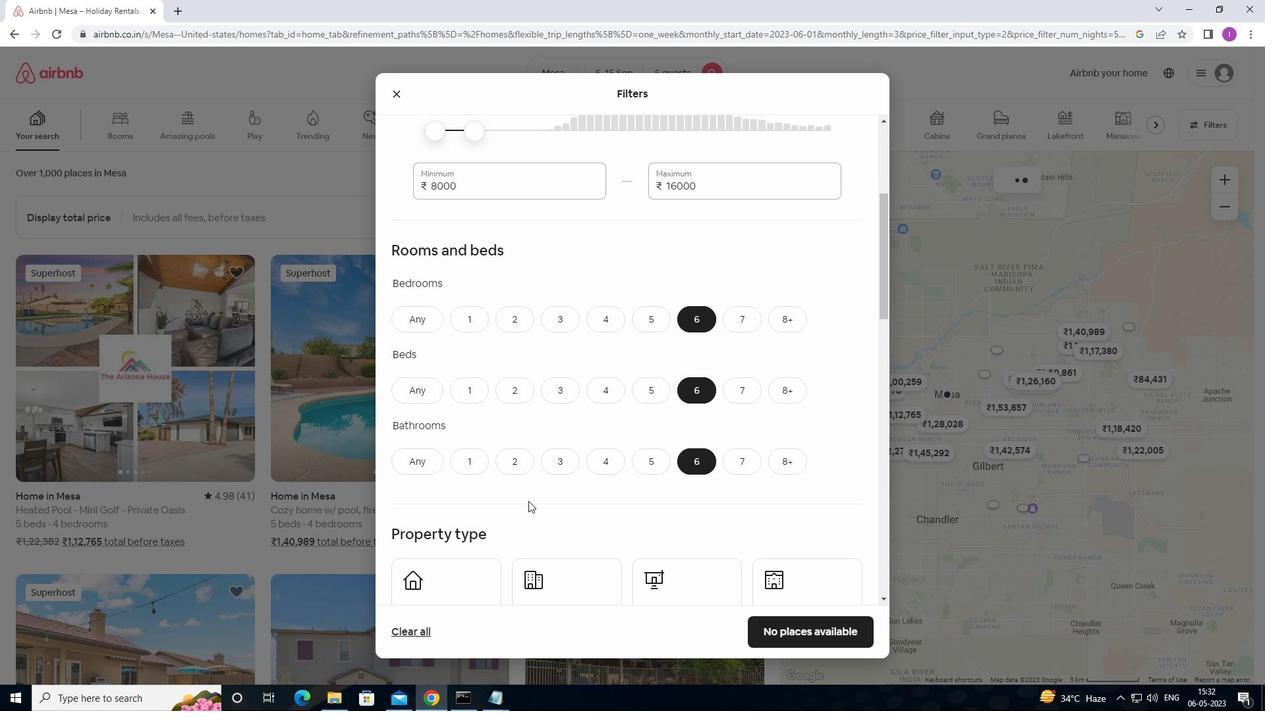 
Action: Mouse moved to (453, 357)
Screenshot: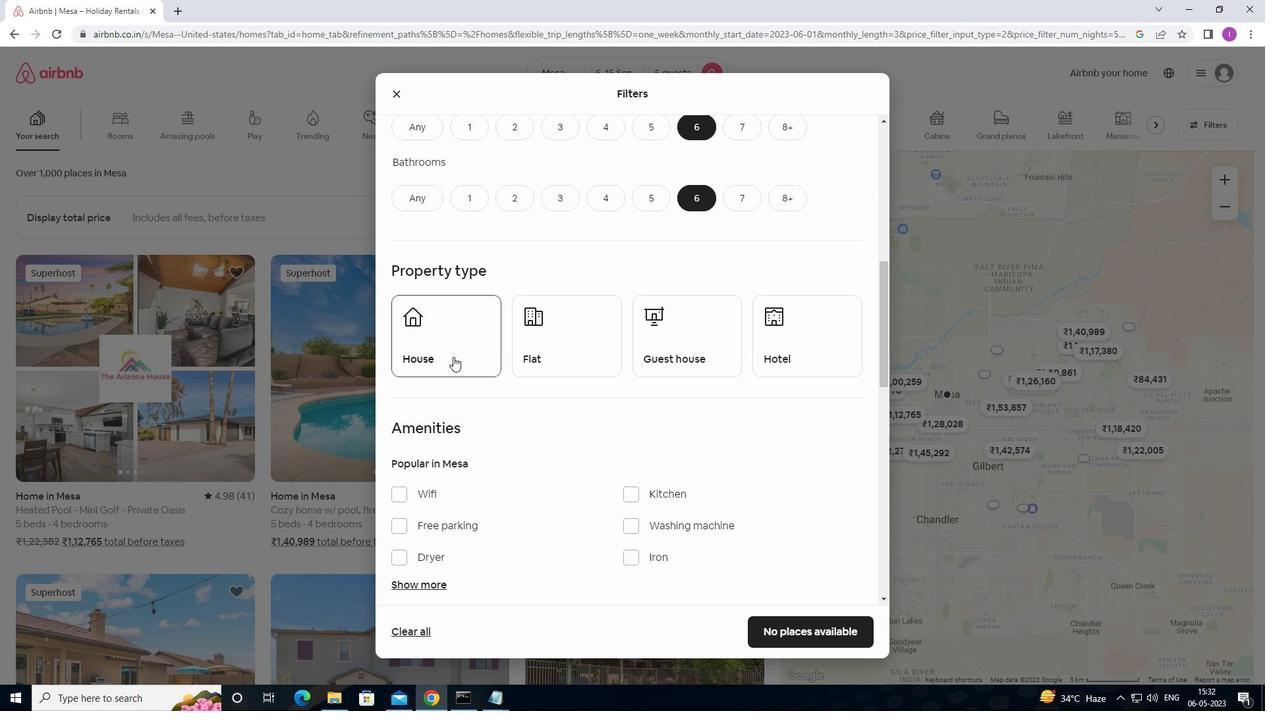
Action: Mouse pressed left at (453, 357)
Screenshot: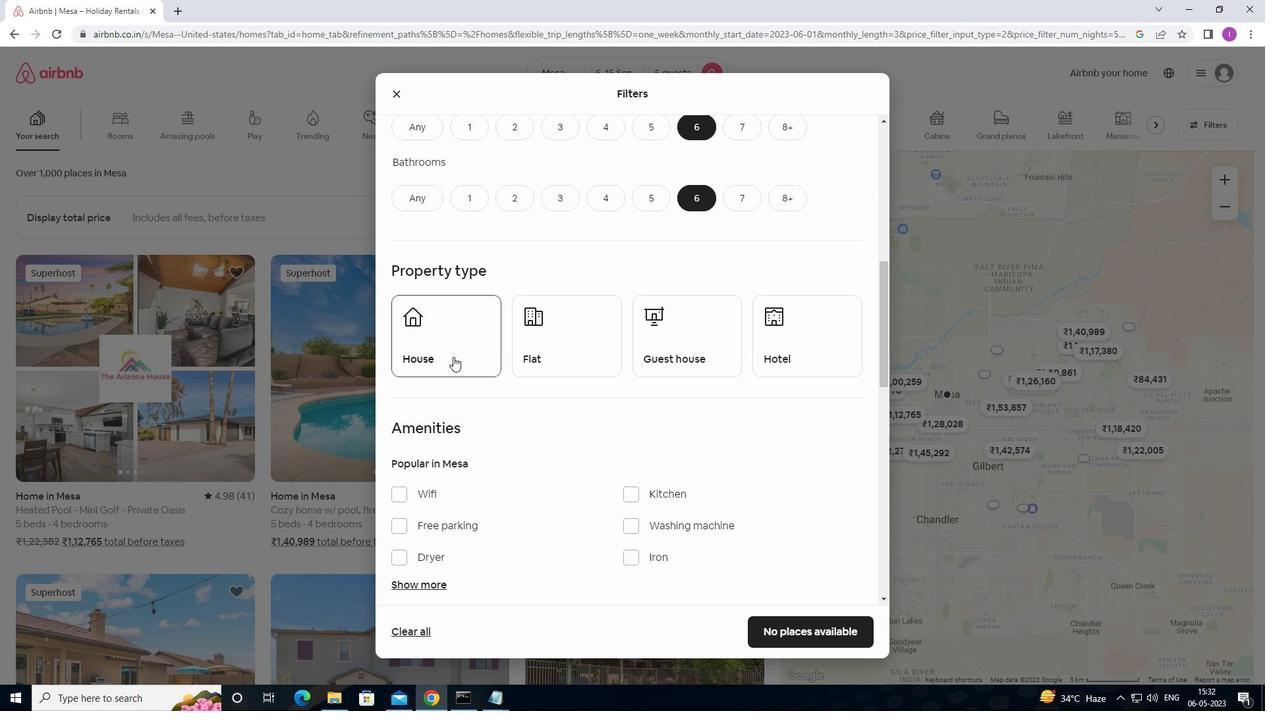 
Action: Mouse moved to (605, 357)
Screenshot: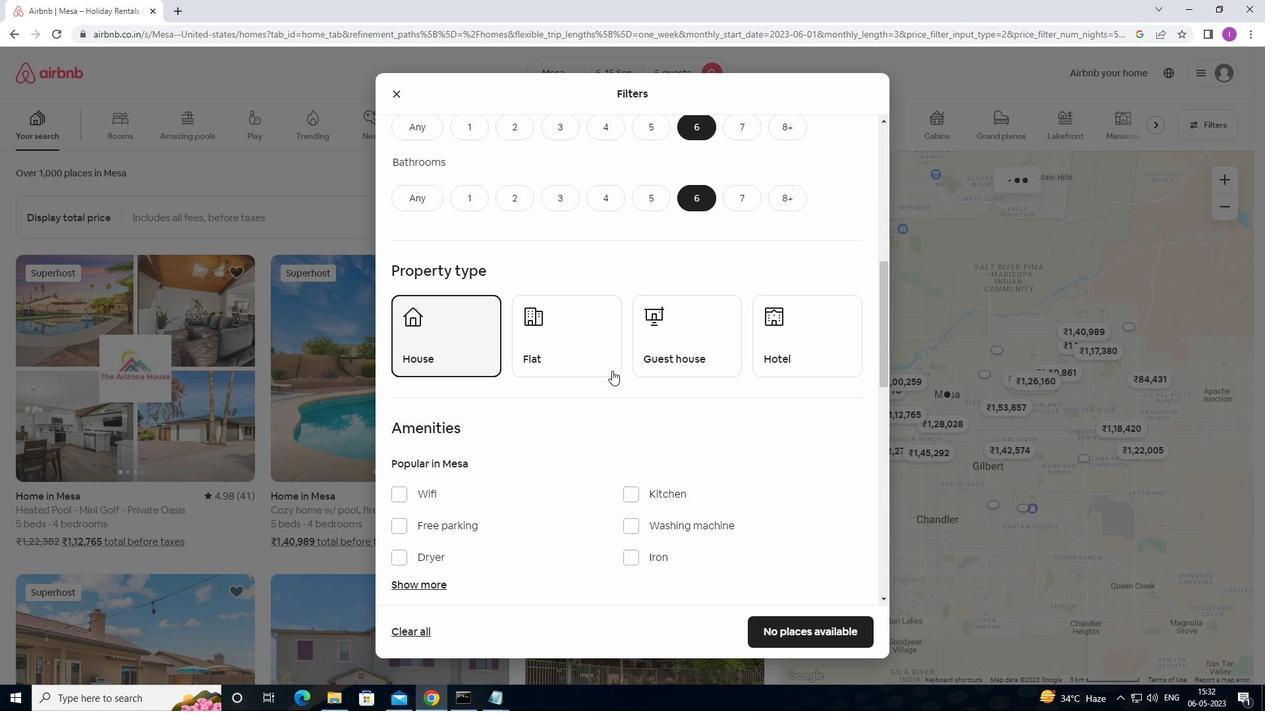 
Action: Mouse pressed left at (605, 357)
Screenshot: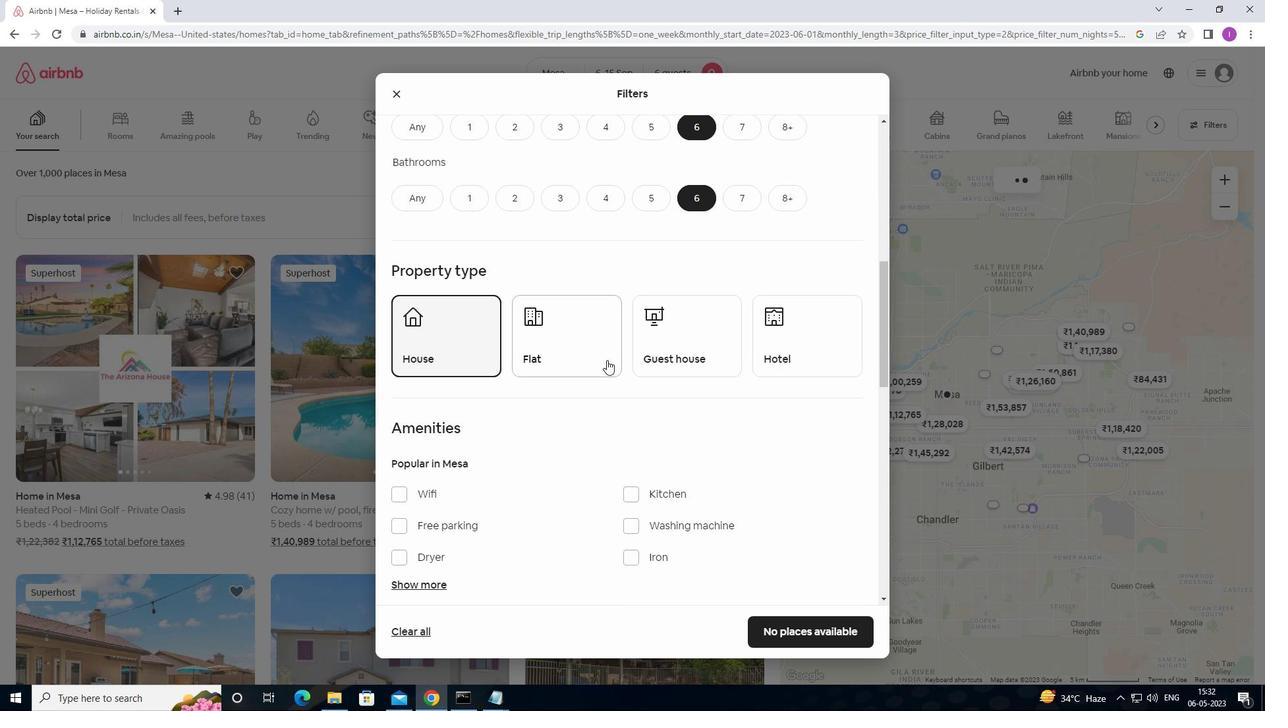 
Action: Mouse moved to (674, 345)
Screenshot: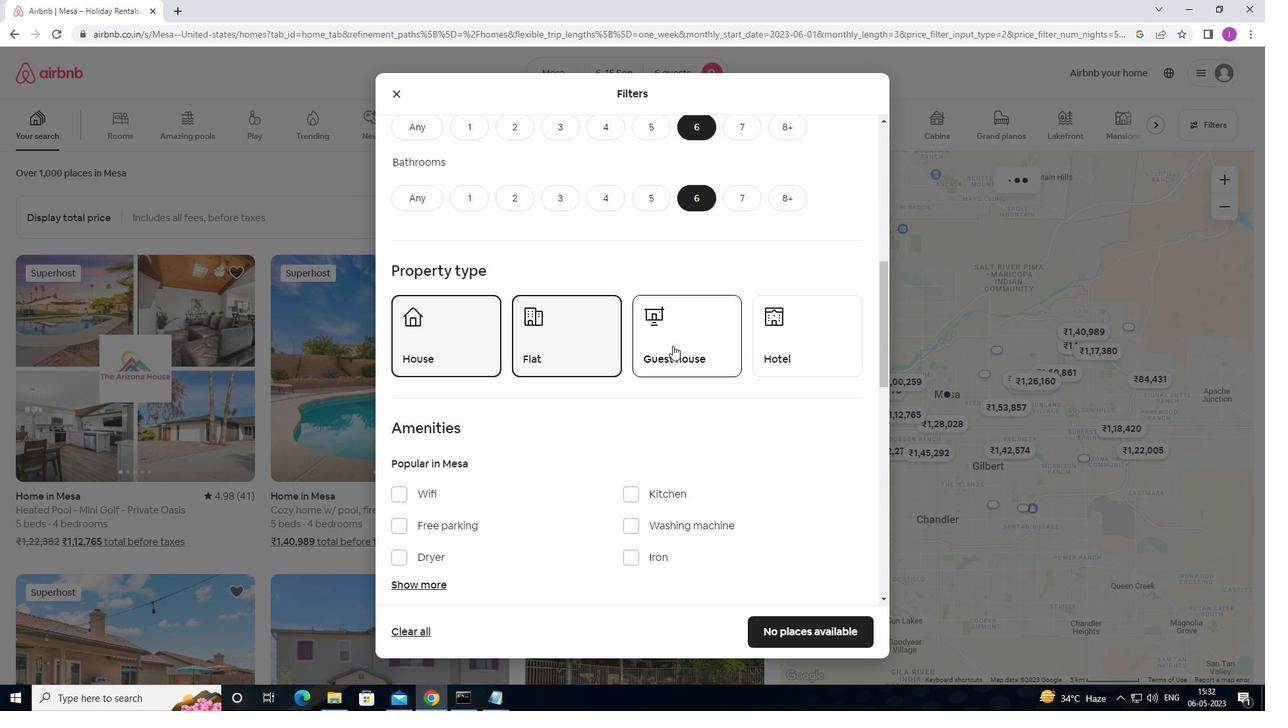 
Action: Mouse pressed left at (674, 345)
Screenshot: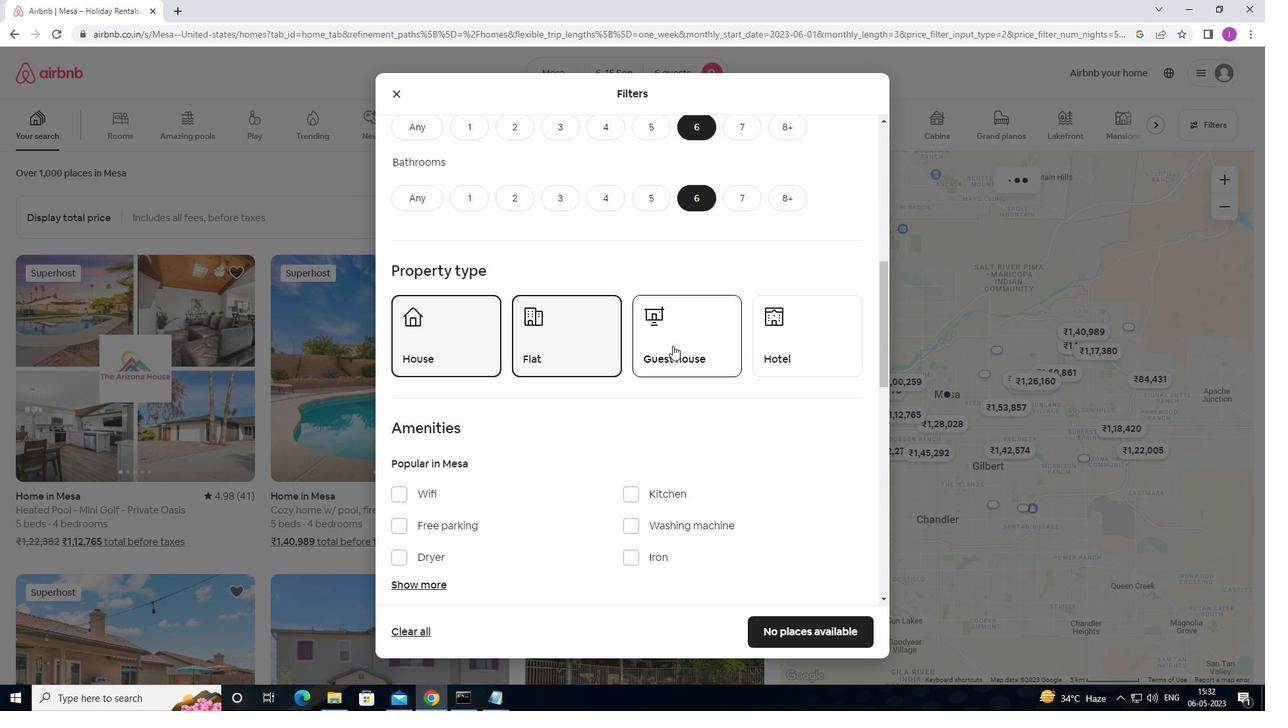 
Action: Mouse moved to (707, 389)
Screenshot: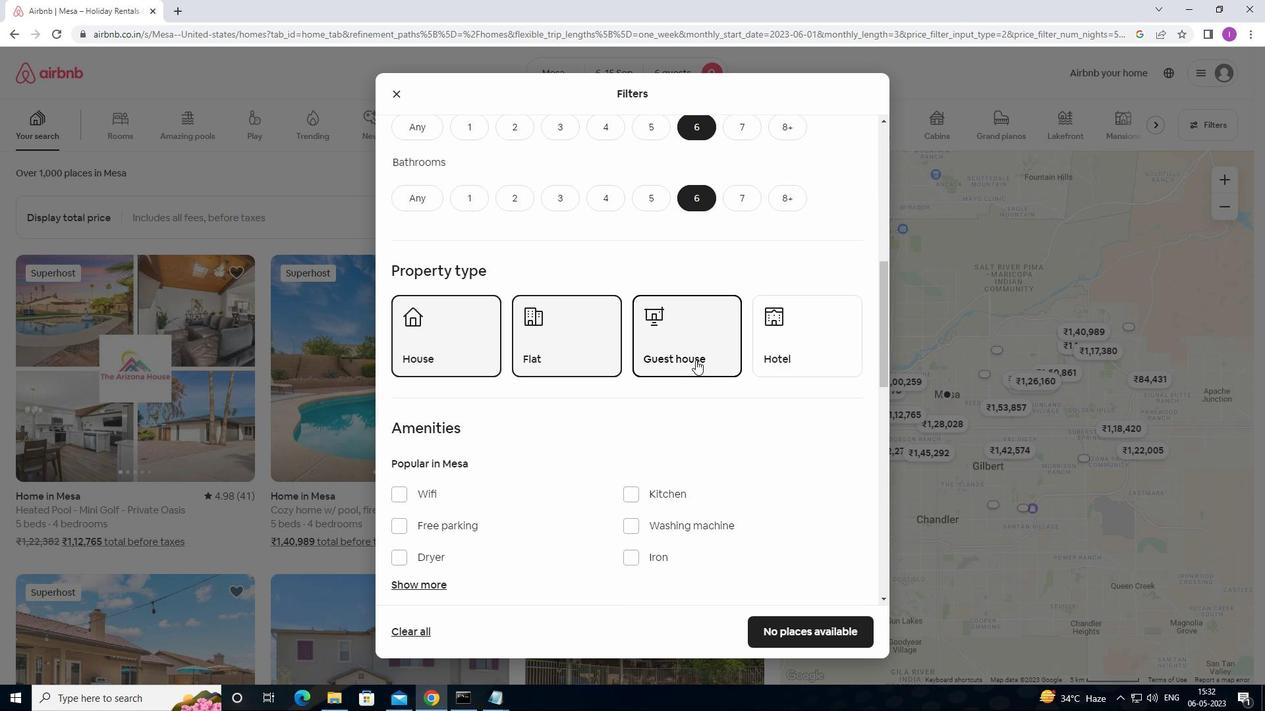 
Action: Mouse scrolled (707, 388) with delta (0, 0)
Screenshot: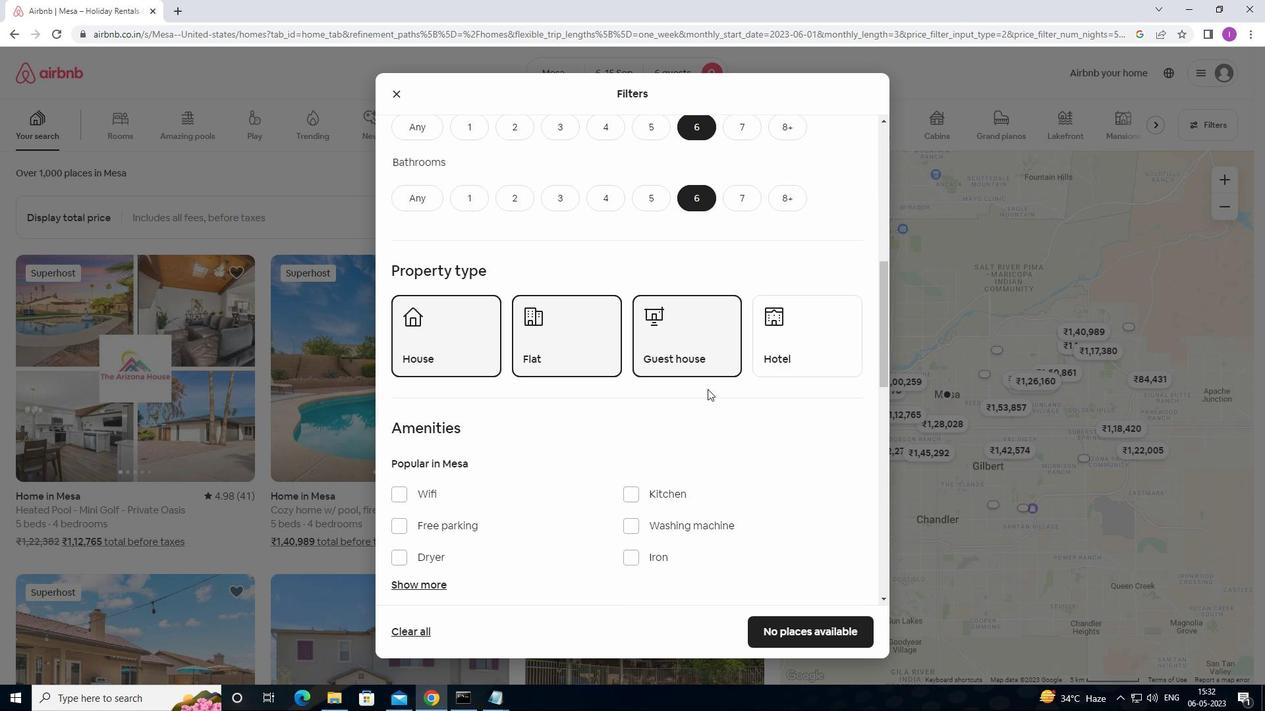 
Action: Mouse moved to (712, 388)
Screenshot: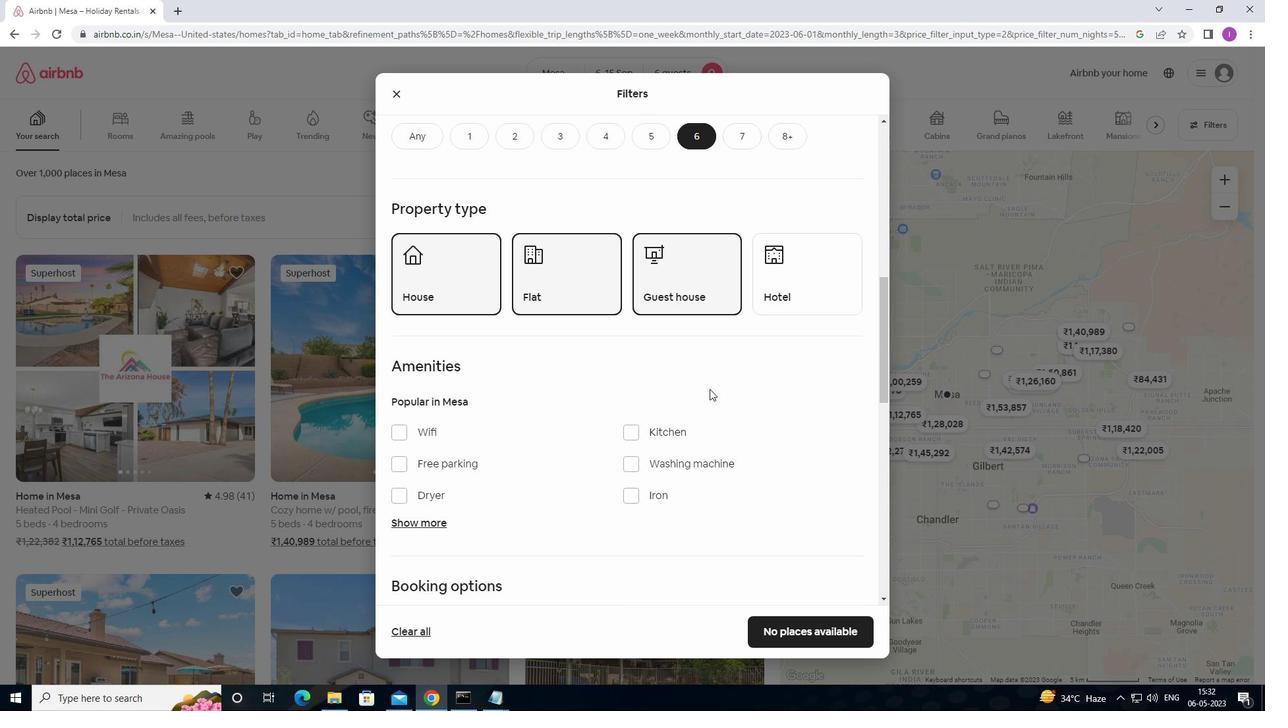 
Action: Mouse scrolled (712, 387) with delta (0, 0)
Screenshot: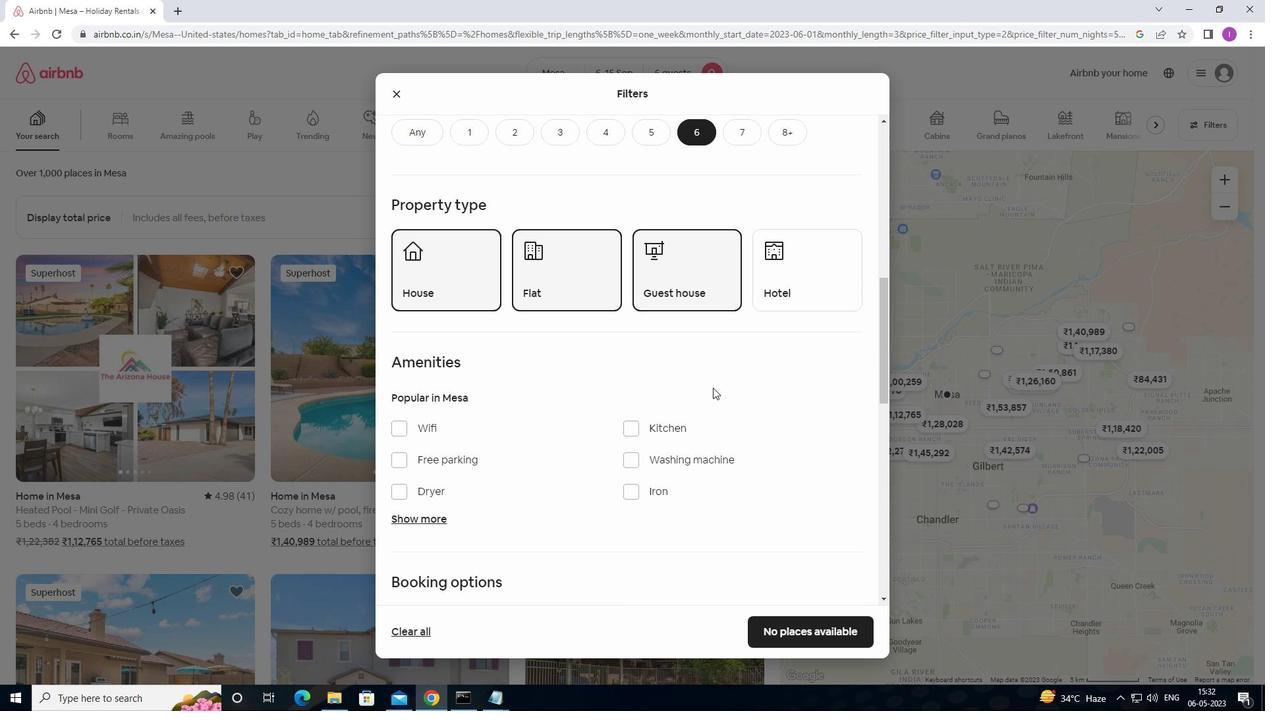 
Action: Mouse moved to (713, 388)
Screenshot: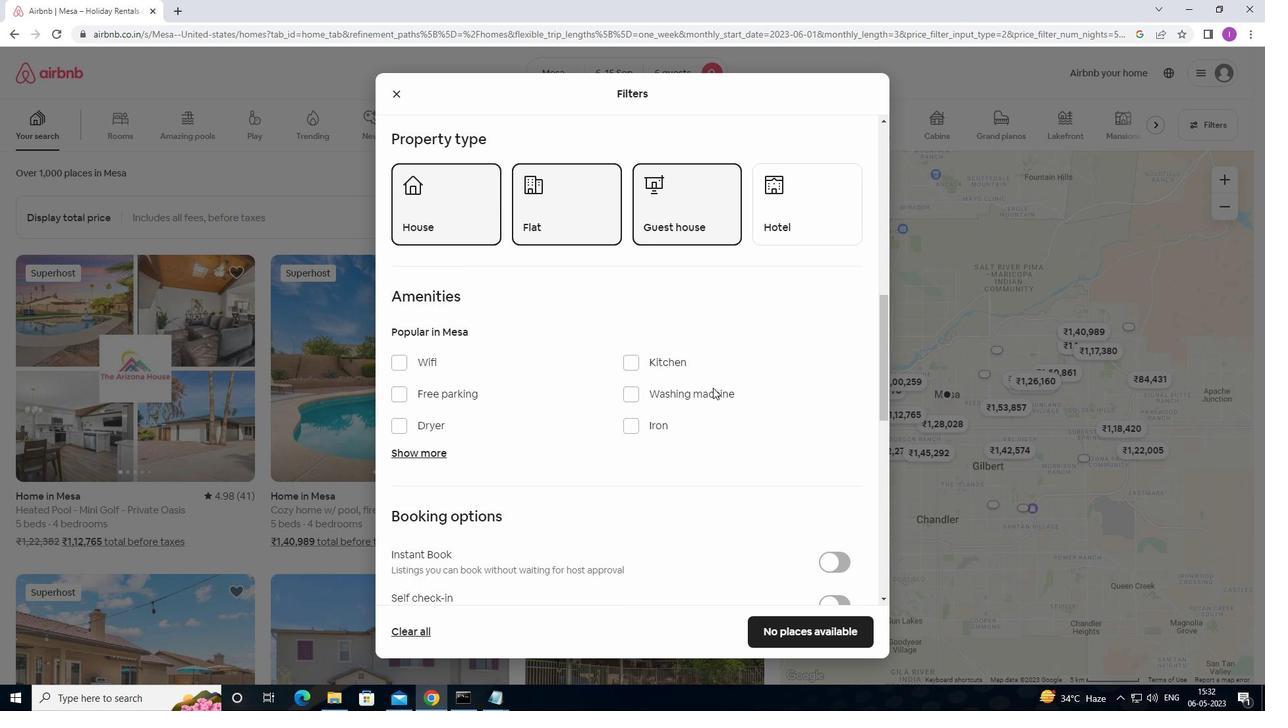 
Action: Mouse scrolled (713, 387) with delta (0, 0)
Screenshot: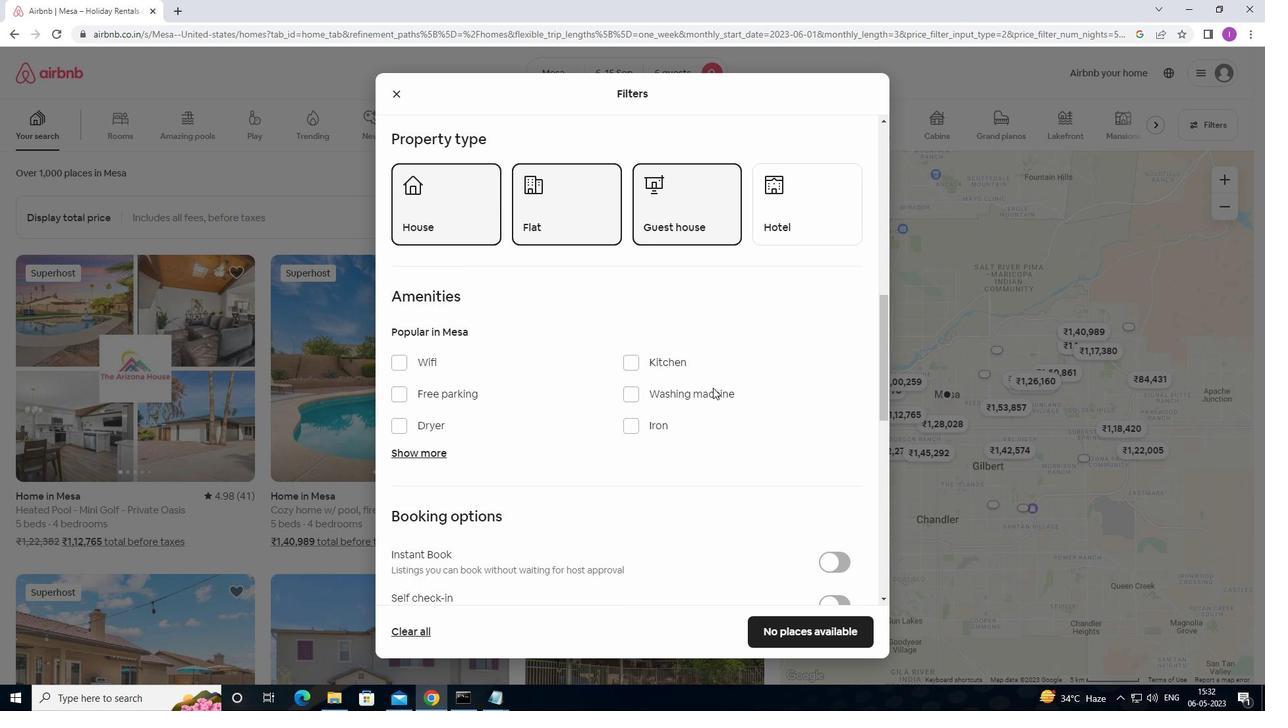 
Action: Mouse moved to (402, 295)
Screenshot: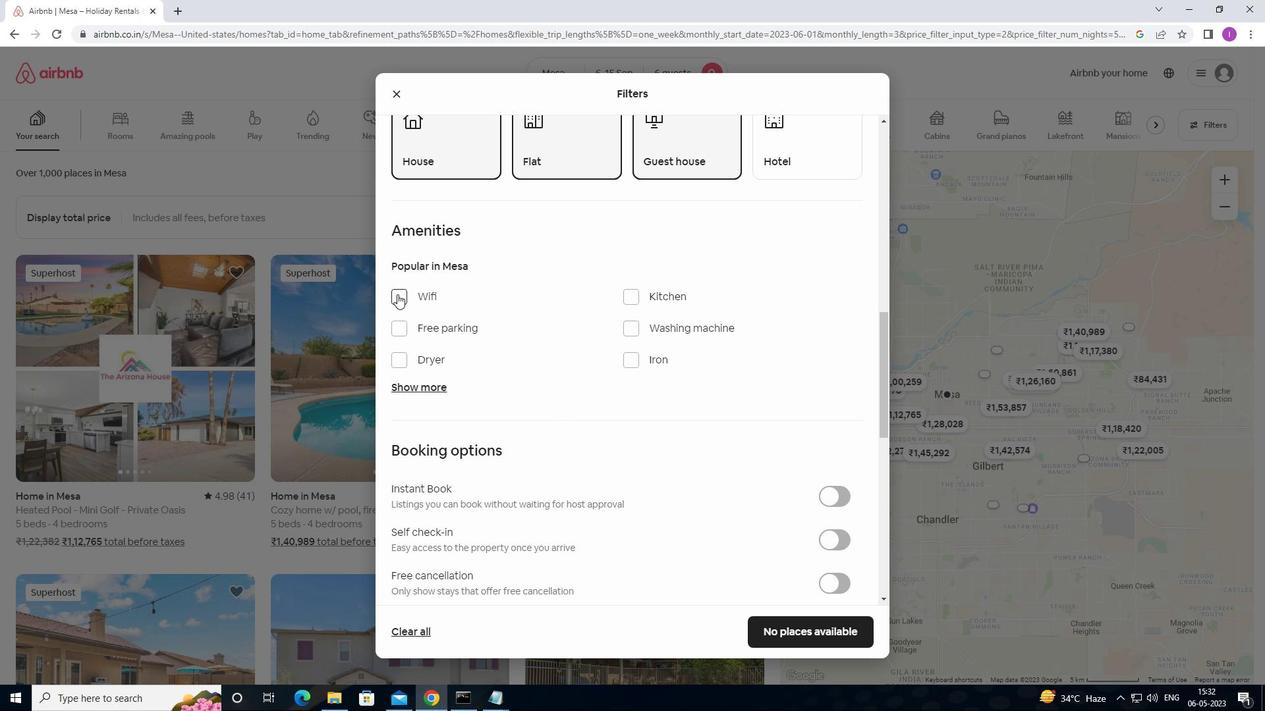
Action: Mouse pressed left at (402, 295)
Screenshot: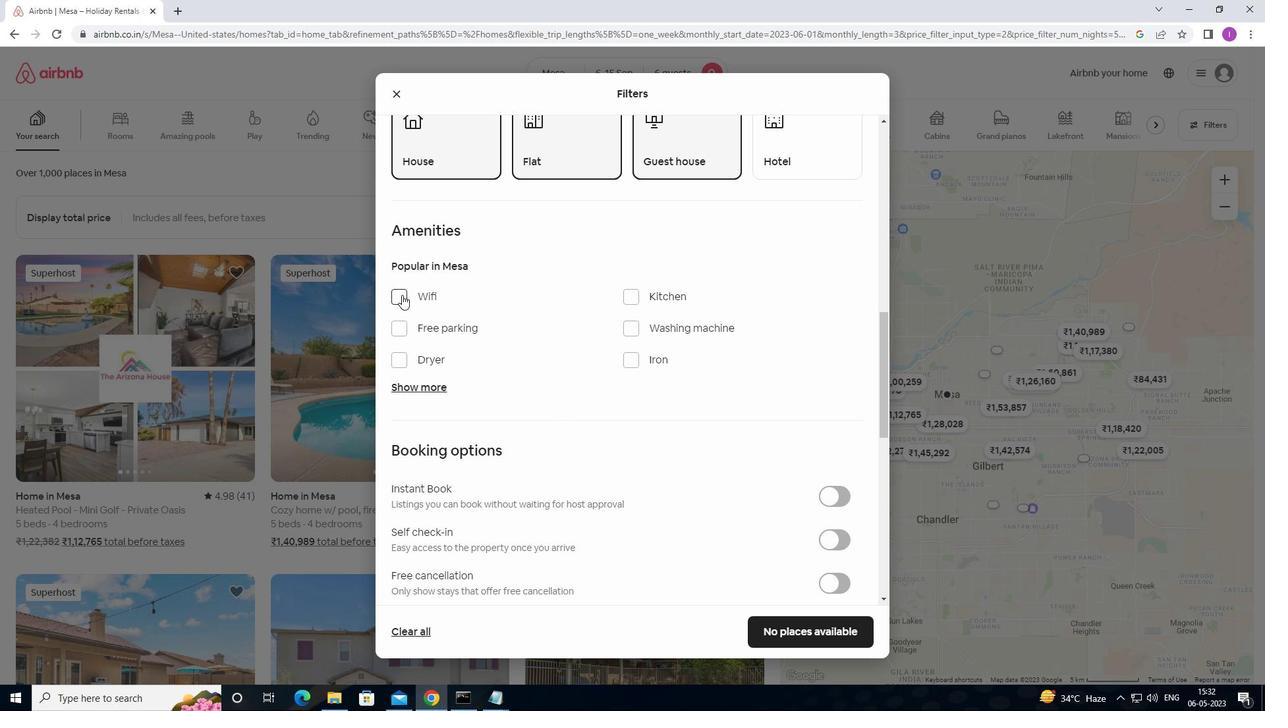 
Action: Mouse moved to (399, 331)
Screenshot: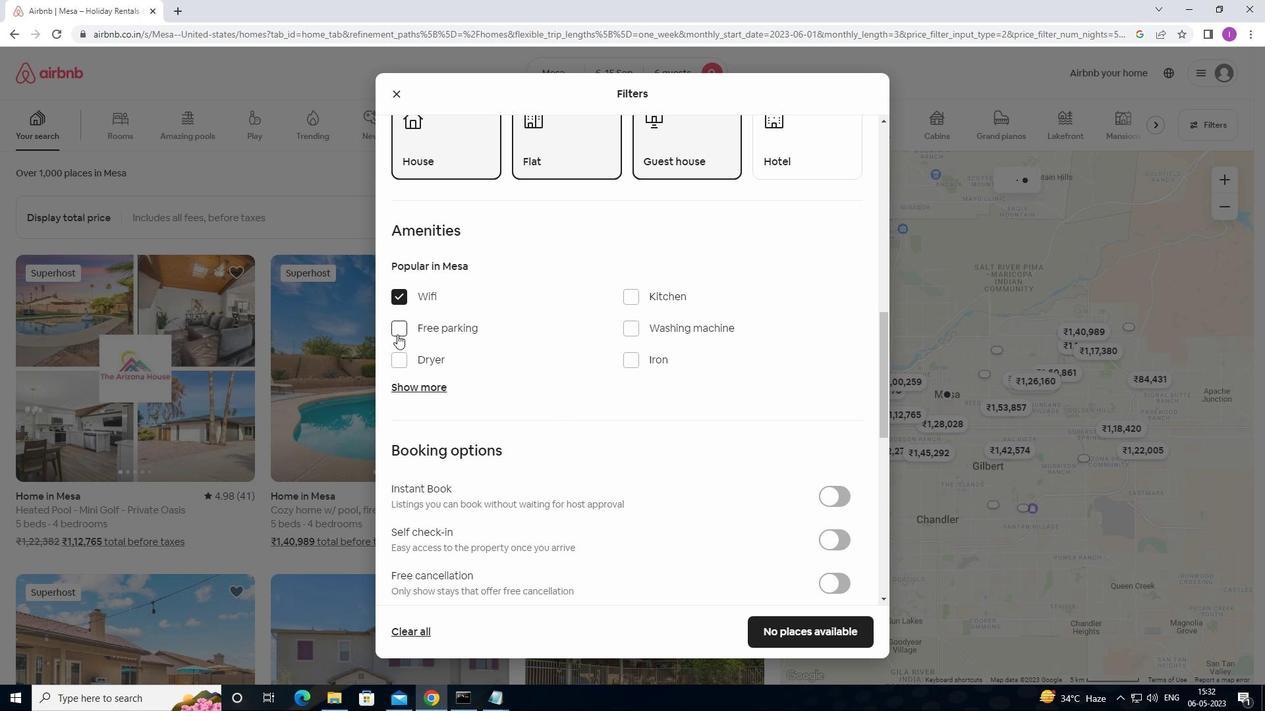 
Action: Mouse pressed left at (399, 331)
Screenshot: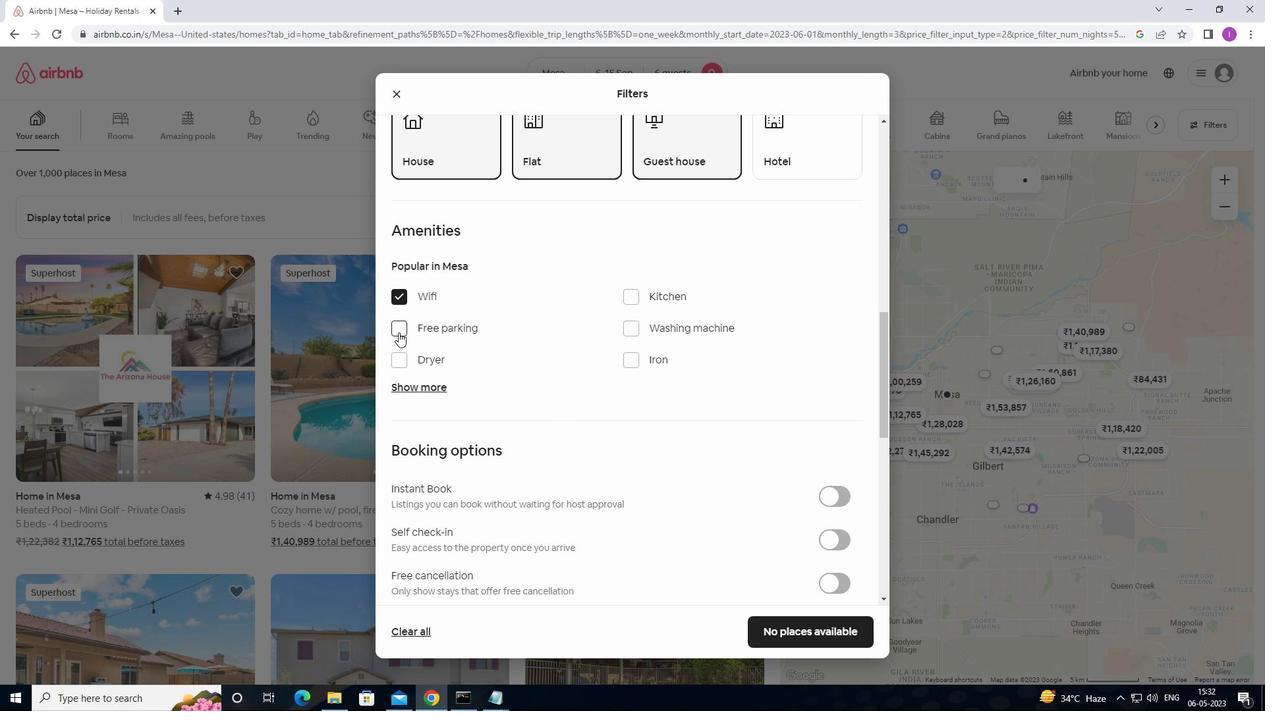 
Action: Mouse moved to (440, 386)
Screenshot: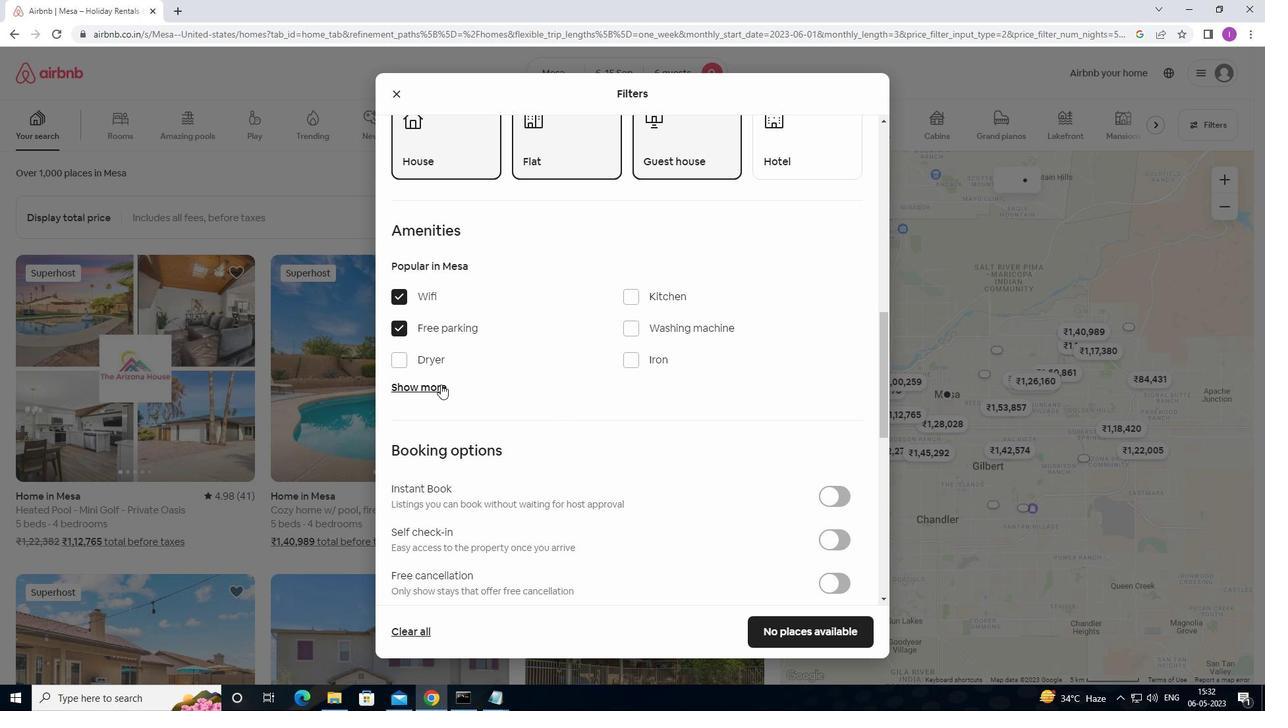 
Action: Mouse pressed left at (440, 386)
Screenshot: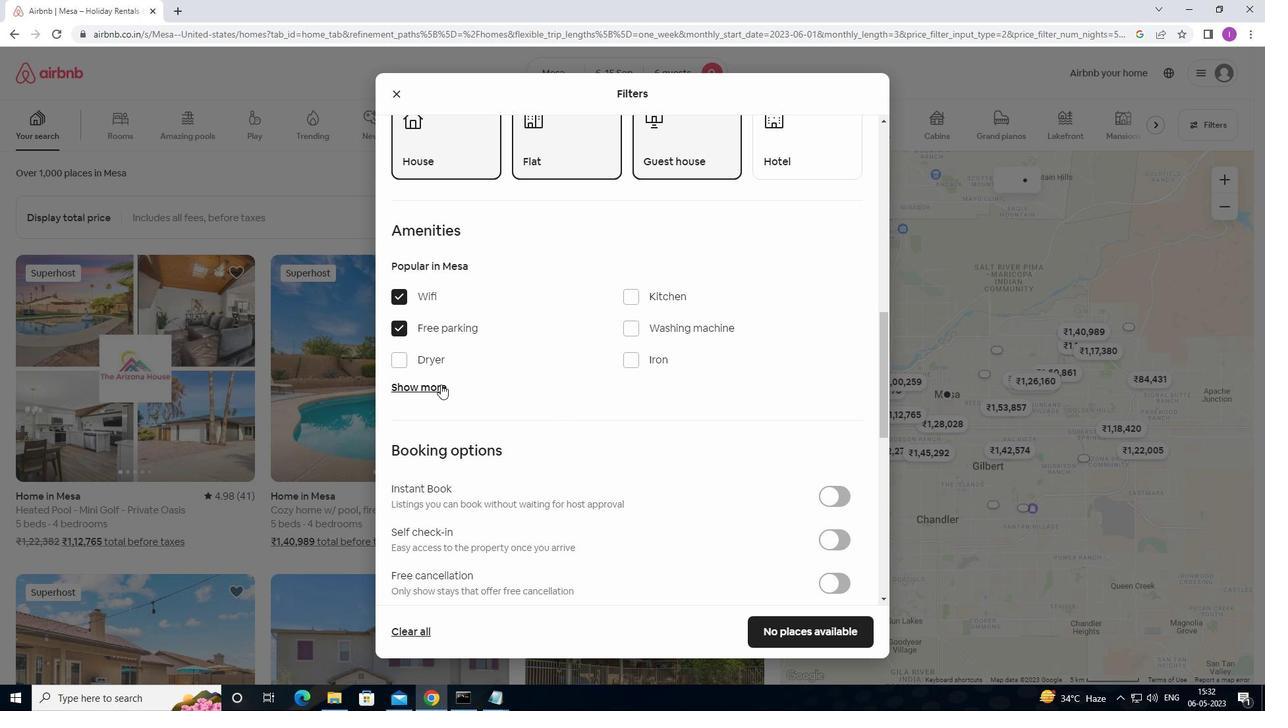
Action: Mouse moved to (444, 387)
Screenshot: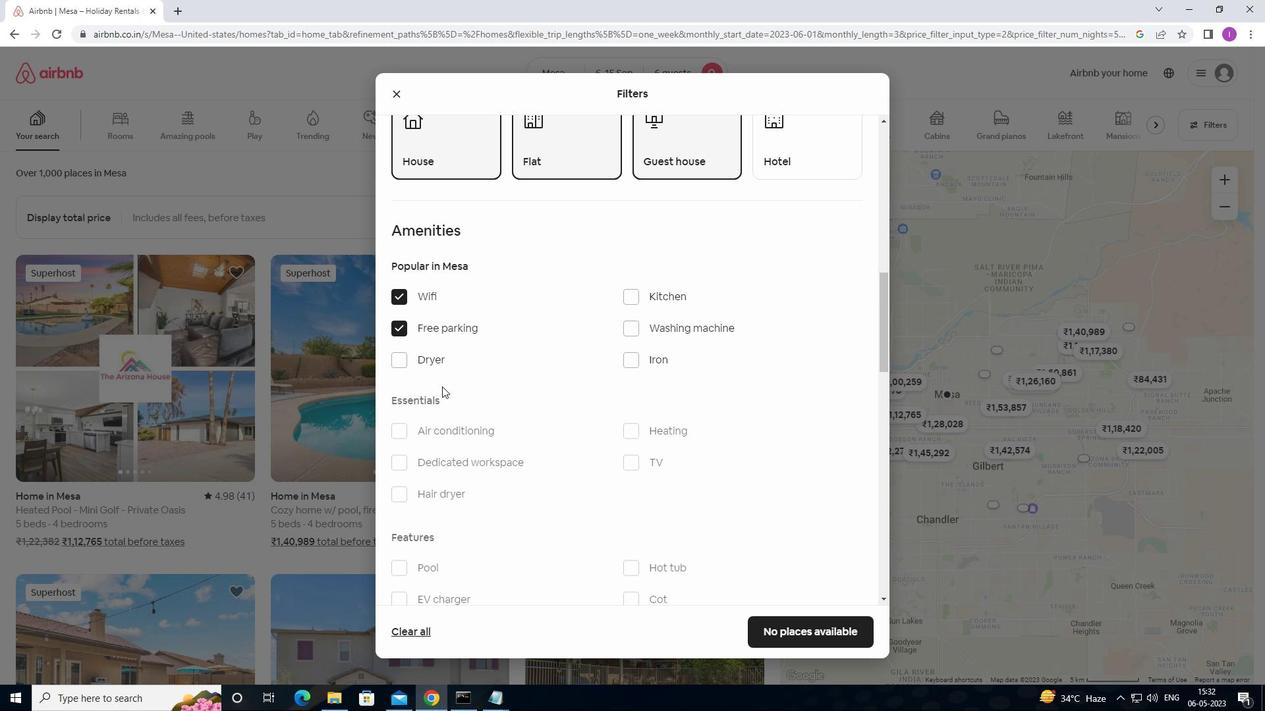 
Action: Mouse scrolled (444, 386) with delta (0, 0)
Screenshot: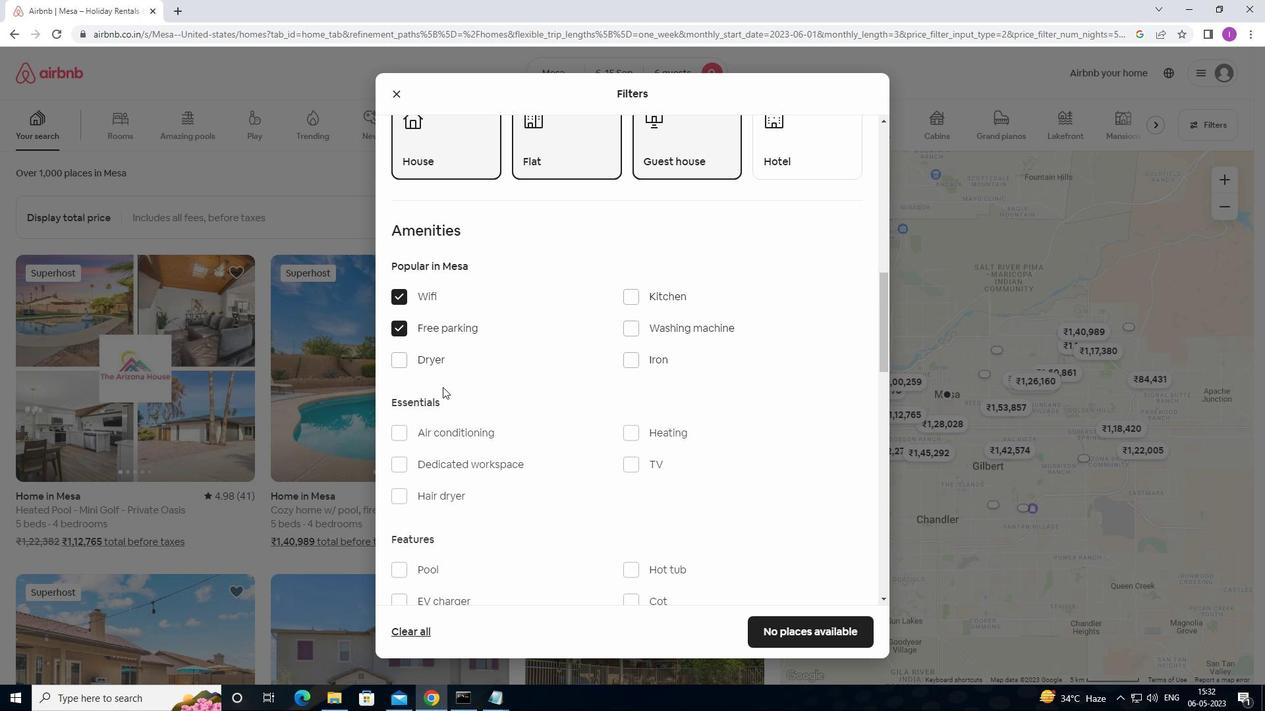 
Action: Mouse moved to (446, 389)
Screenshot: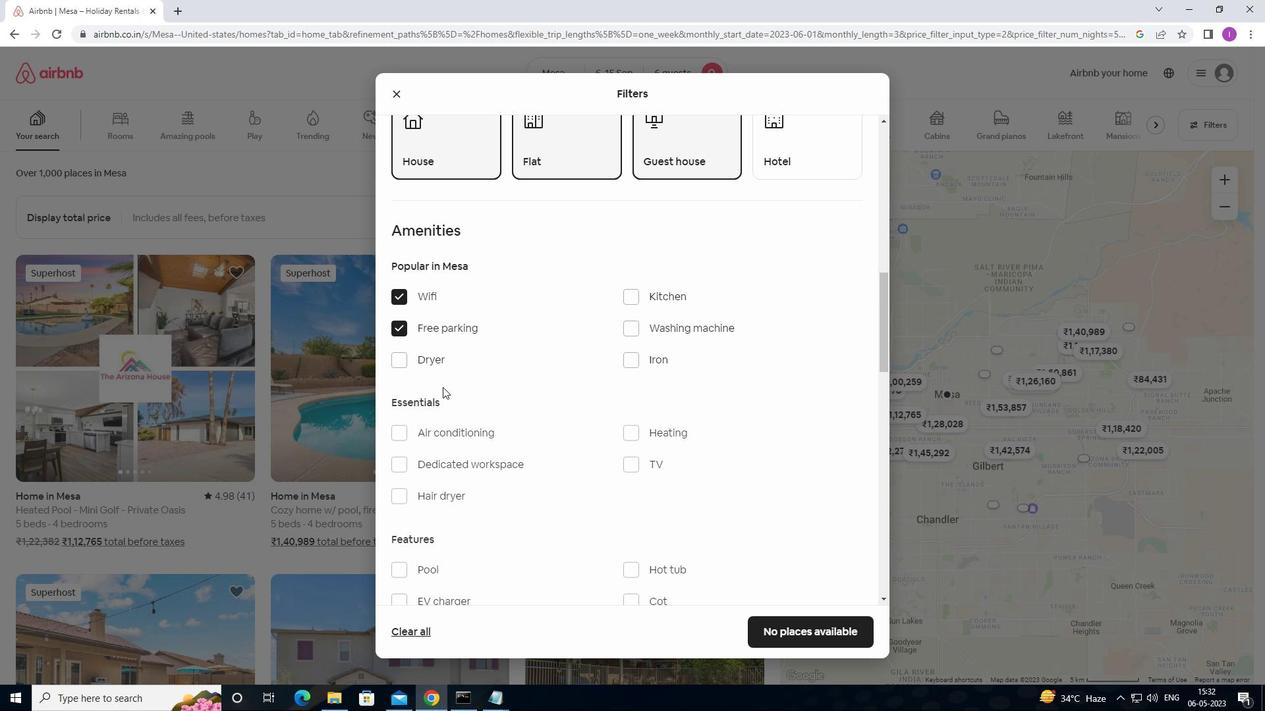
Action: Mouse scrolled (446, 388) with delta (0, 0)
Screenshot: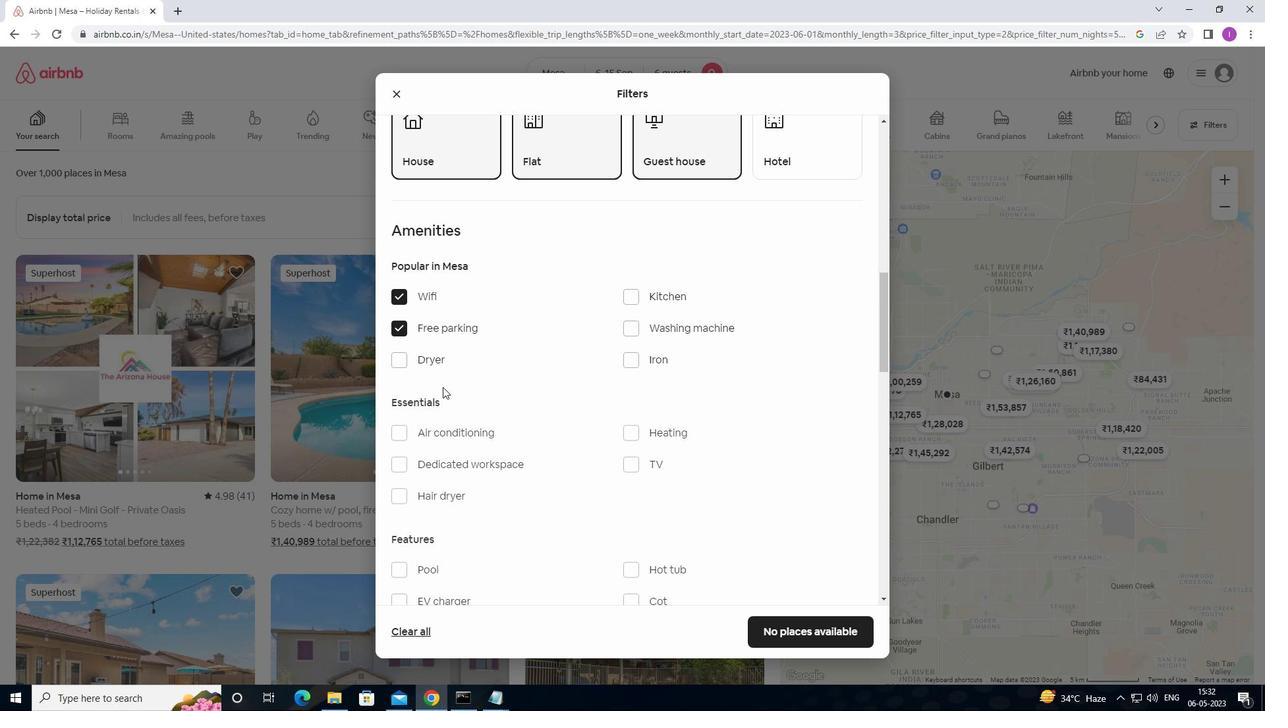 
Action: Mouse moved to (637, 335)
Screenshot: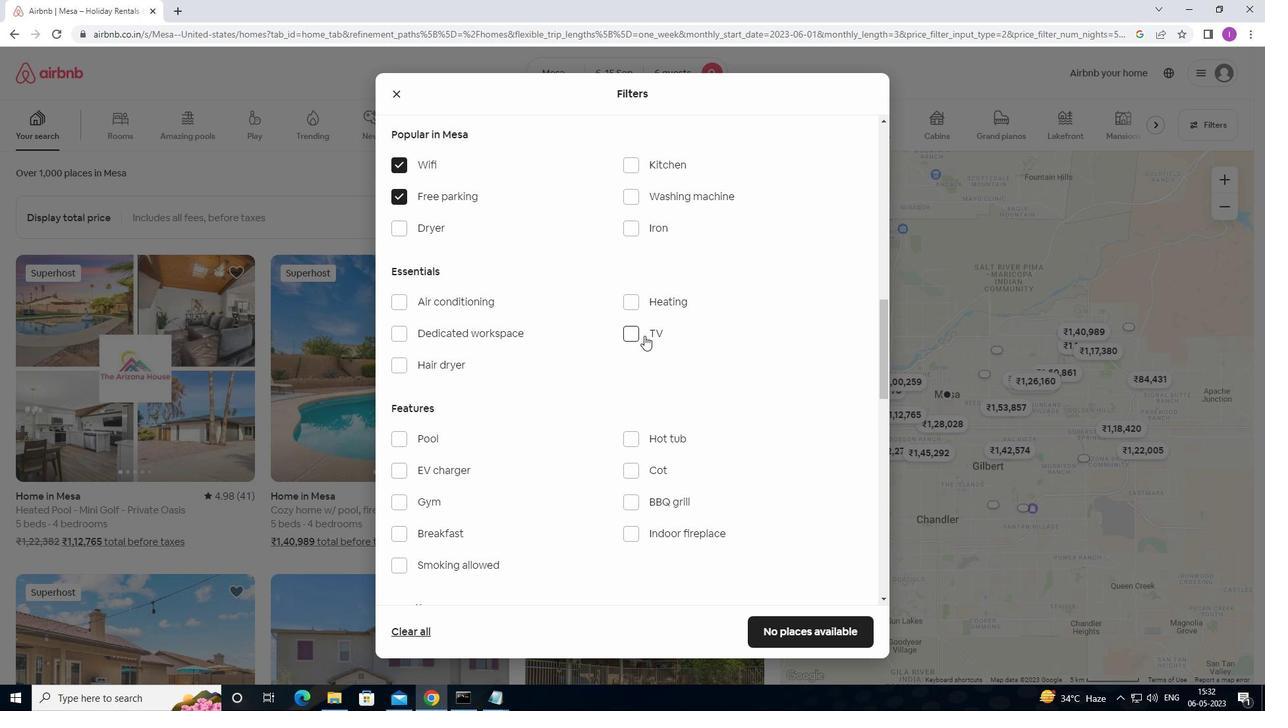 
Action: Mouse pressed left at (637, 335)
Screenshot: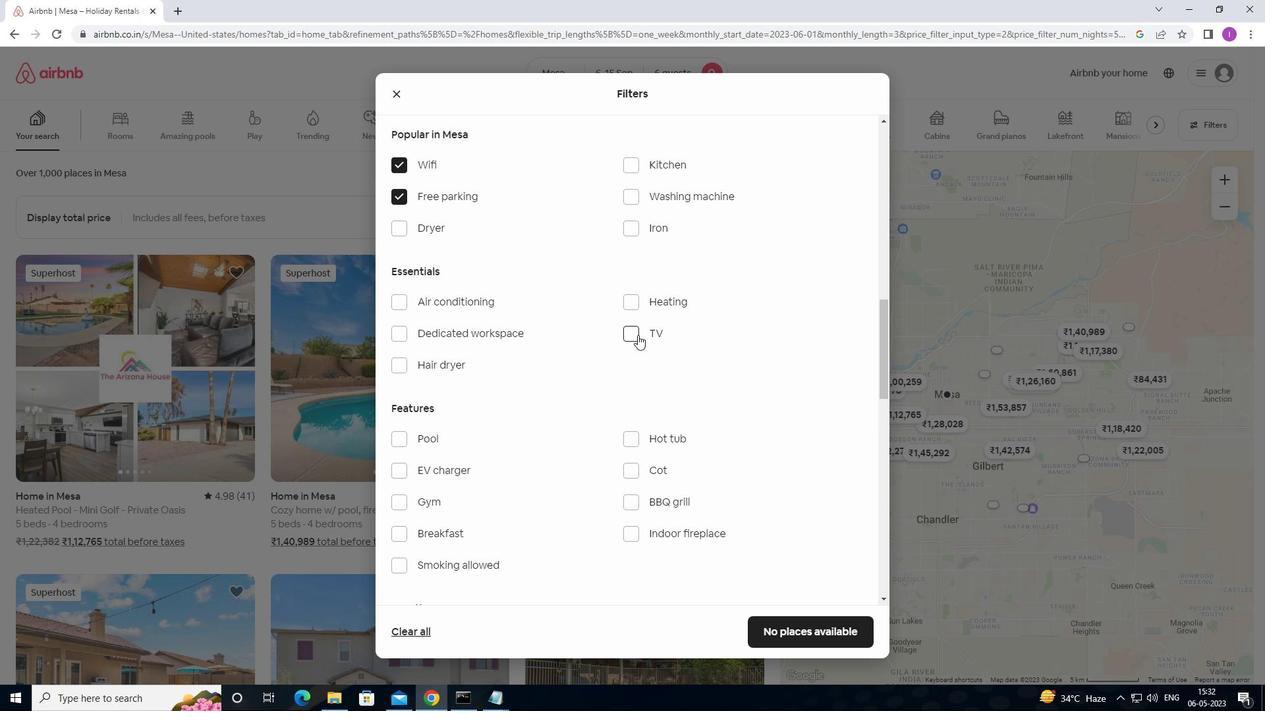 
Action: Mouse moved to (629, 364)
Screenshot: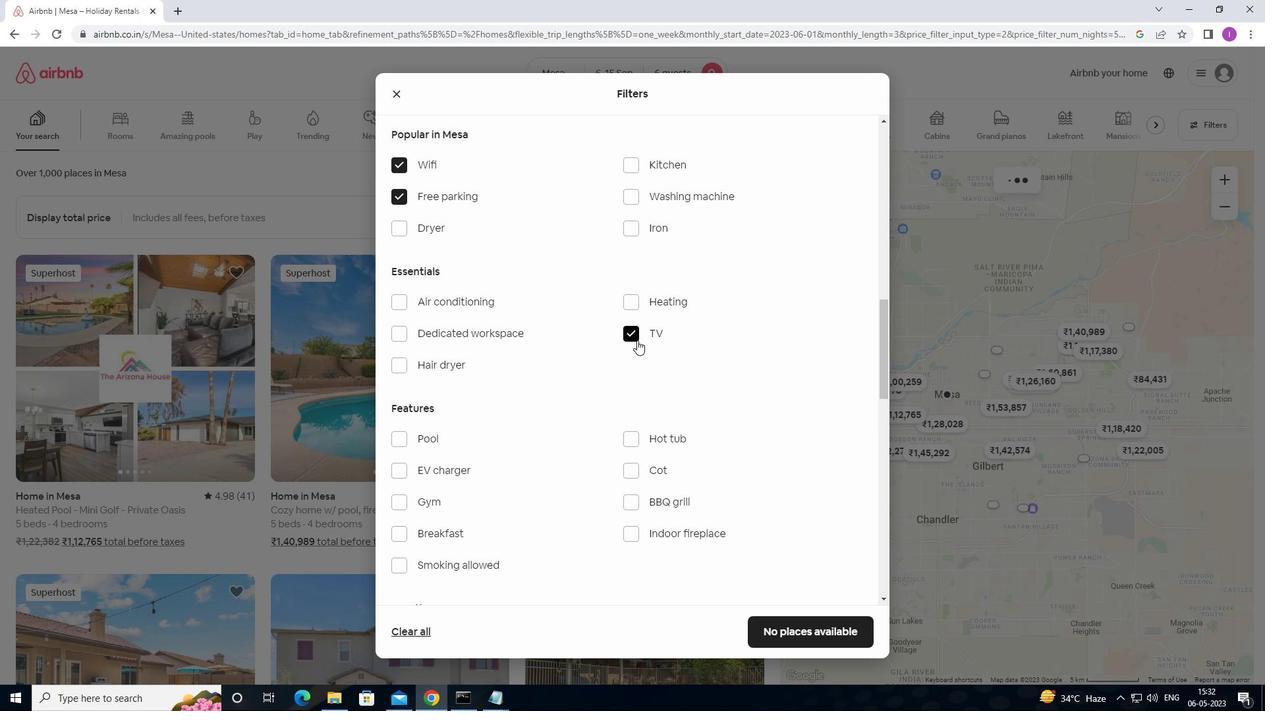 
Action: Mouse scrolled (629, 363) with delta (0, 0)
Screenshot: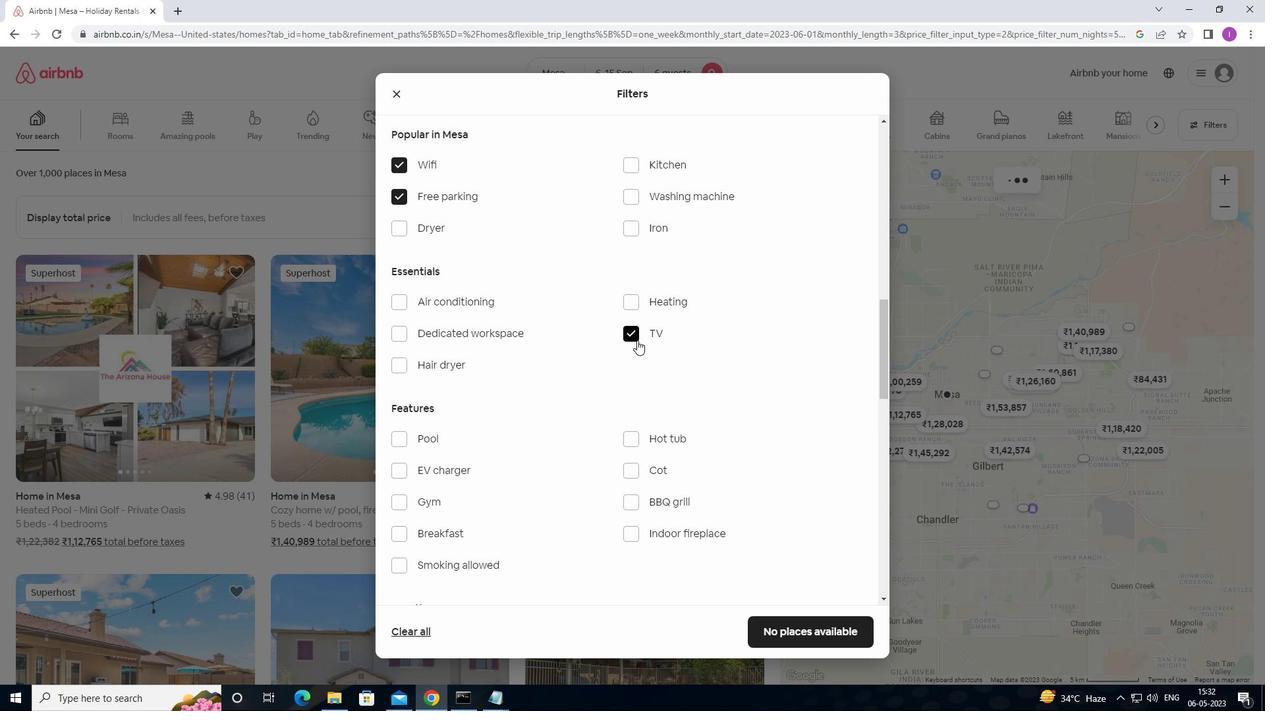 
Action: Mouse moved to (624, 374)
Screenshot: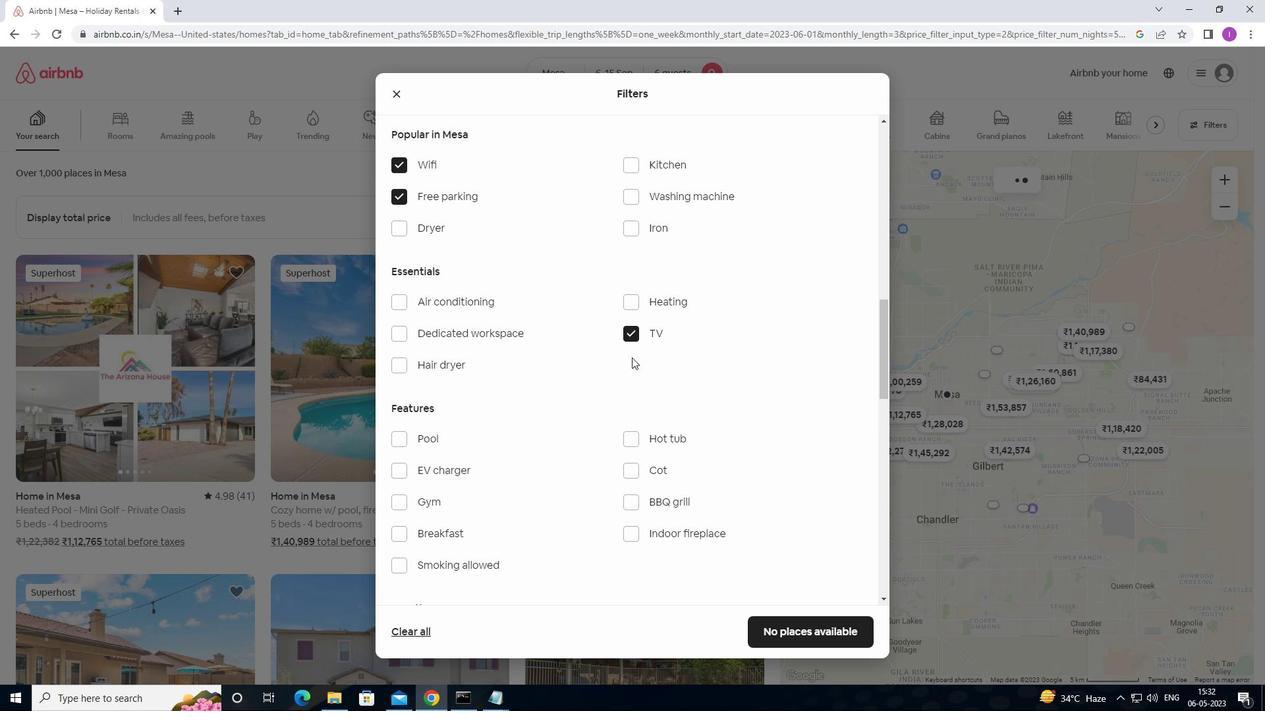 
Action: Mouse scrolled (624, 373) with delta (0, 0)
Screenshot: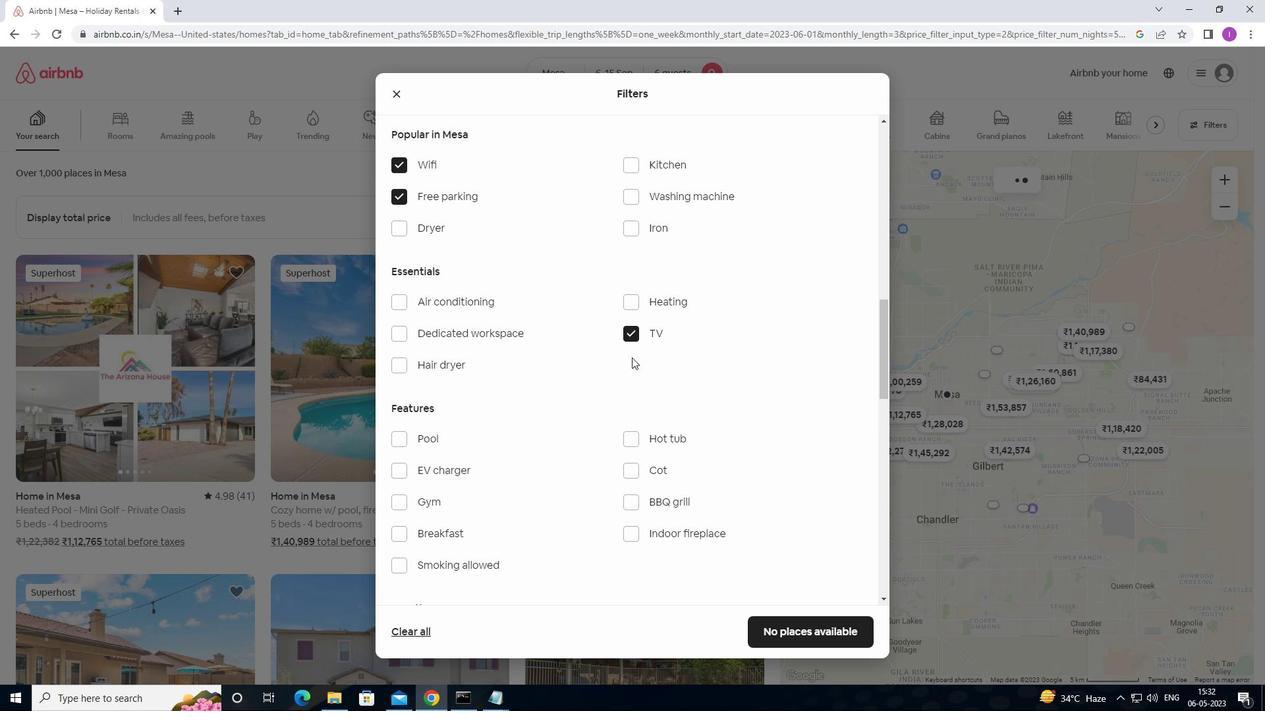 
Action: Mouse moved to (407, 375)
Screenshot: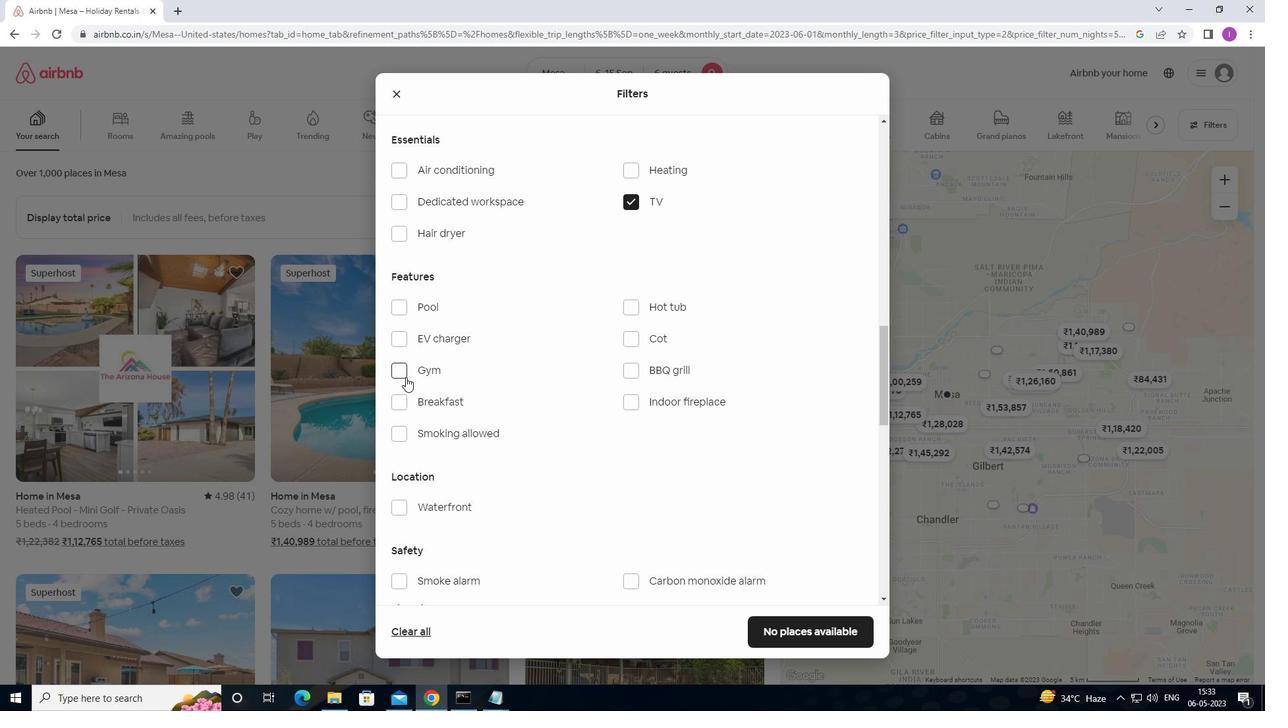 
Action: Mouse pressed left at (407, 375)
Screenshot: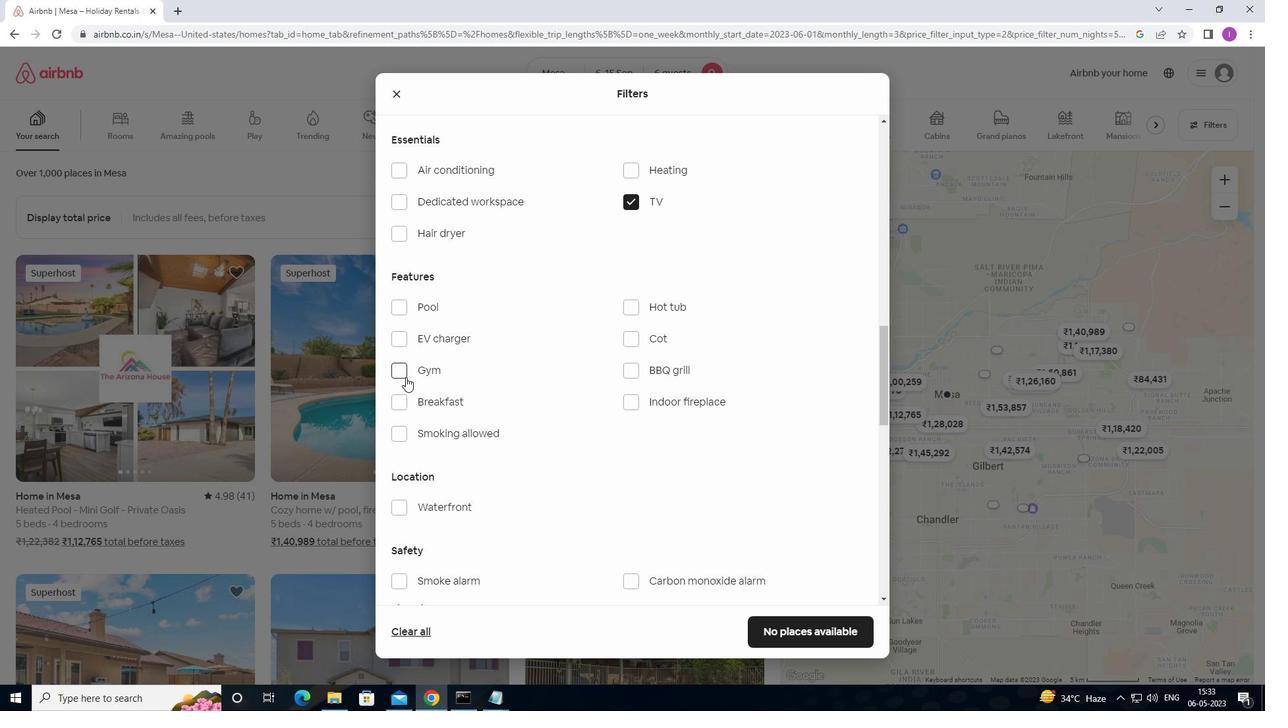 
Action: Mouse moved to (402, 399)
Screenshot: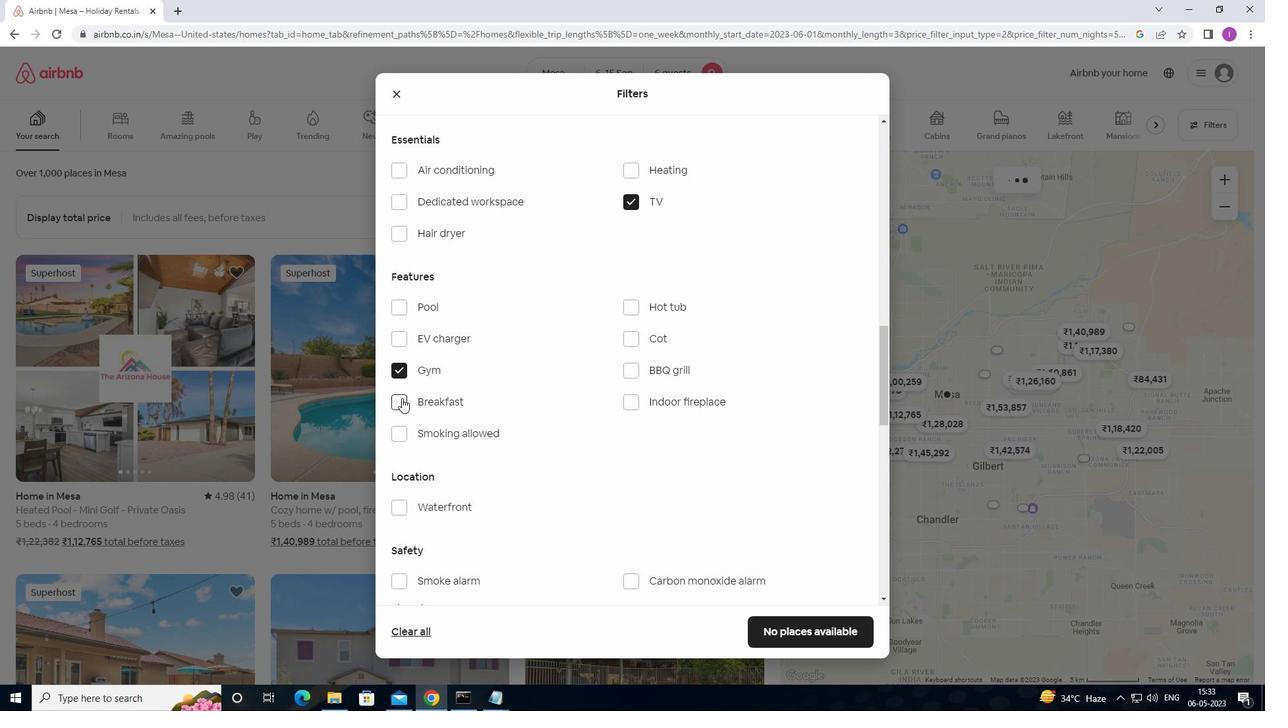 
Action: Mouse pressed left at (402, 399)
Screenshot: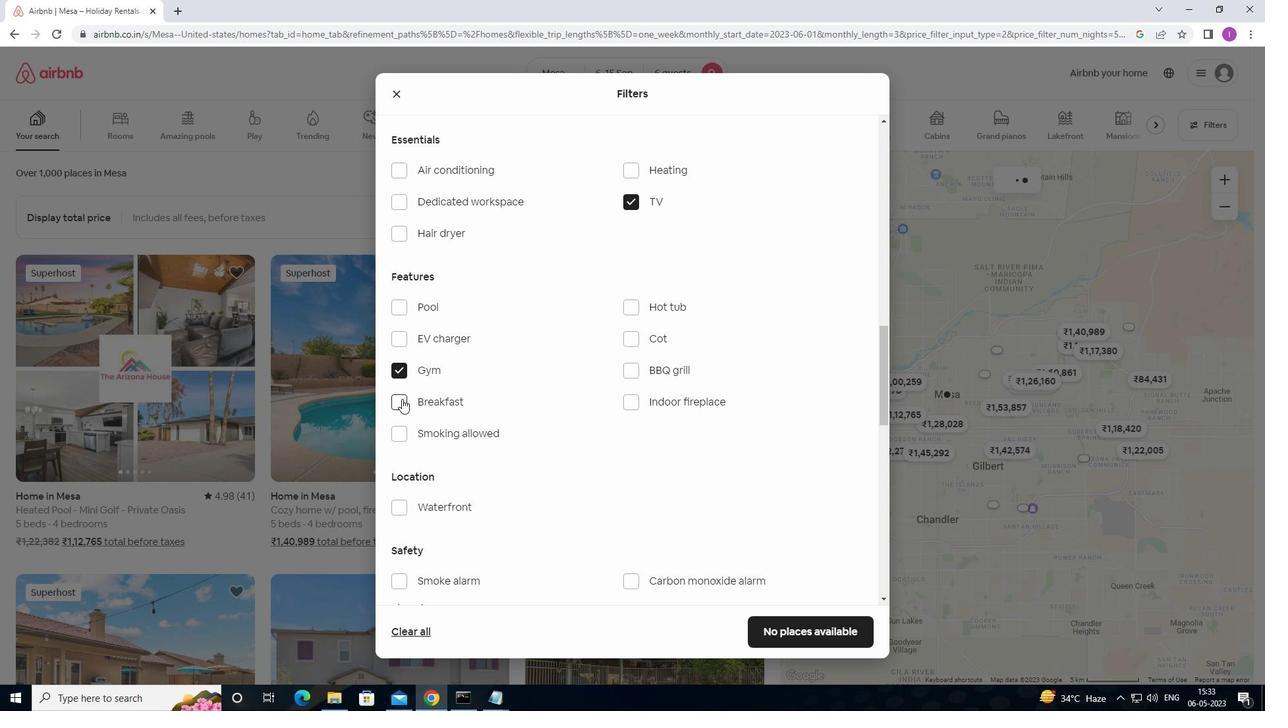 
Action: Mouse moved to (614, 423)
Screenshot: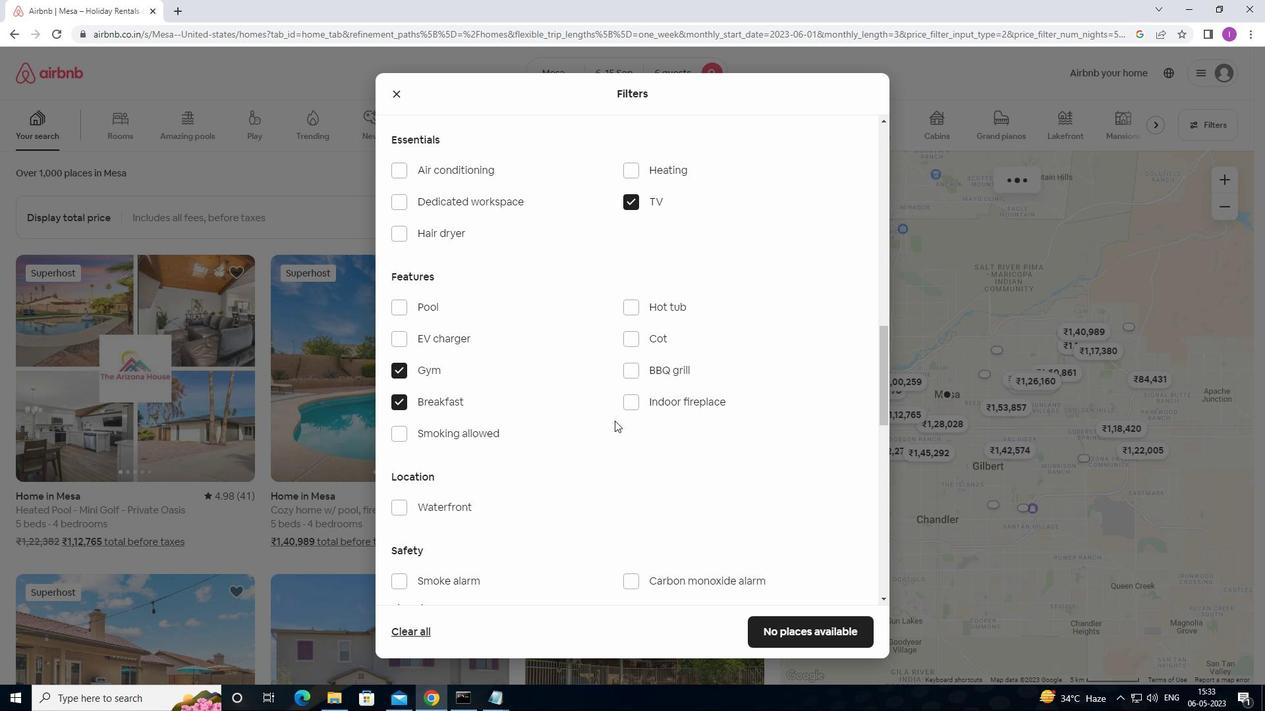 
Action: Mouse scrolled (614, 423) with delta (0, 0)
Screenshot: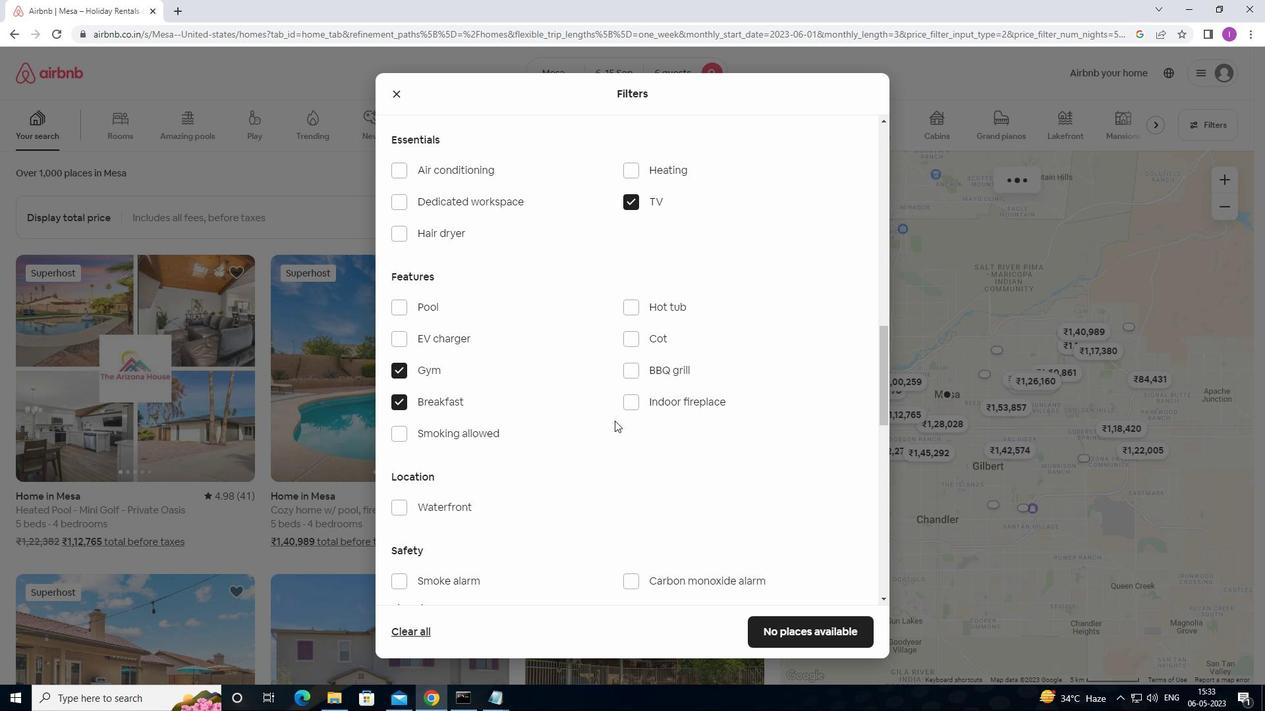 
Action: Mouse scrolled (614, 423) with delta (0, 0)
Screenshot: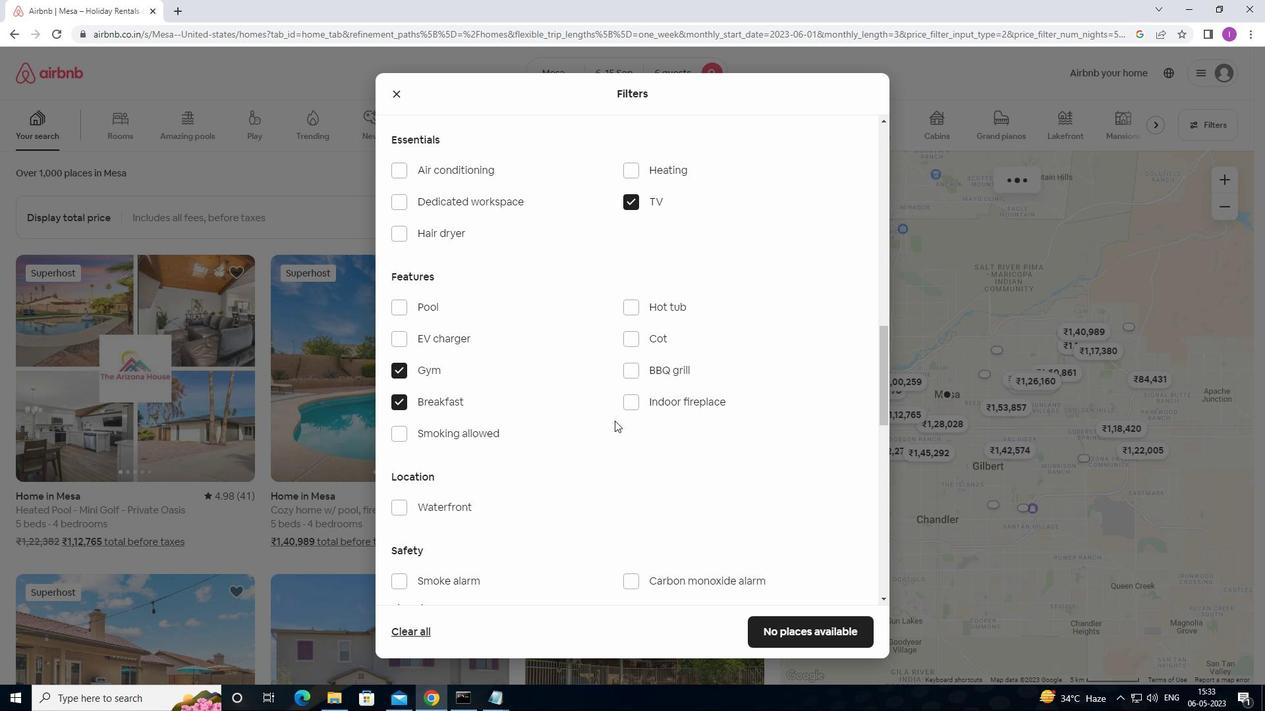 
Action: Mouse moved to (614, 424)
Screenshot: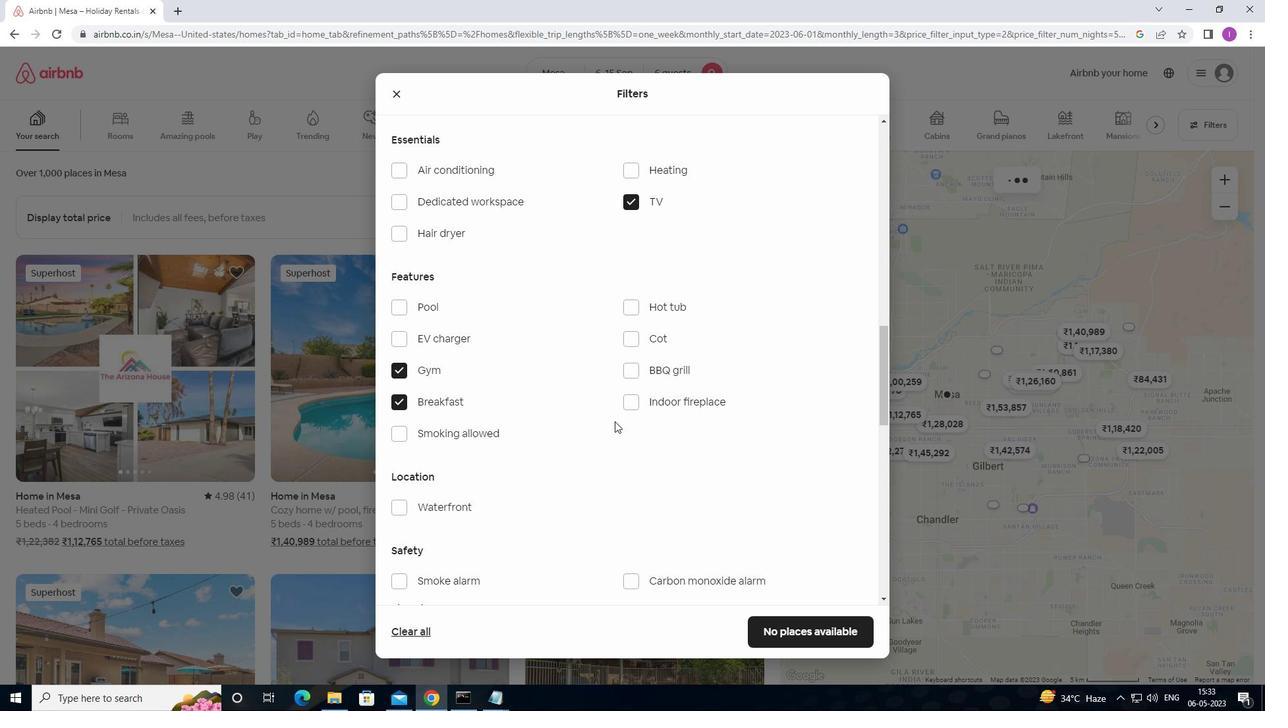 
Action: Mouse scrolled (614, 423) with delta (0, 0)
Screenshot: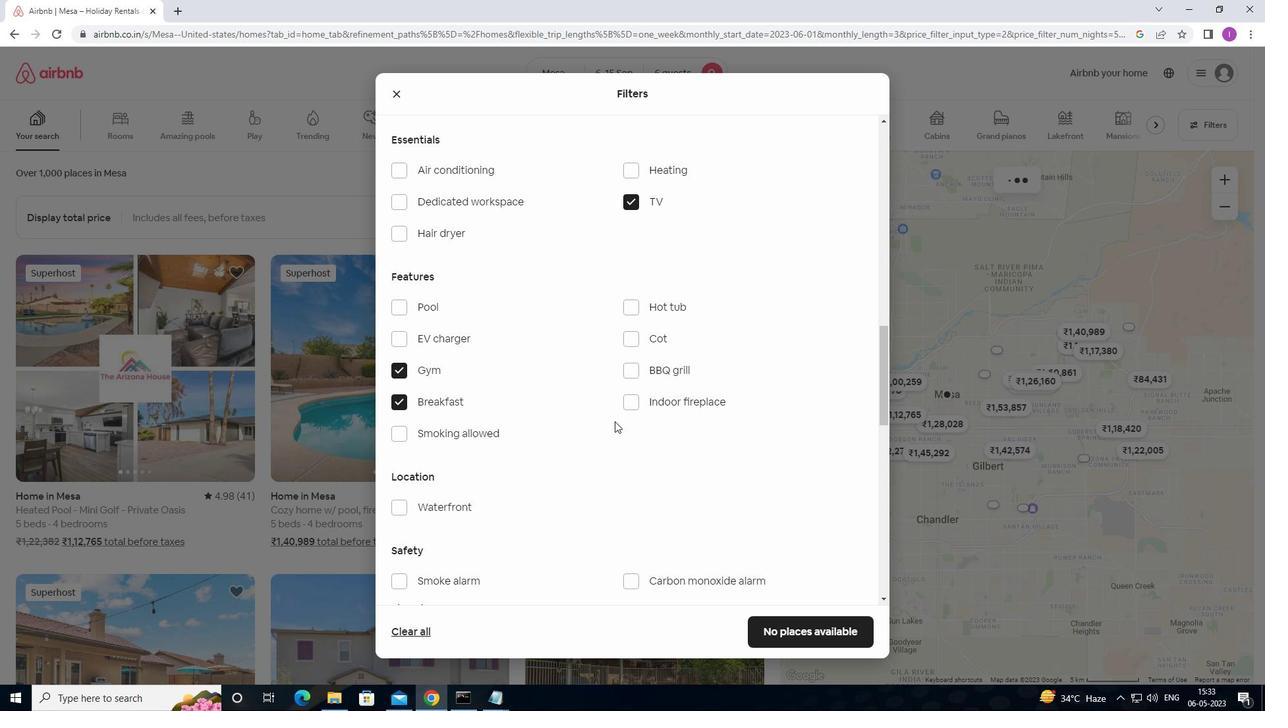 
Action: Mouse moved to (614, 425)
Screenshot: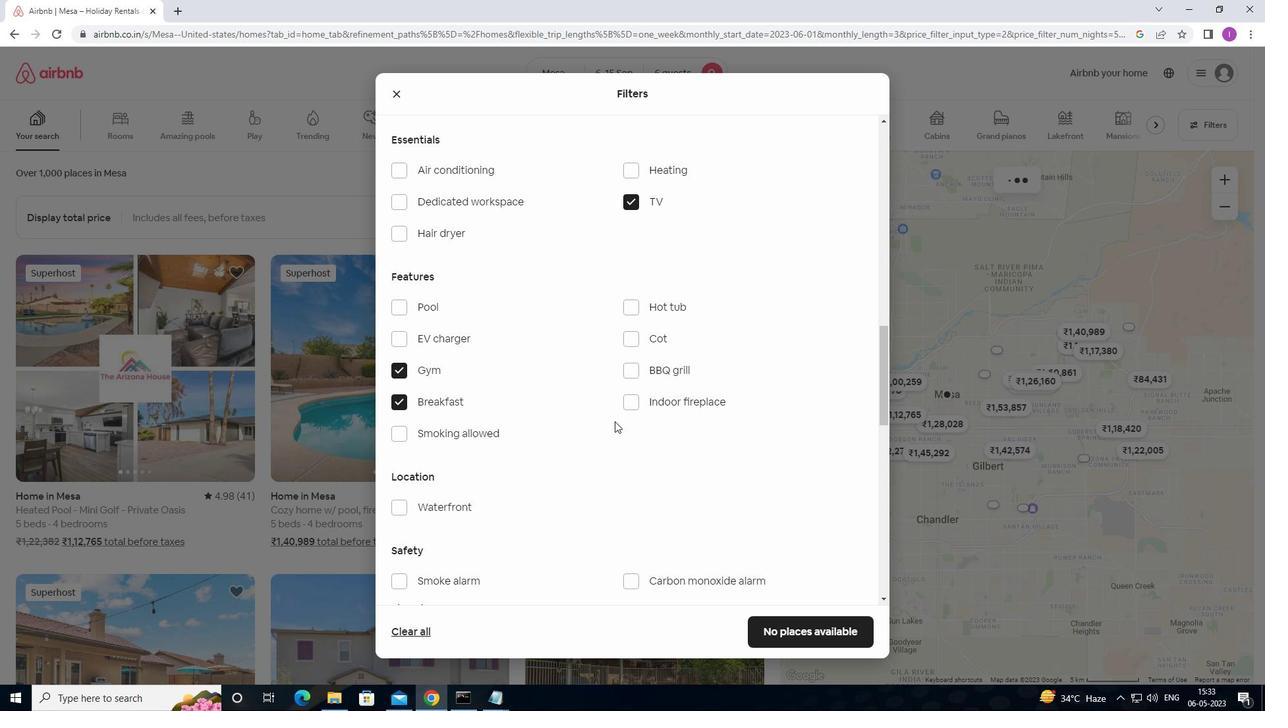 
Action: Mouse scrolled (614, 424) with delta (0, 0)
Screenshot: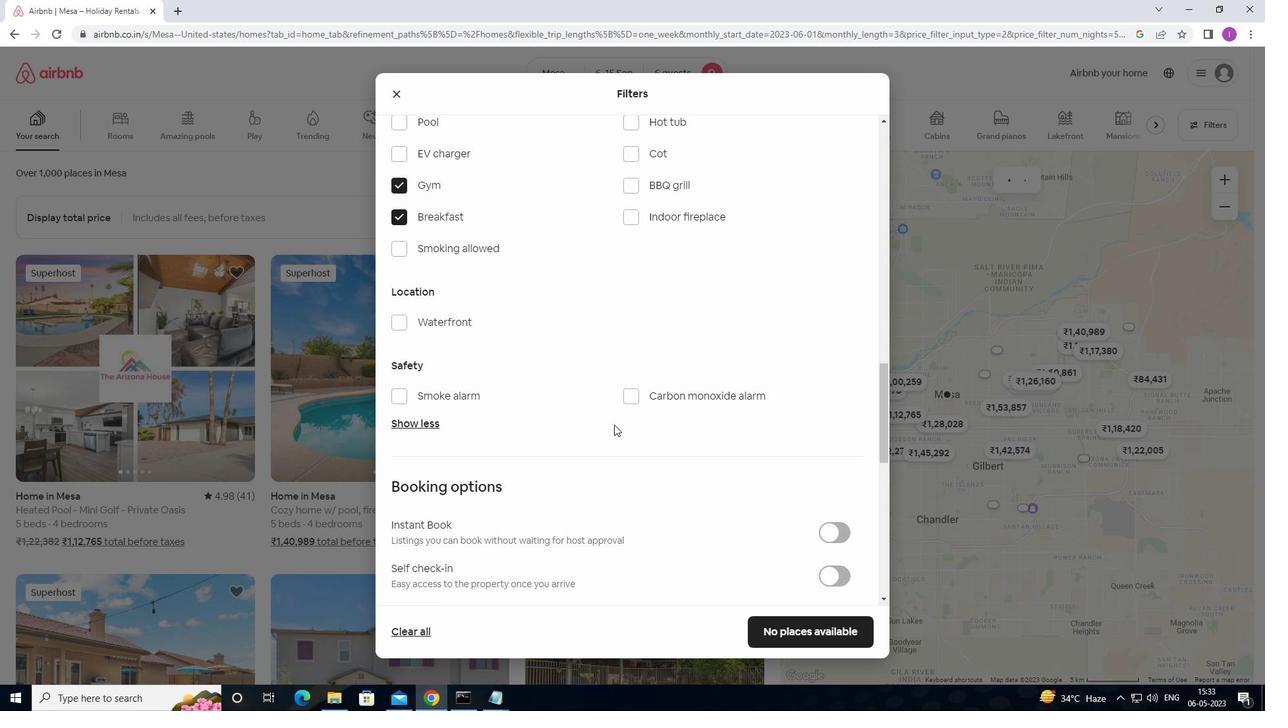 
Action: Mouse scrolled (614, 424) with delta (0, 0)
Screenshot: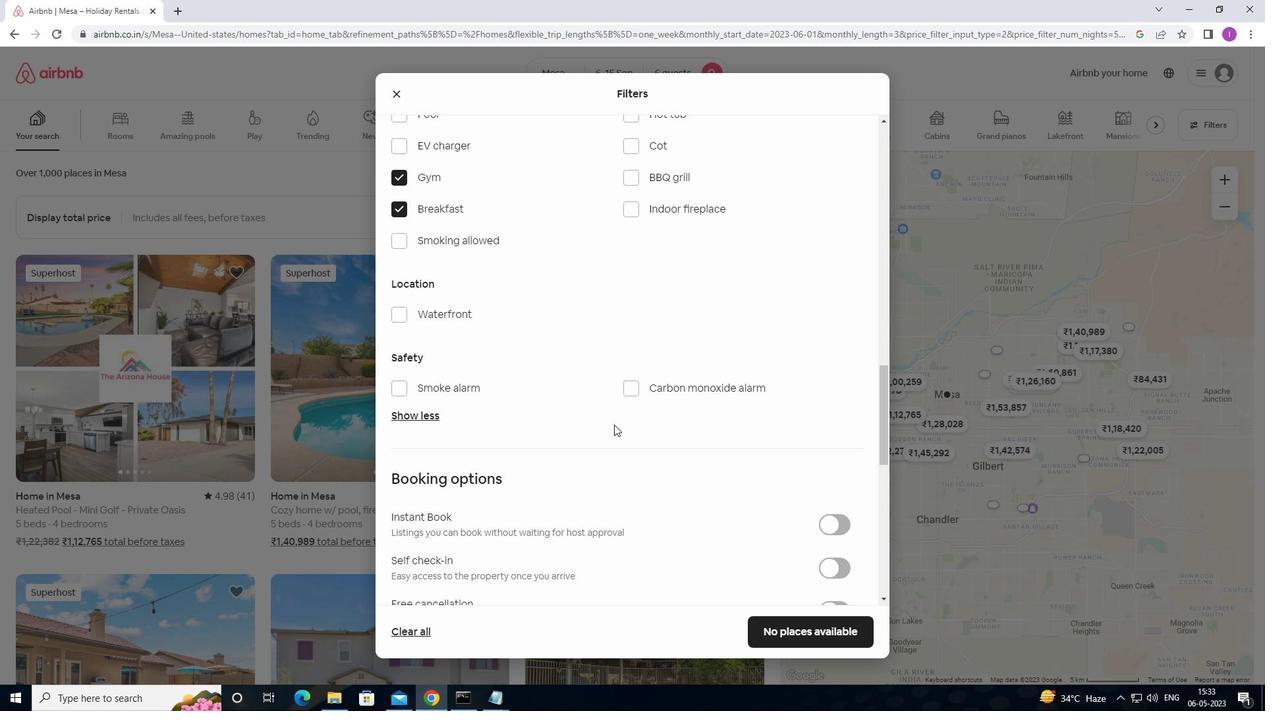 
Action: Mouse scrolled (614, 424) with delta (0, 0)
Screenshot: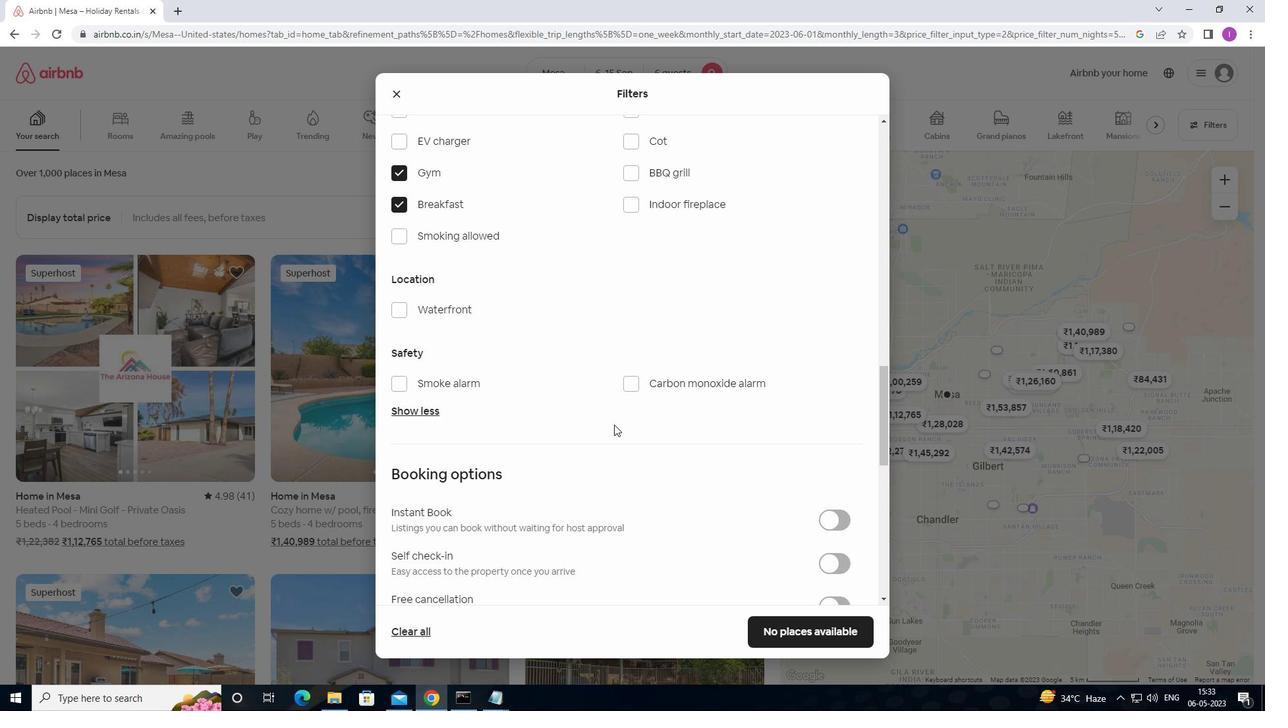 
Action: Mouse moved to (842, 361)
Screenshot: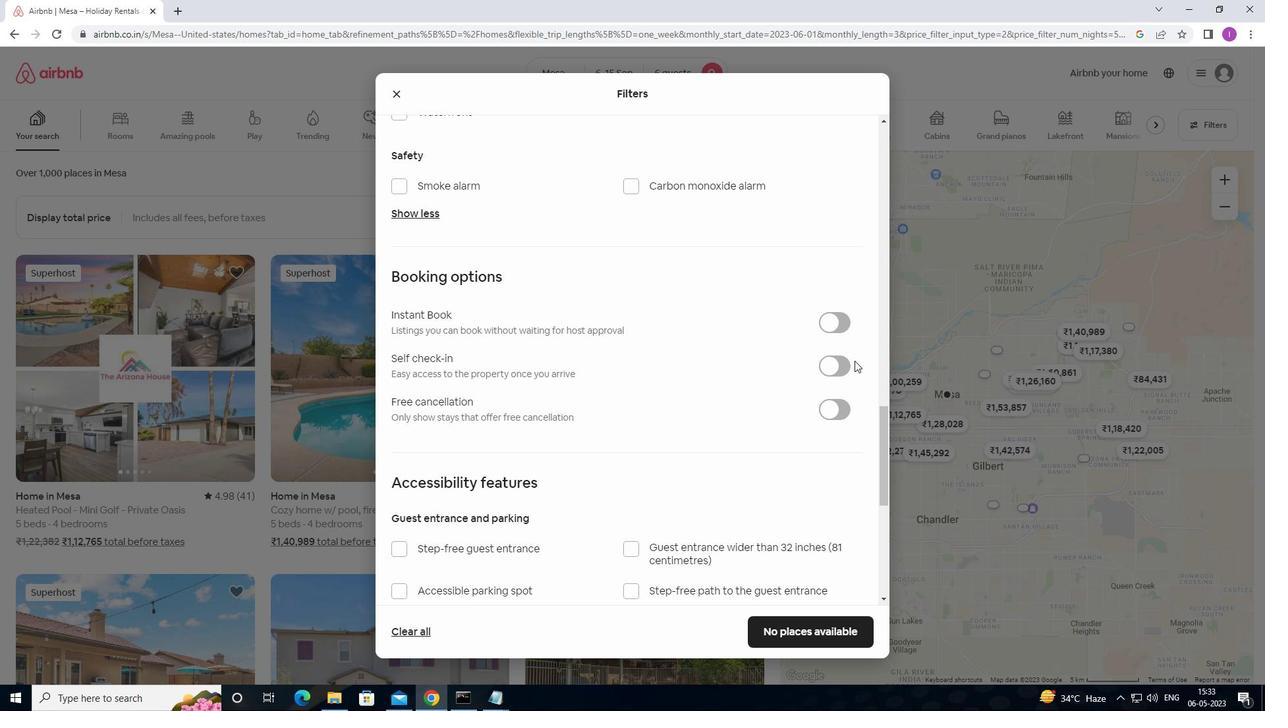 
Action: Mouse pressed left at (842, 361)
Screenshot: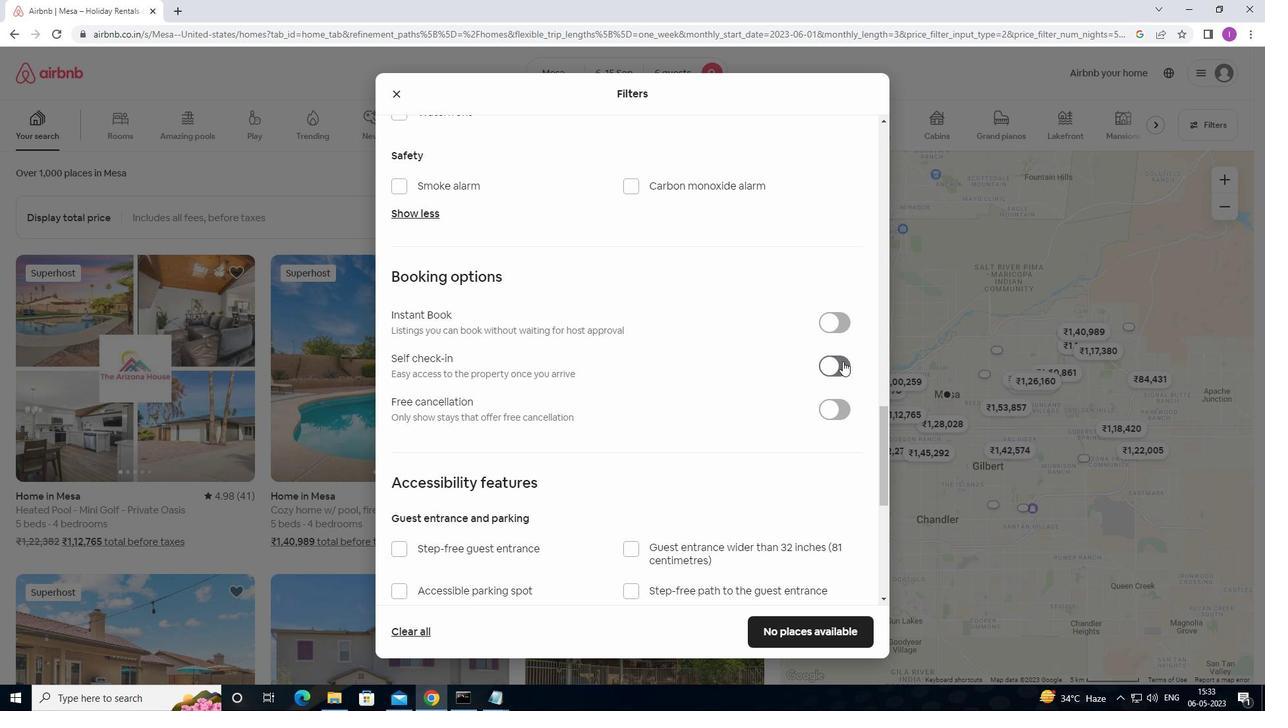 
Action: Mouse moved to (591, 440)
Screenshot: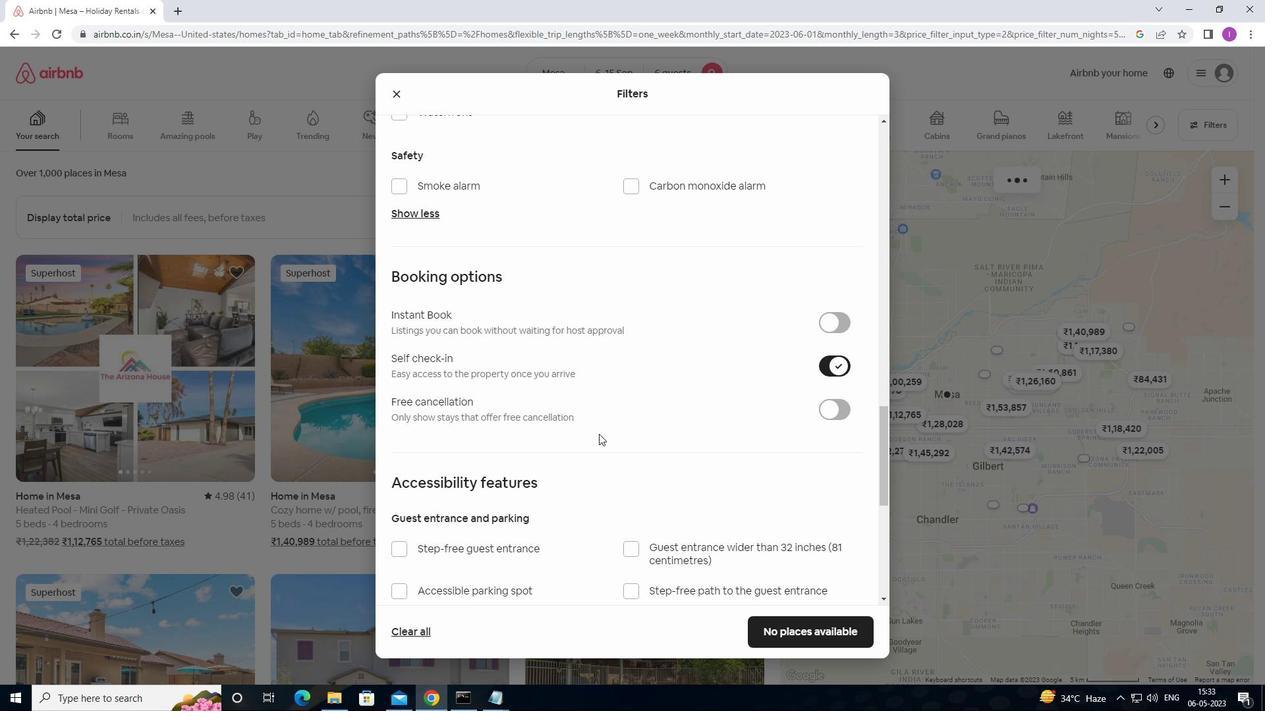
Action: Mouse scrolled (591, 440) with delta (0, 0)
Screenshot: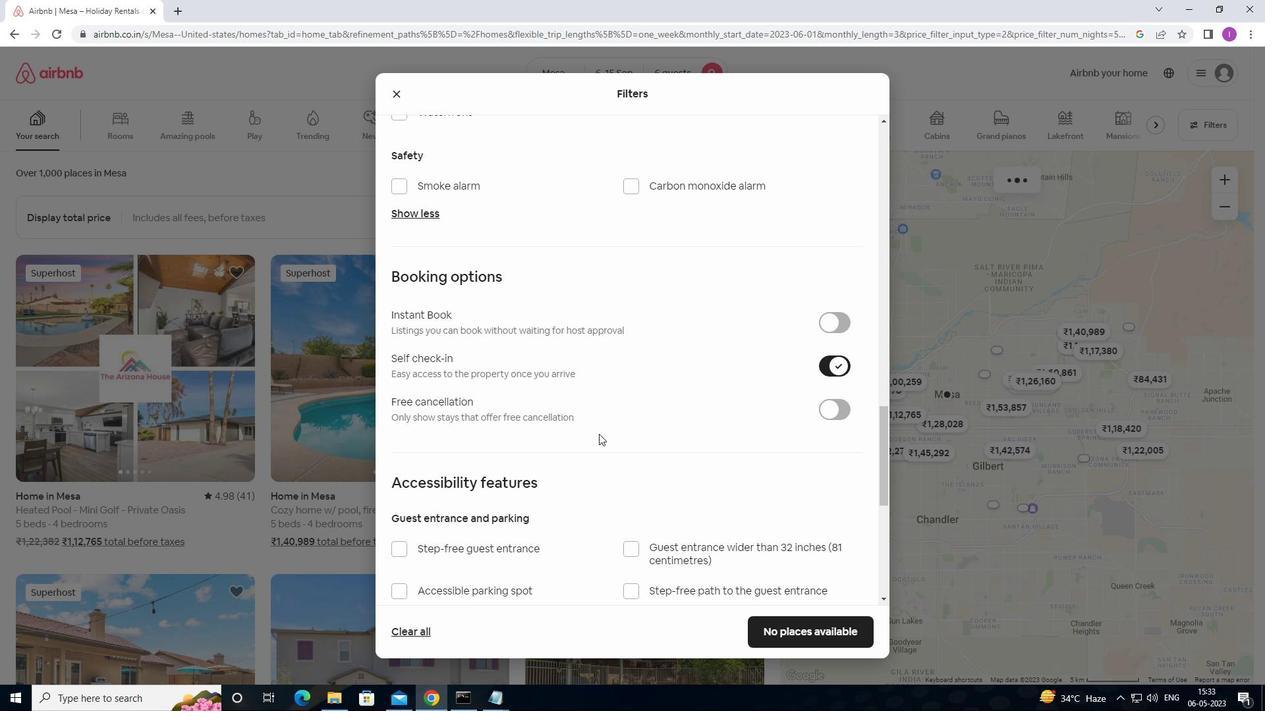 
Action: Mouse moved to (590, 442)
Screenshot: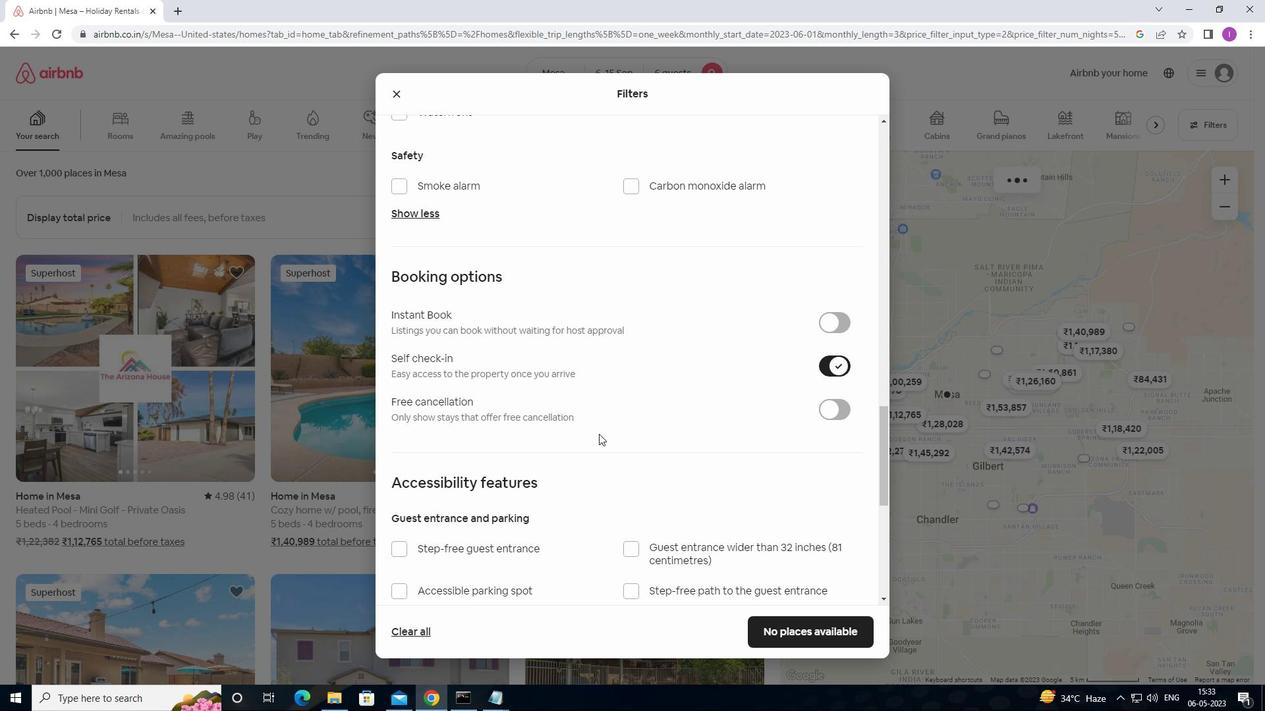 
Action: Mouse scrolled (590, 442) with delta (0, 0)
Screenshot: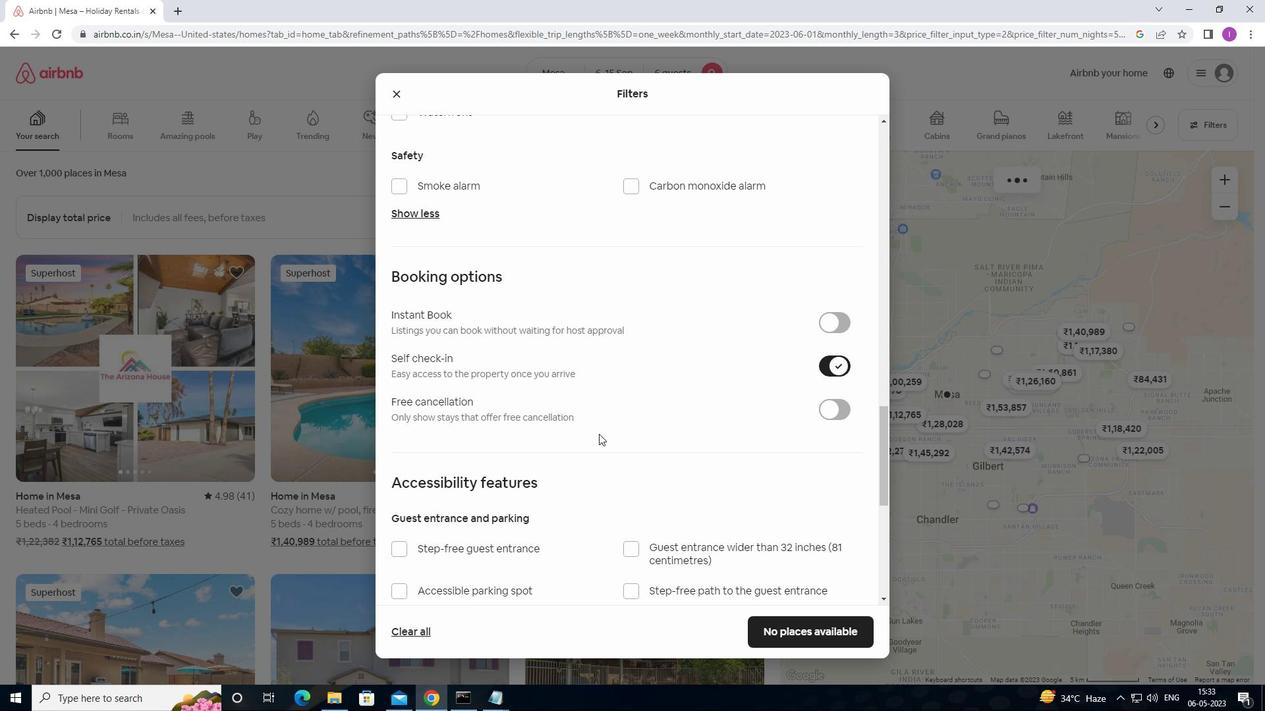 
Action: Mouse moved to (589, 443)
Screenshot: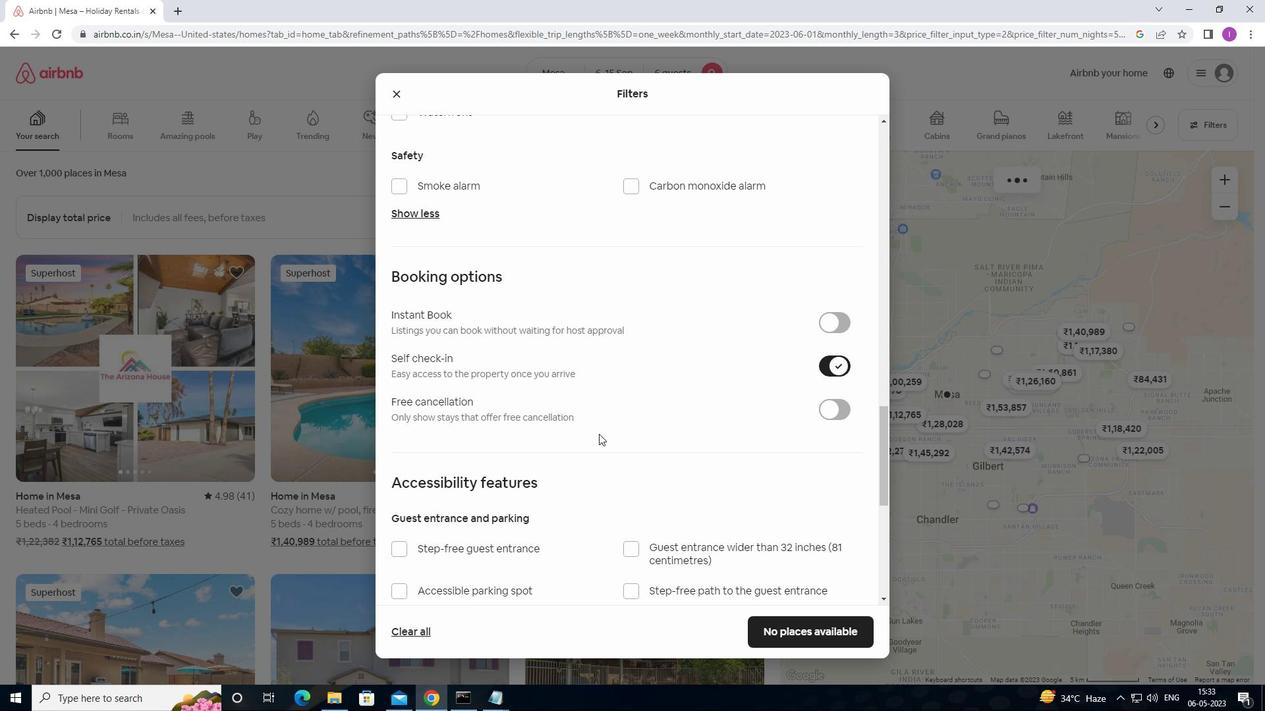 
Action: Mouse scrolled (589, 442) with delta (0, 0)
Screenshot: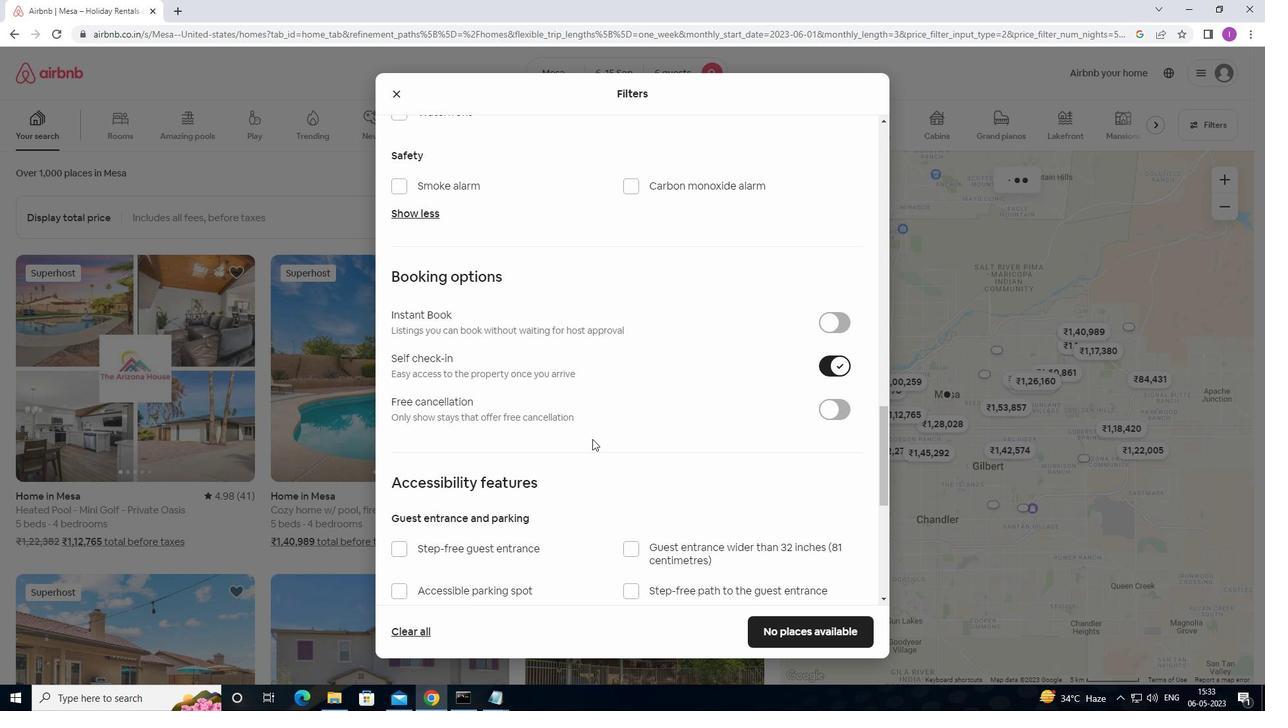 
Action: Mouse scrolled (589, 442) with delta (0, 0)
Screenshot: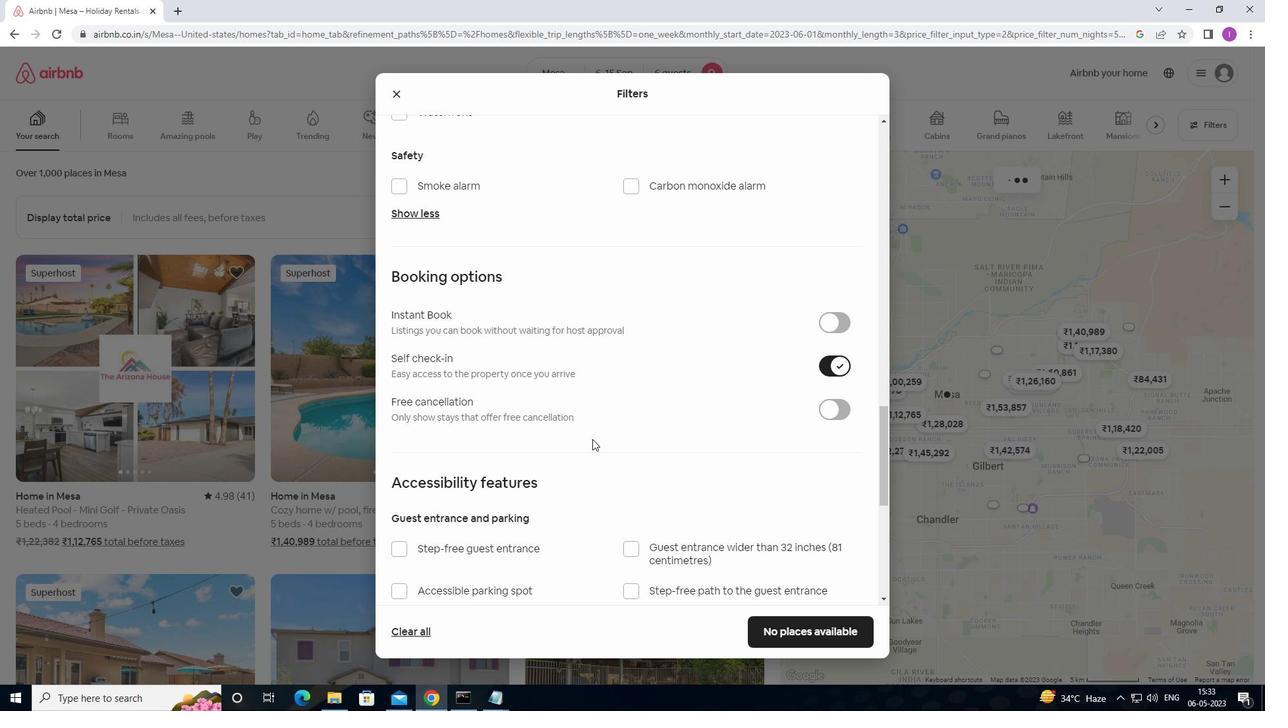 
Action: Mouse moved to (585, 448)
Screenshot: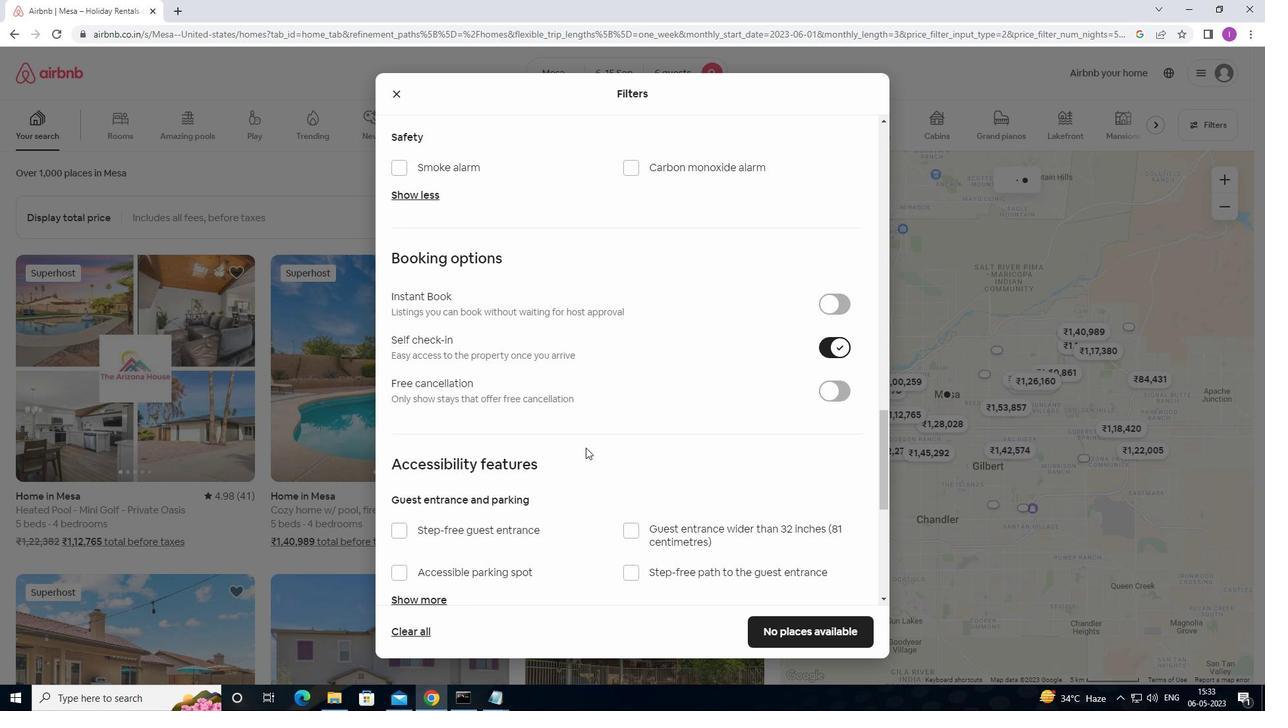 
Action: Mouse scrolled (585, 447) with delta (0, 0)
Screenshot: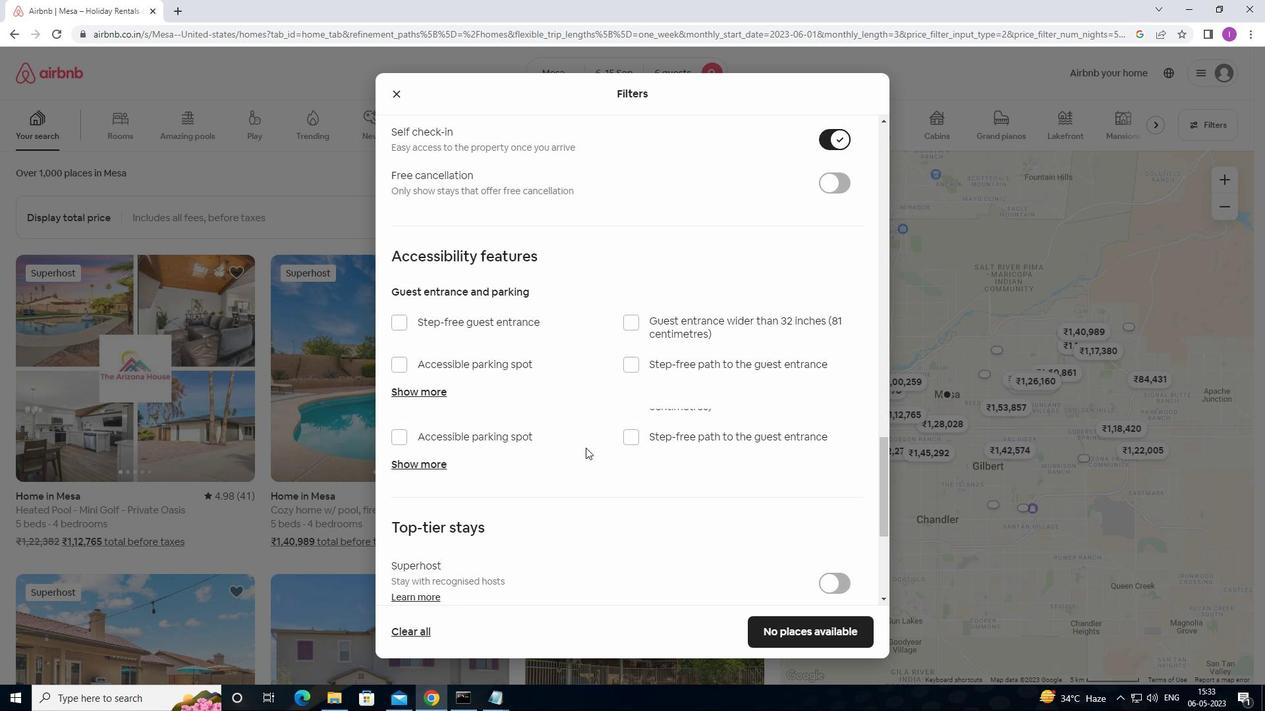 
Action: Mouse scrolled (585, 447) with delta (0, 0)
Screenshot: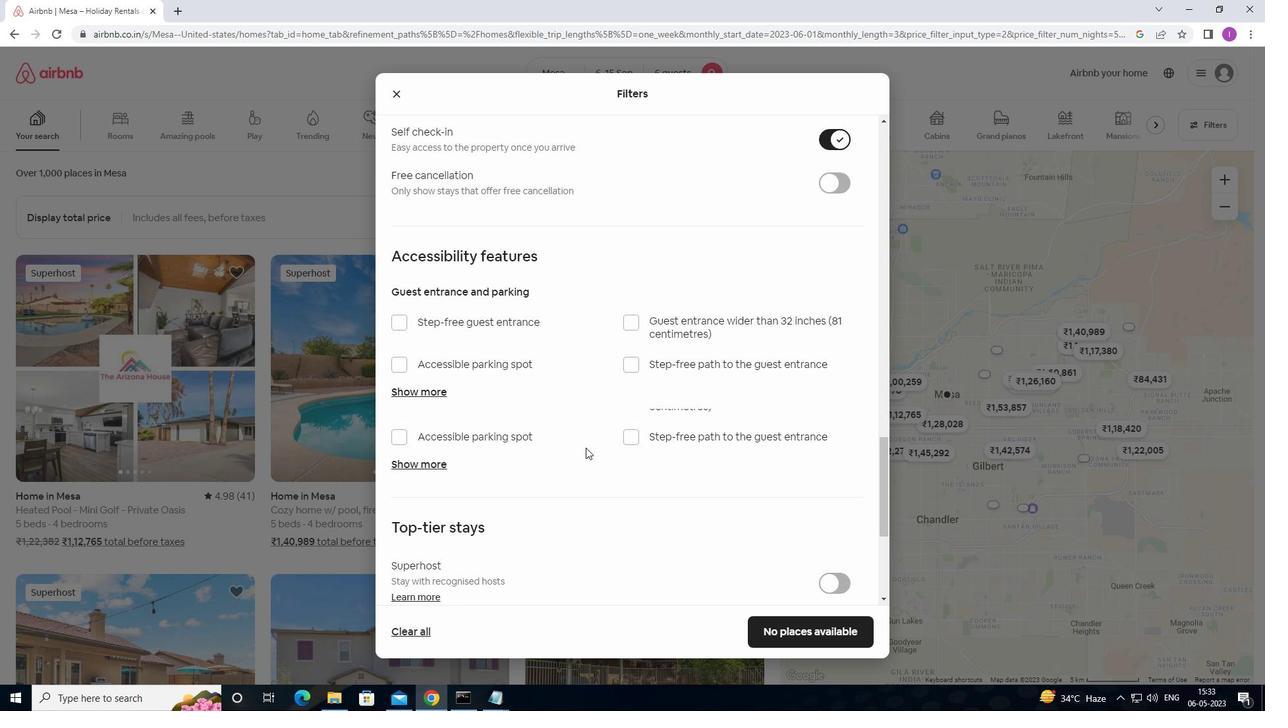 
Action: Mouse scrolled (585, 447) with delta (0, 0)
Screenshot: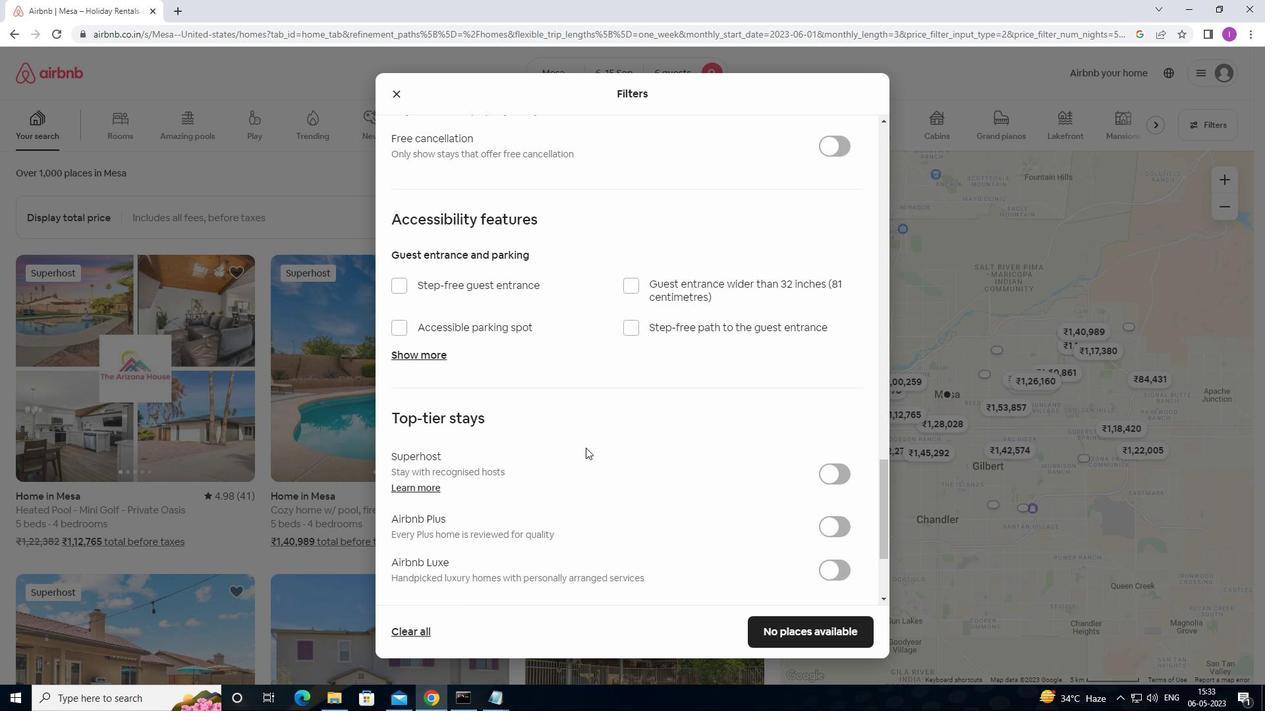 
Action: Mouse moved to (584, 448)
Screenshot: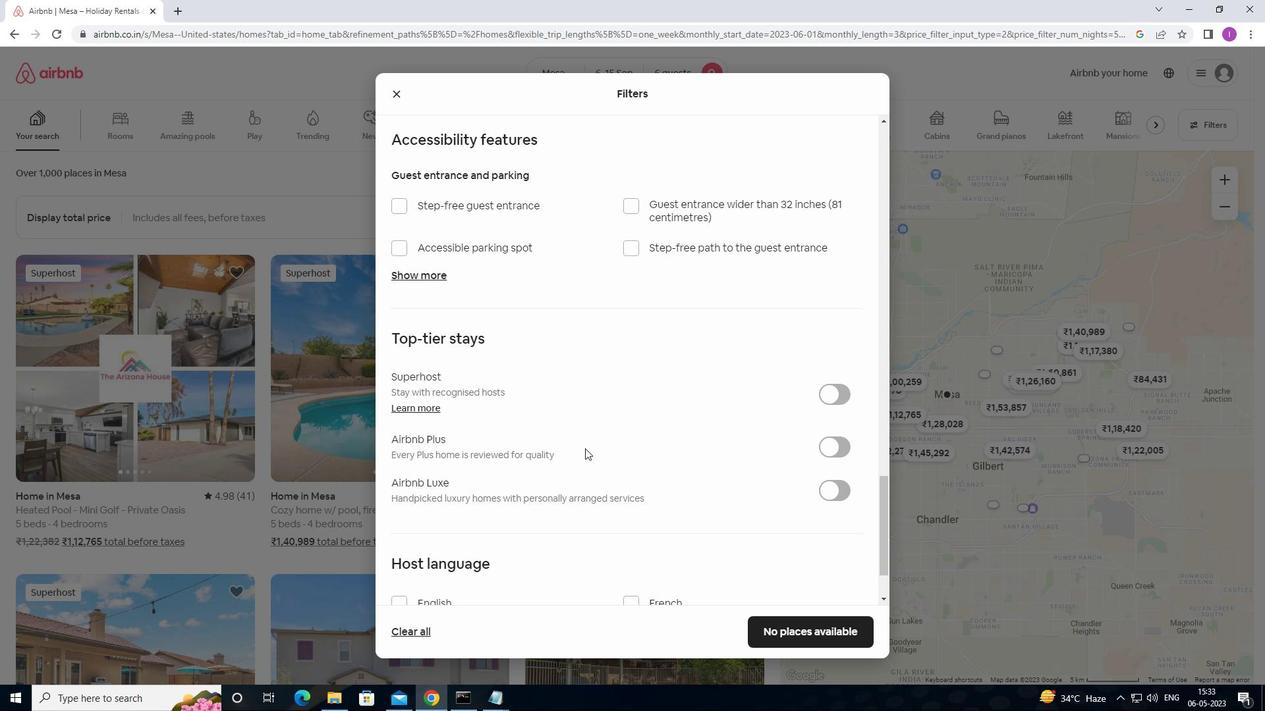 
Action: Mouse scrolled (584, 448) with delta (0, 0)
Screenshot: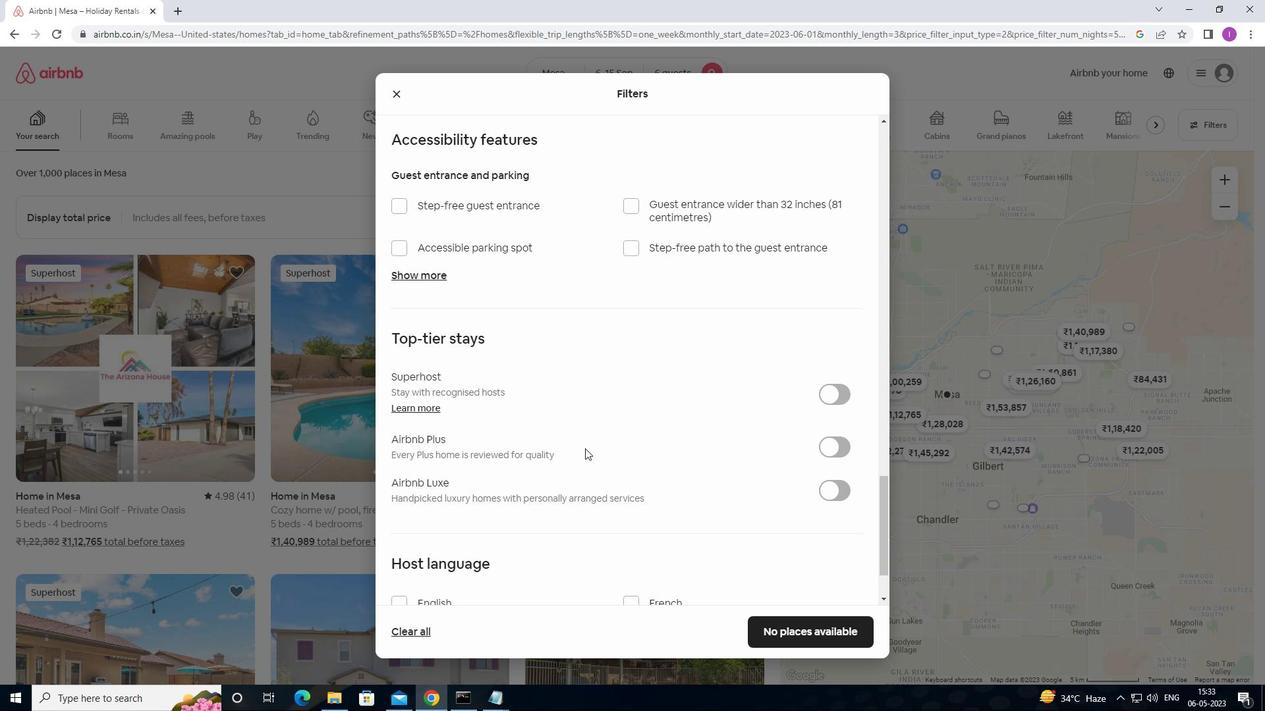 
Action: Mouse moved to (582, 453)
Screenshot: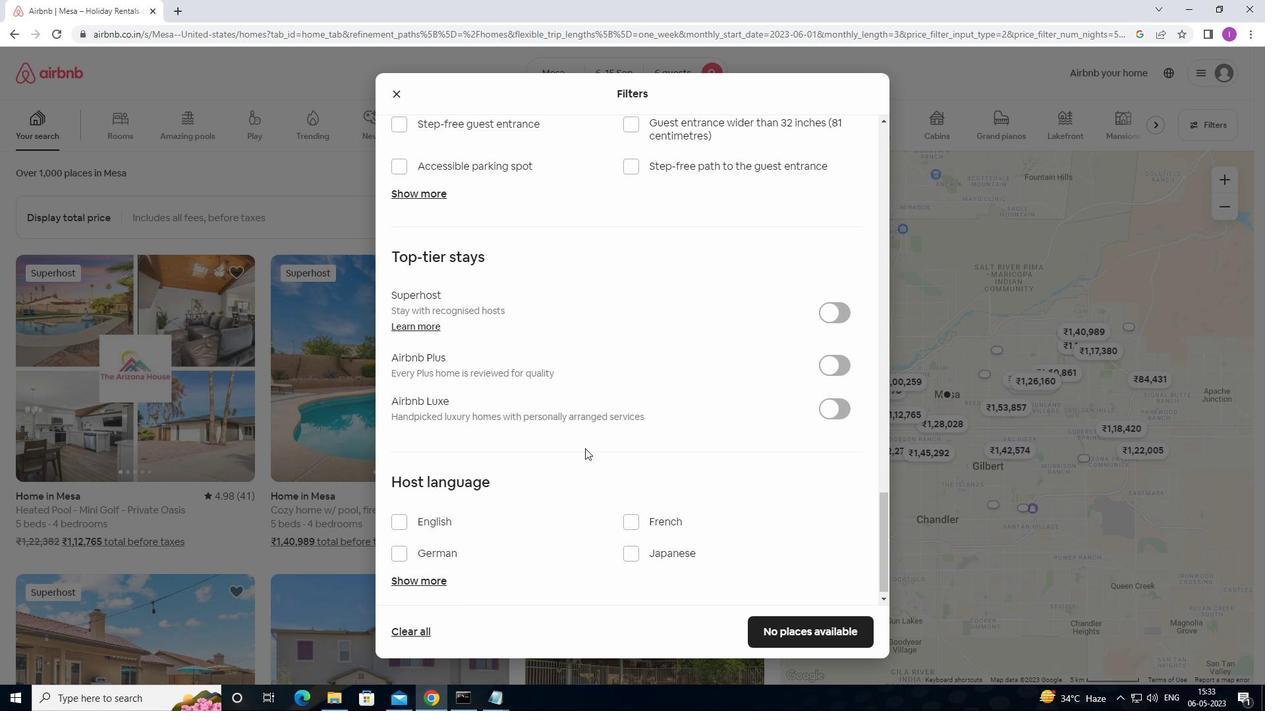 
Action: Mouse scrolled (582, 453) with delta (0, 0)
Screenshot: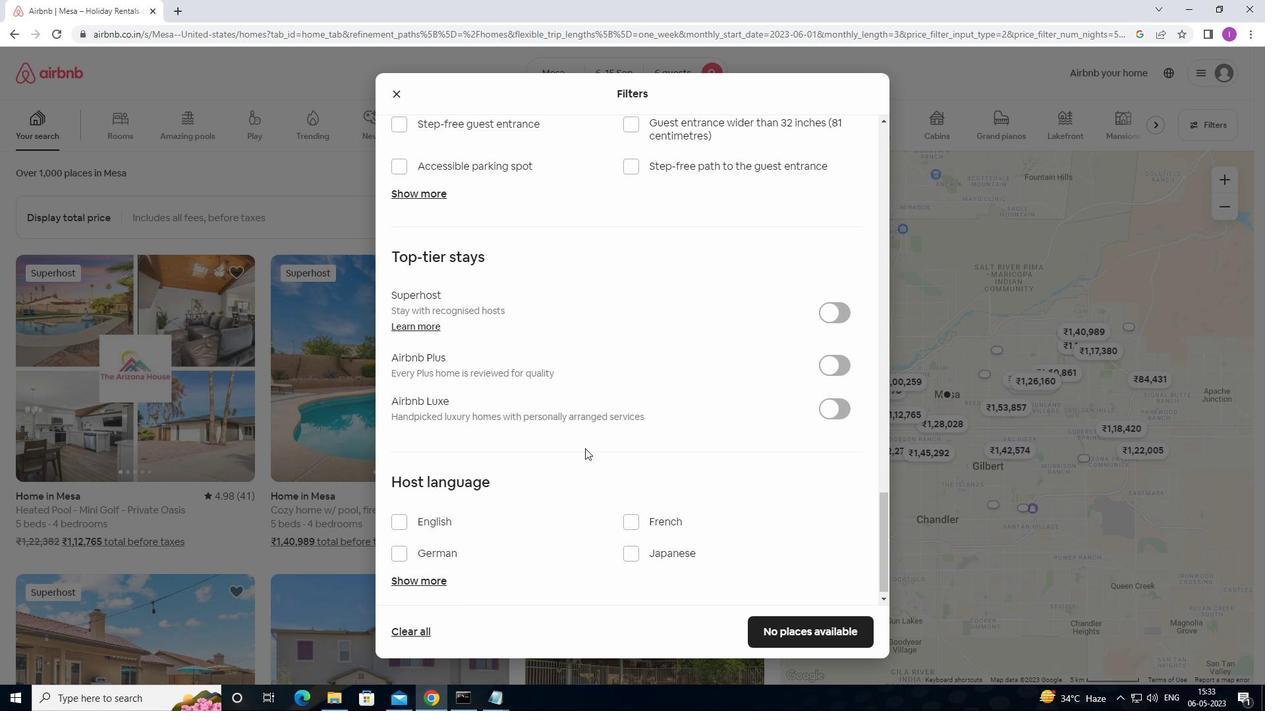 
Action: Mouse moved to (582, 455)
Screenshot: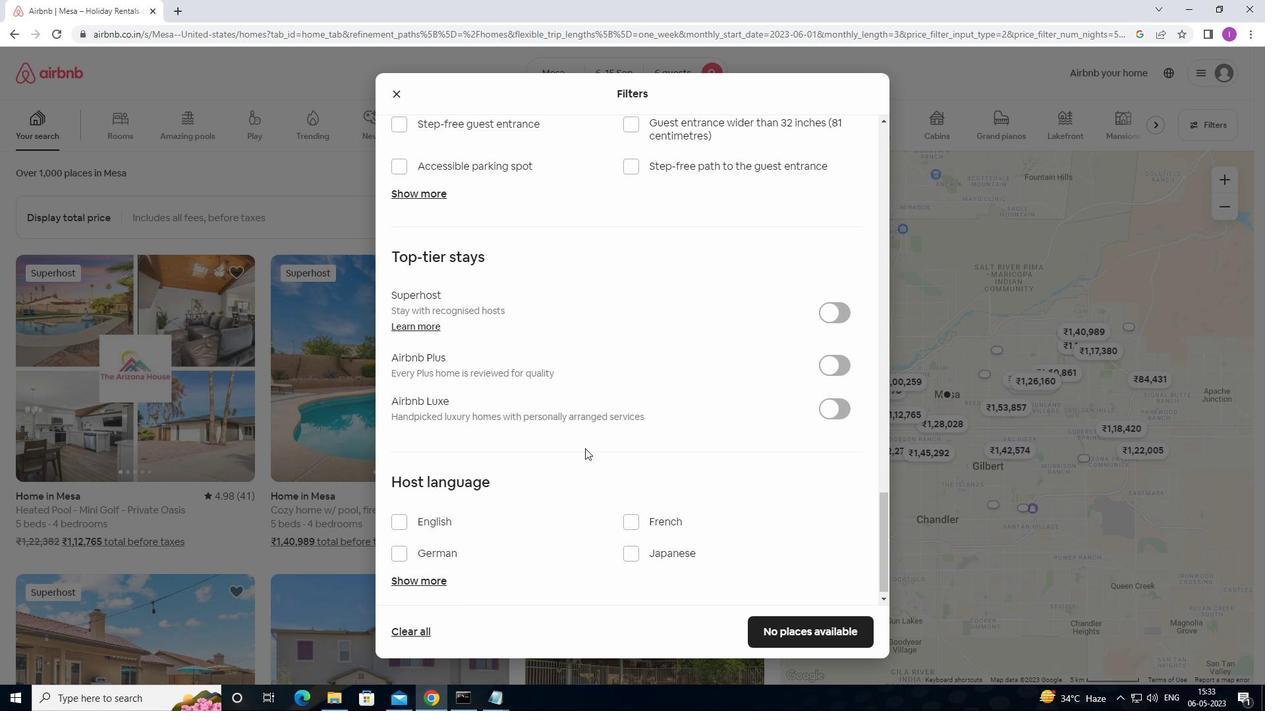 
Action: Mouse scrolled (582, 454) with delta (0, 0)
Screenshot: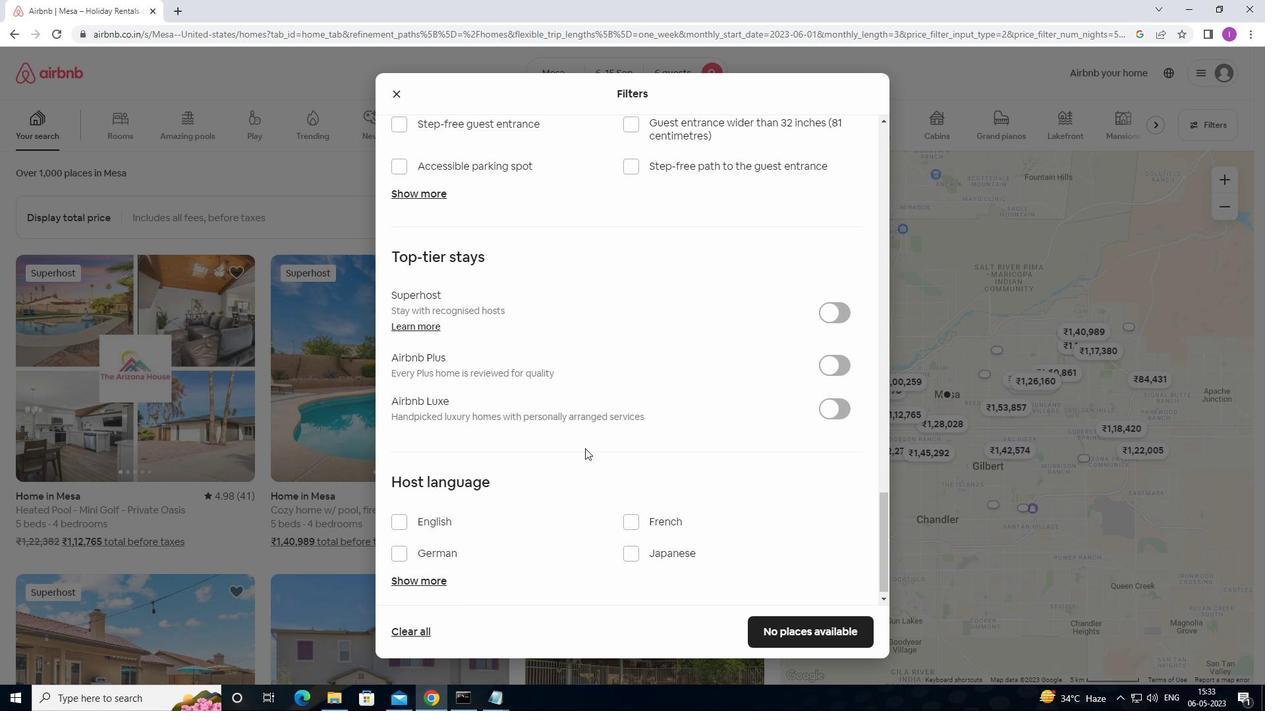 
Action: Mouse moved to (581, 455)
Screenshot: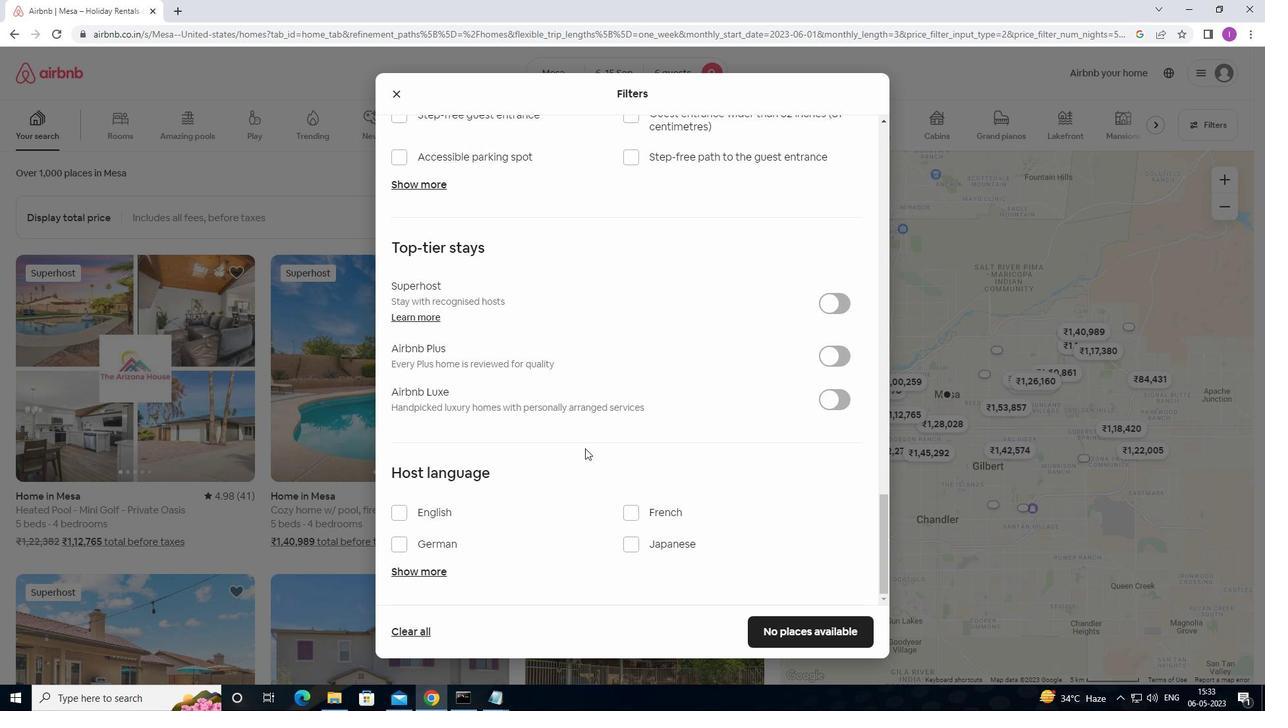
Action: Mouse scrolled (581, 455) with delta (0, 0)
Screenshot: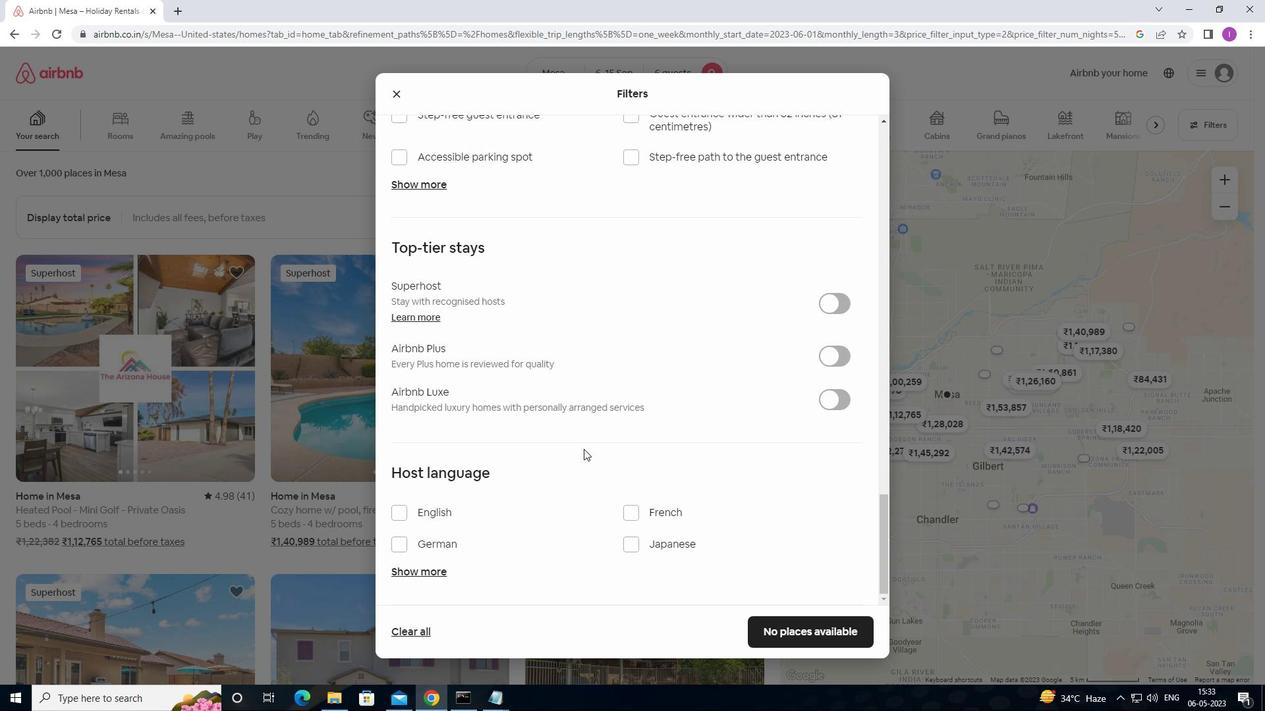 
Action: Mouse moved to (581, 455)
Screenshot: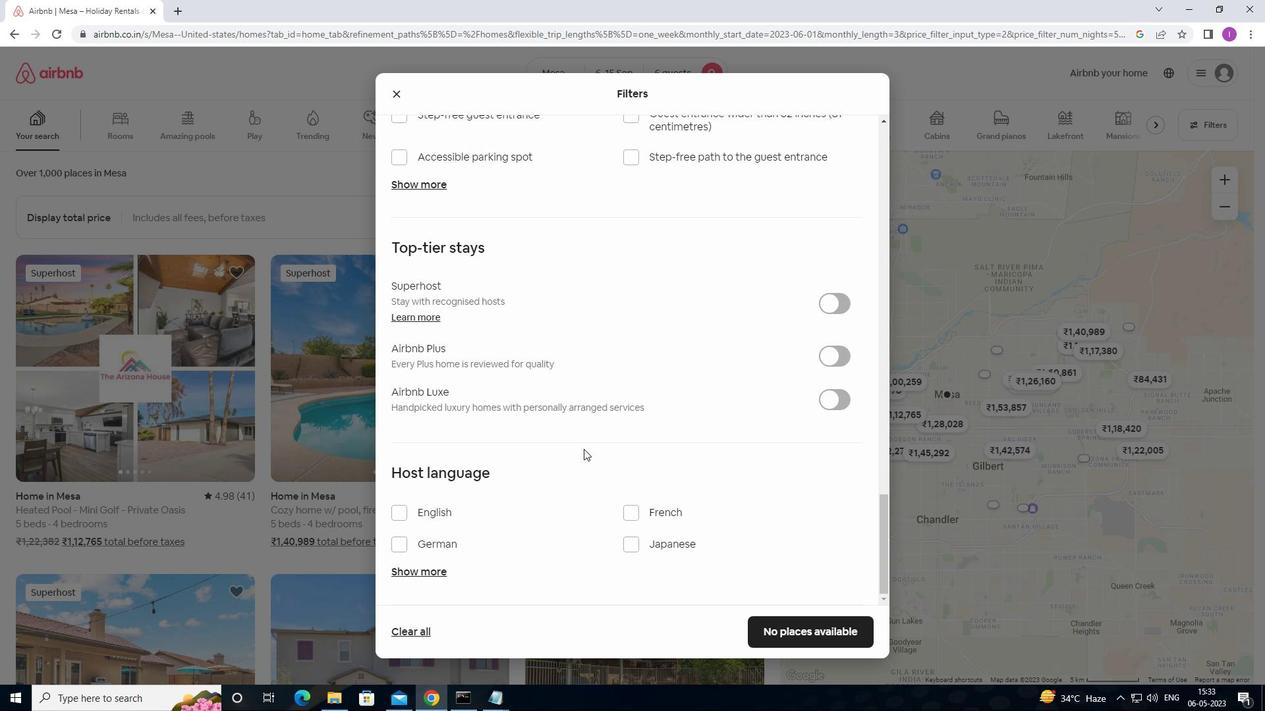 
Action: Mouse scrolled (581, 455) with delta (0, 0)
Screenshot: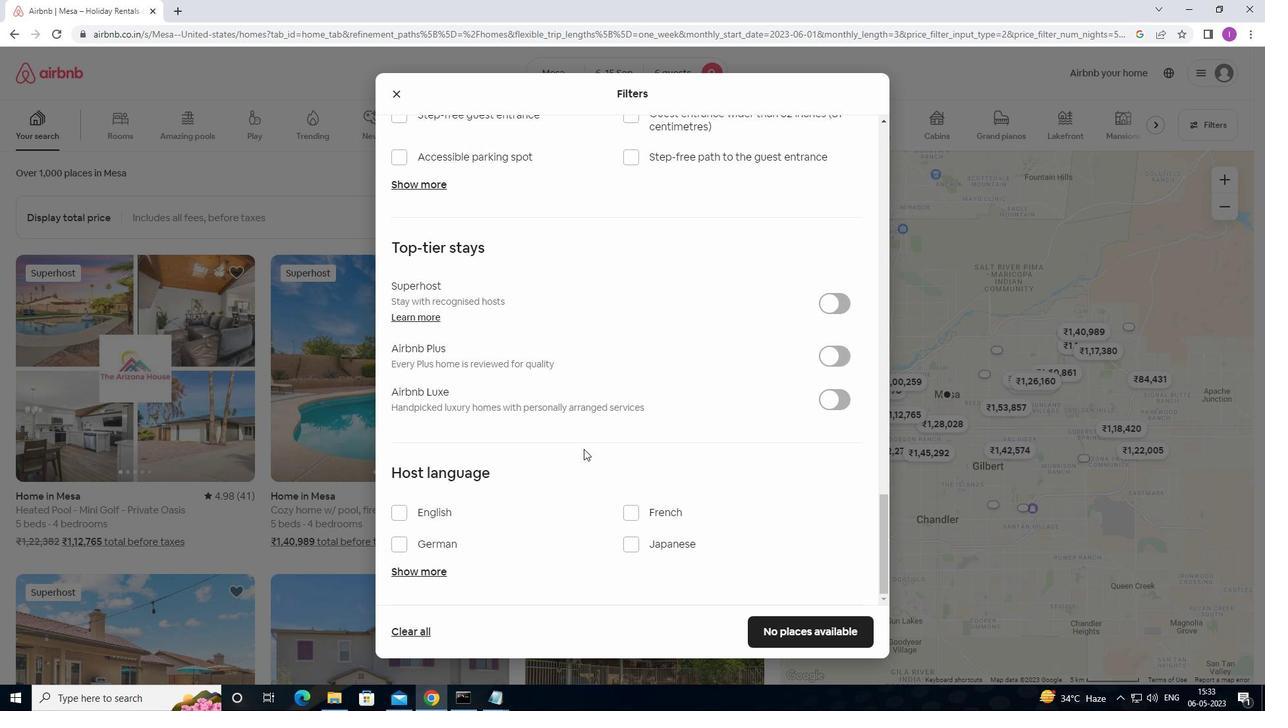 
Action: Mouse moved to (401, 509)
Screenshot: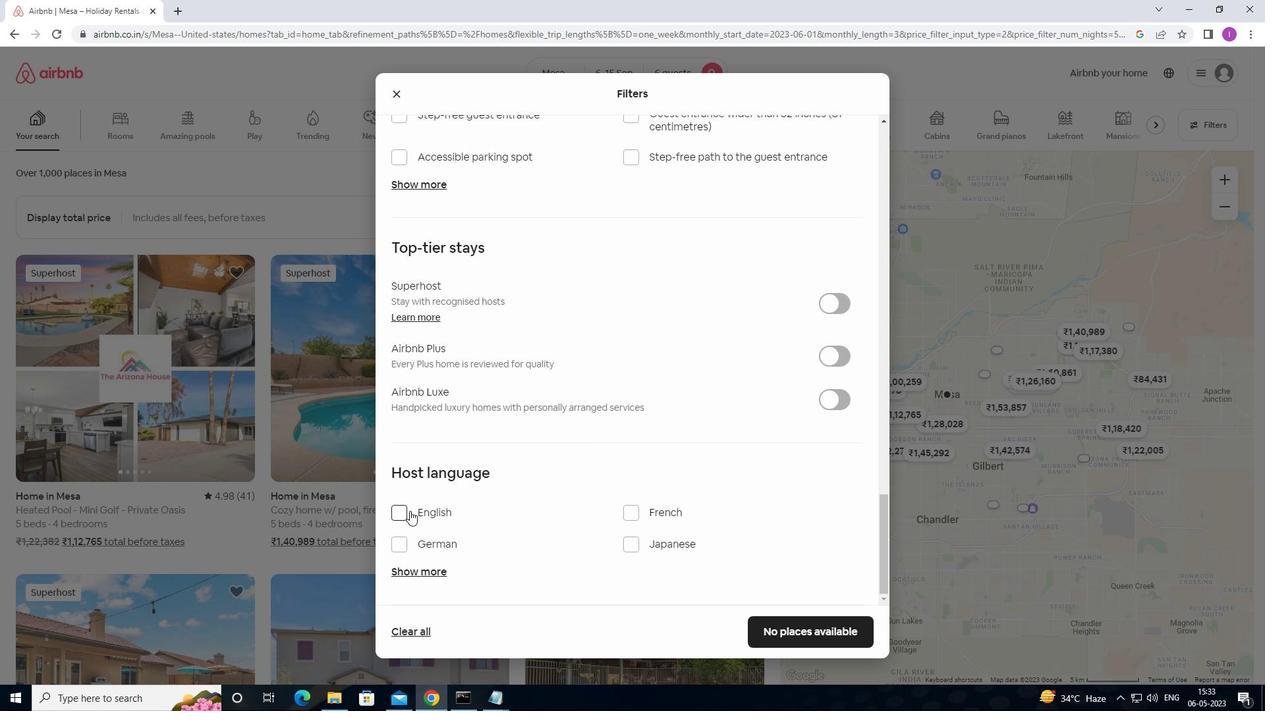 
Action: Mouse pressed left at (401, 509)
Screenshot: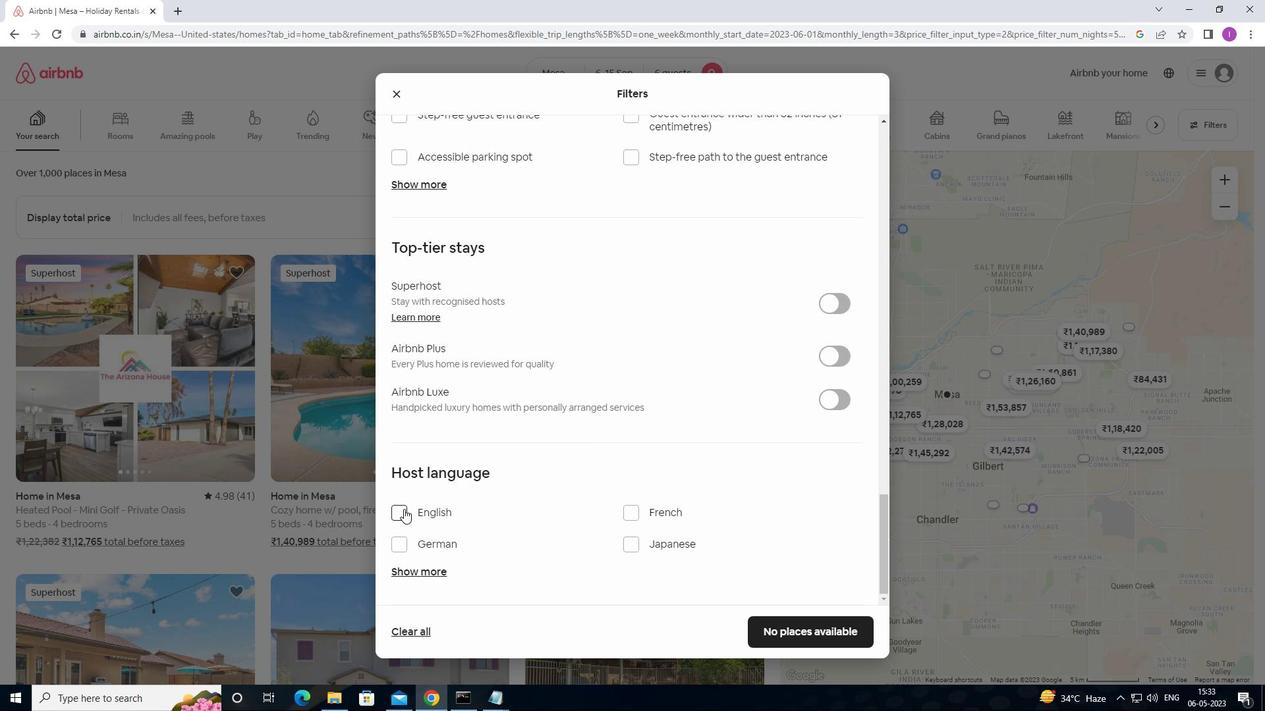 
Action: Mouse moved to (784, 629)
Screenshot: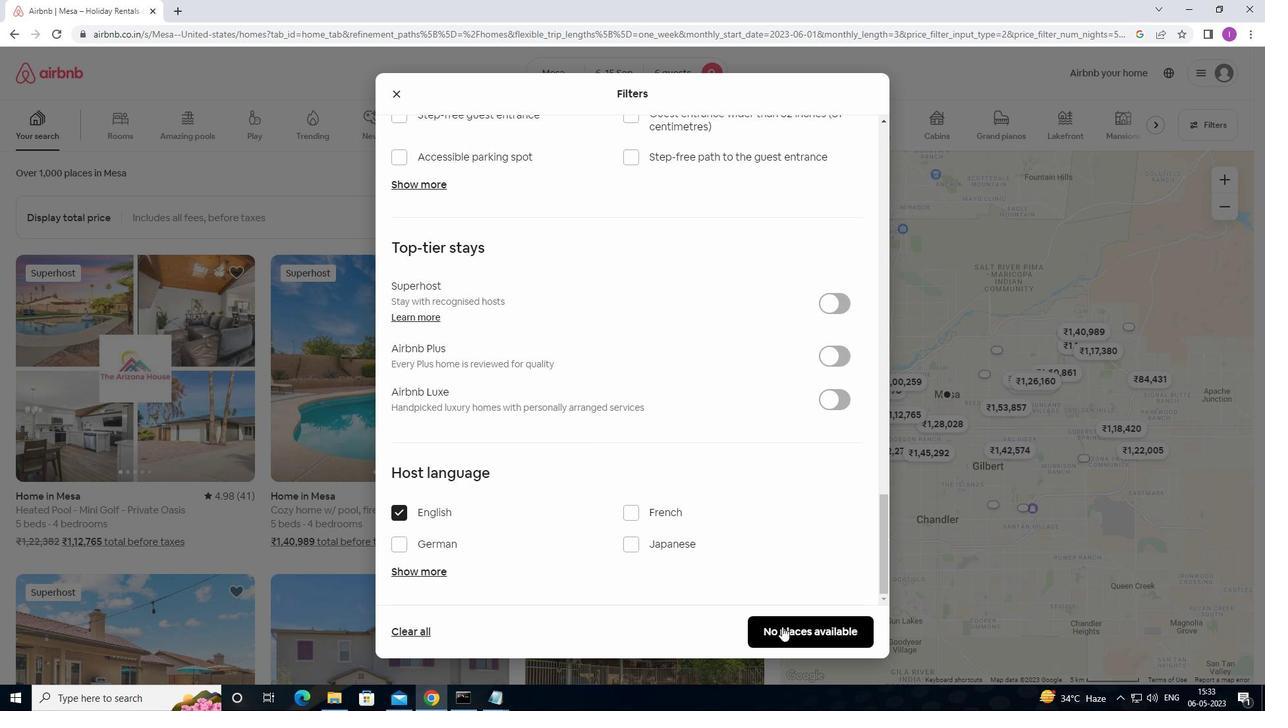 
Action: Mouse pressed left at (784, 629)
Screenshot: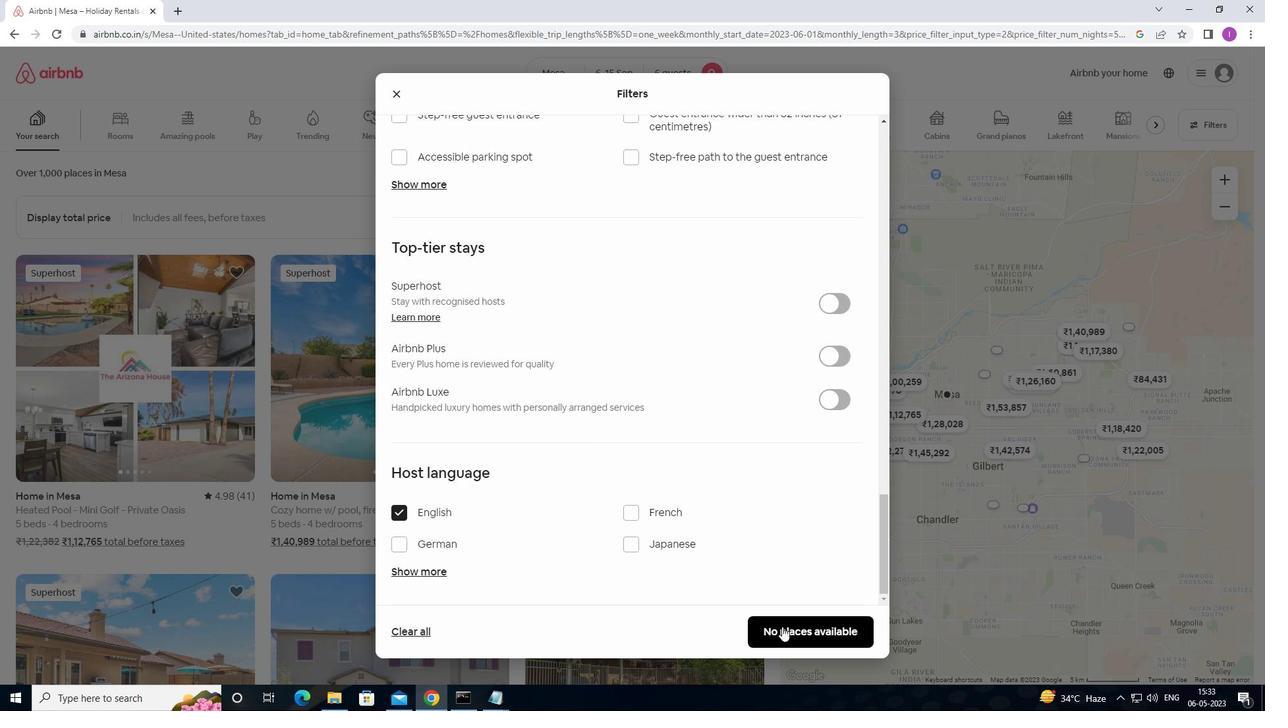 
Action: Mouse moved to (1230, 301)
Screenshot: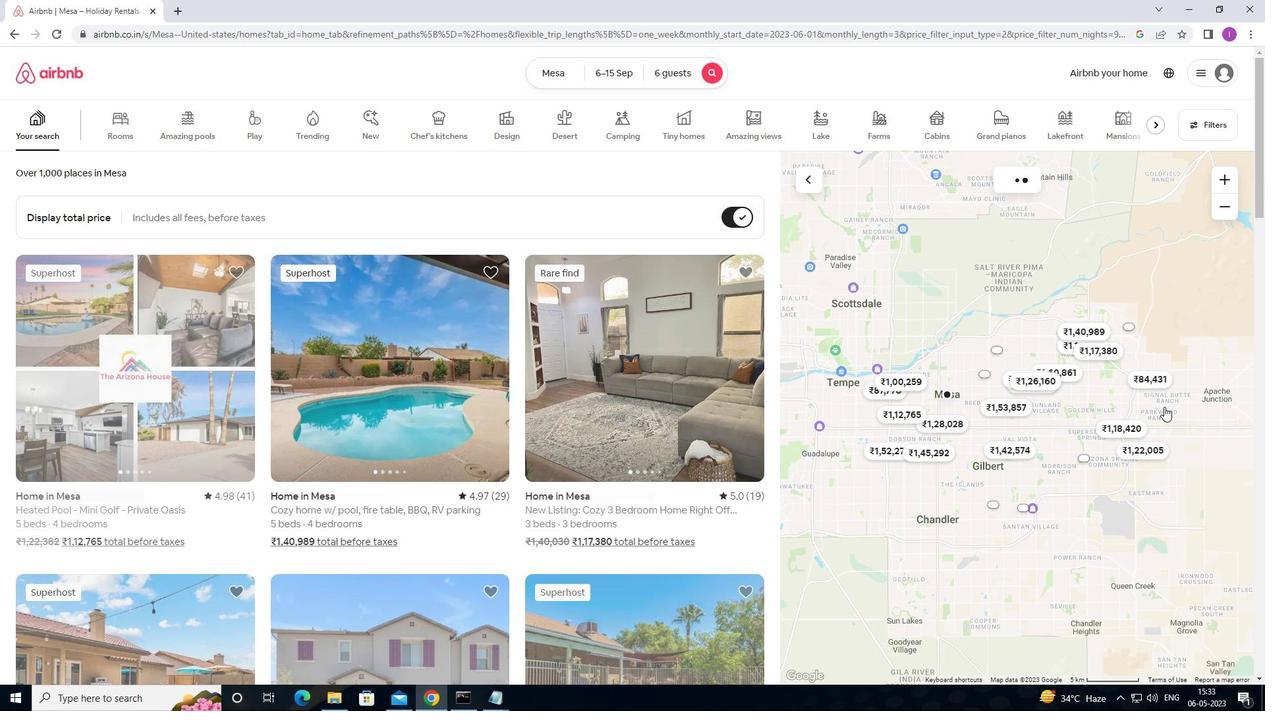 
